 Task: Look for space in Gummidipundi, India from 1st June, 2023 to 4th June, 2023 for 1 adult in price range Rs.6000 to Rs.16000. Place can be private room with 1  bedroom having 1 bed and 1 bathroom. Property type can be house, flat, guest house. Amenities needed are: wifi, washing machine. Booking option can be shelf check-in. Required host language is English.
Action: Mouse moved to (556, 134)
Screenshot: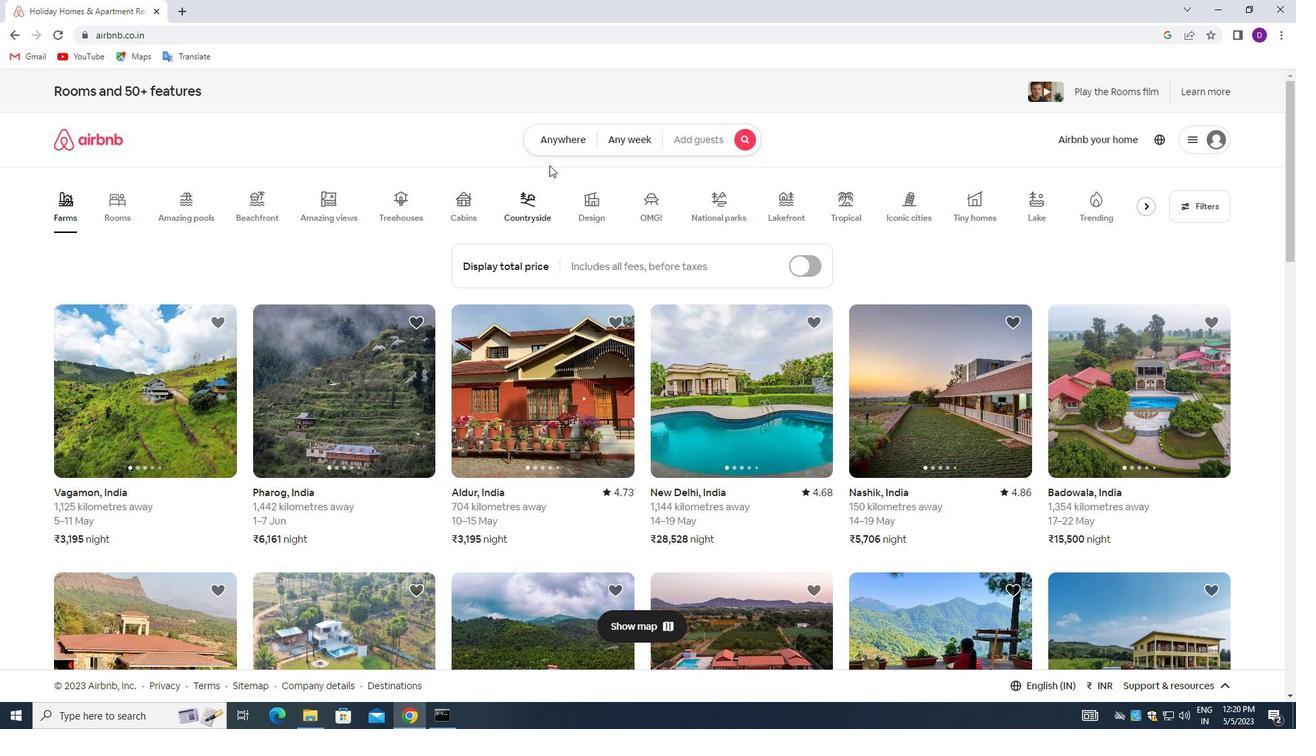 
Action: Mouse pressed left at (556, 134)
Screenshot: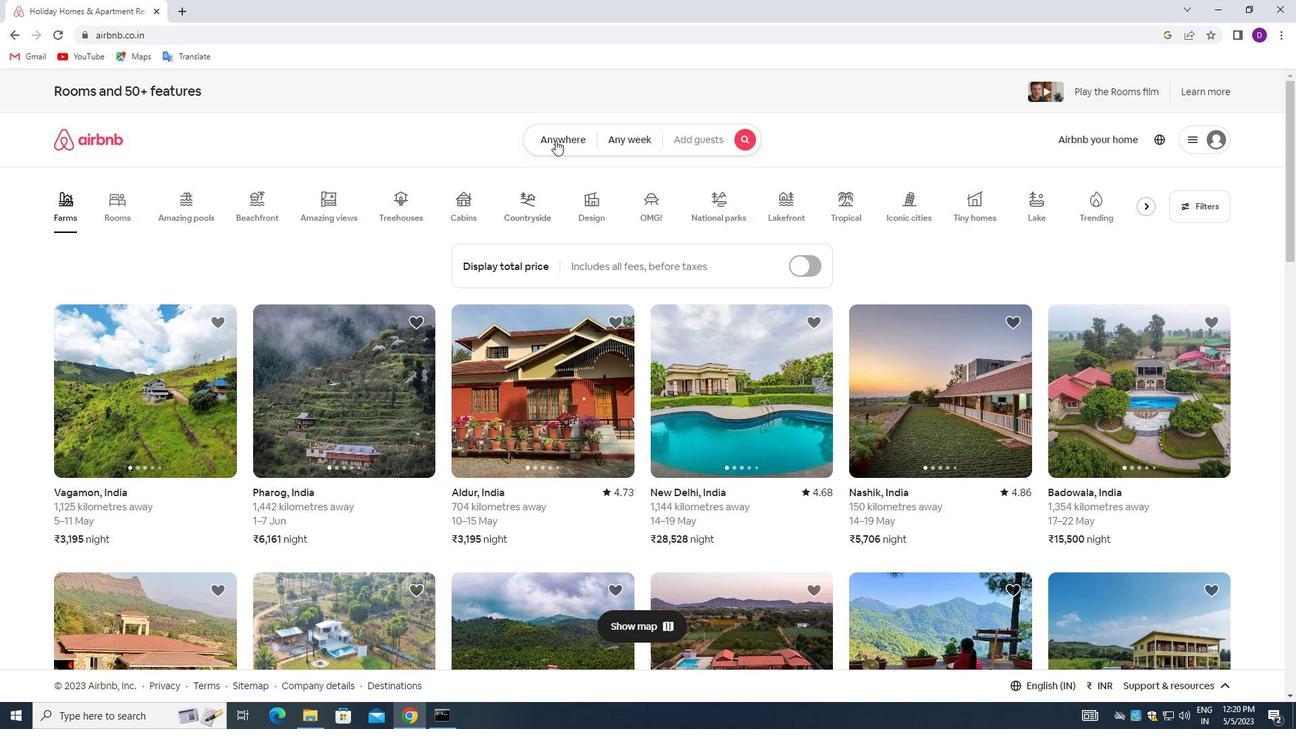
Action: Mouse moved to (539, 199)
Screenshot: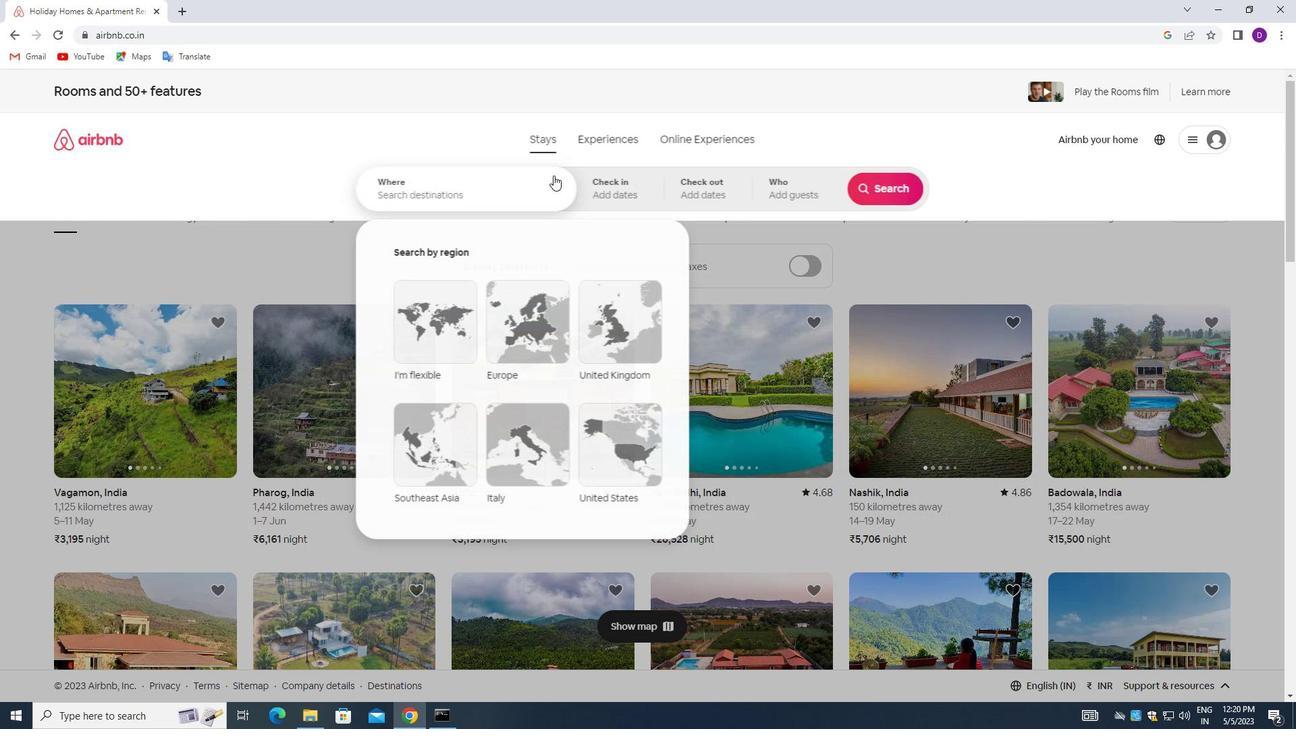 
Action: Mouse pressed left at (539, 199)
Screenshot: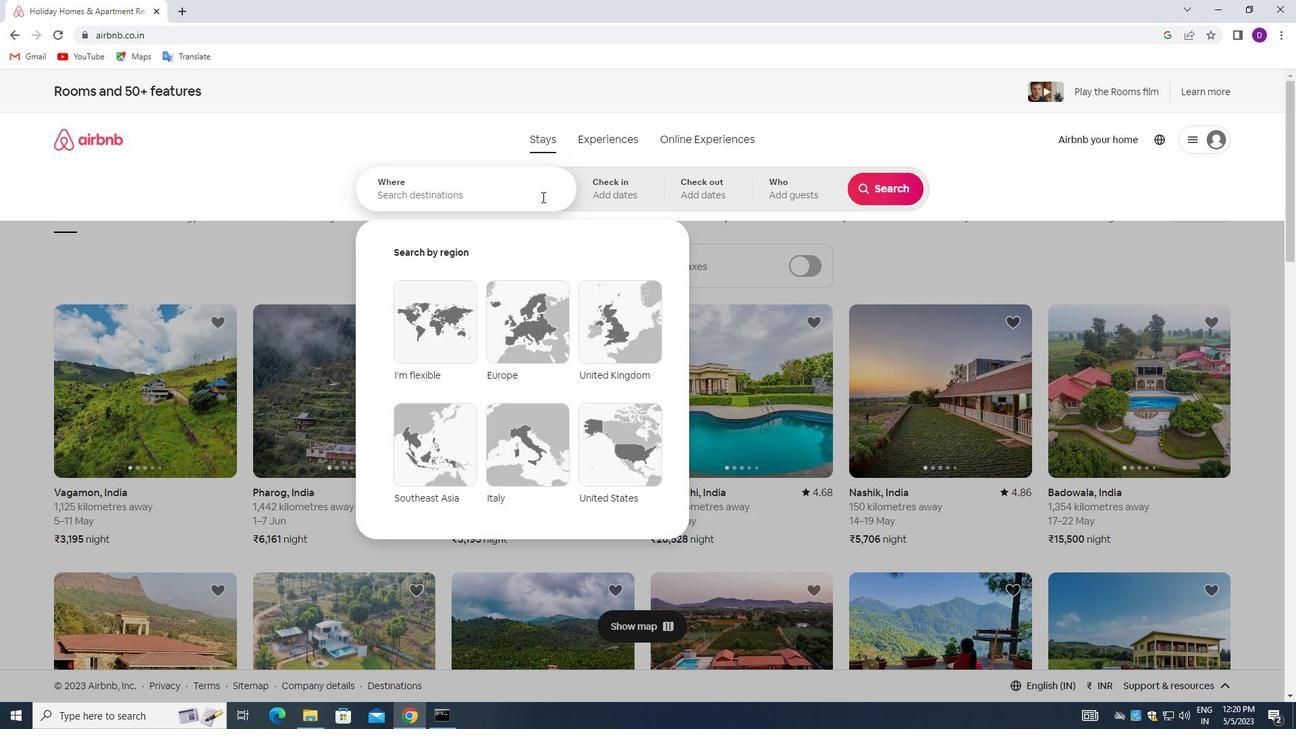 
Action: Mouse moved to (264, 153)
Screenshot: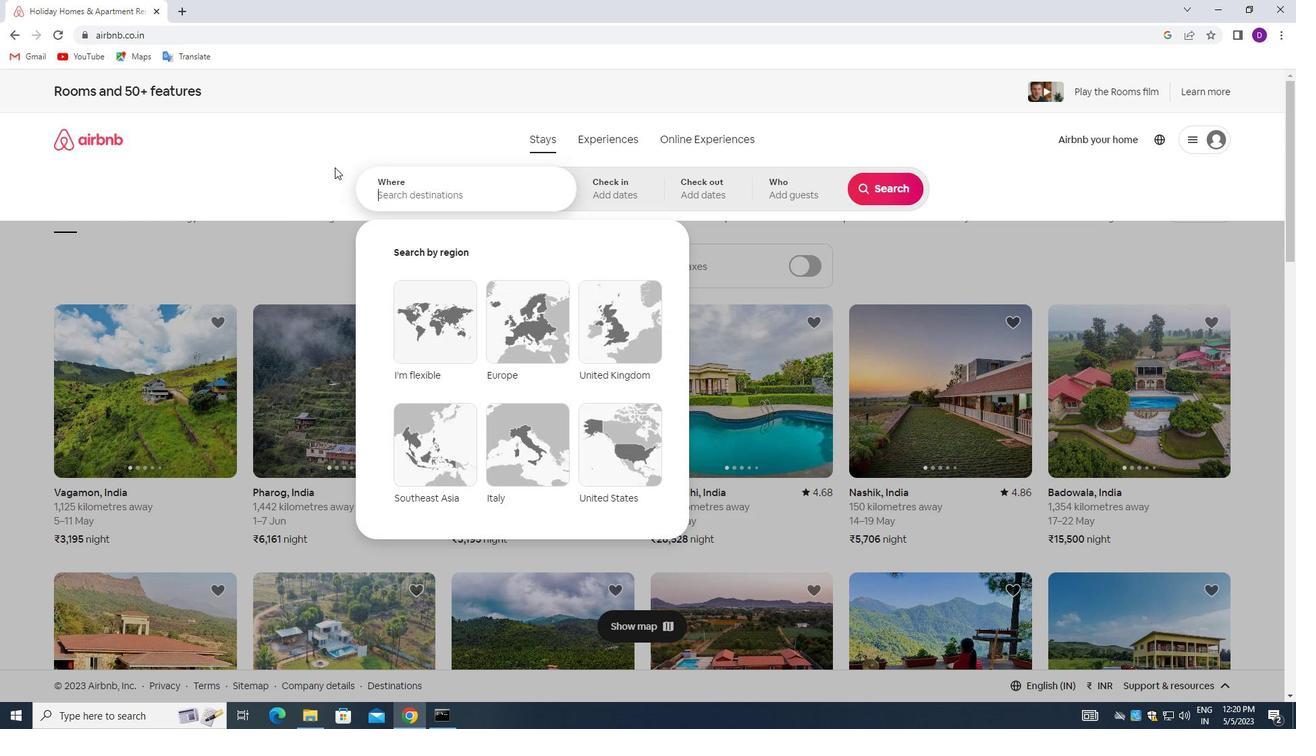 
Action: Key pressed <Key.shift_r>Gummidipundi,<Key.space><Key.shift>INDIA<Key.enter>
Screenshot: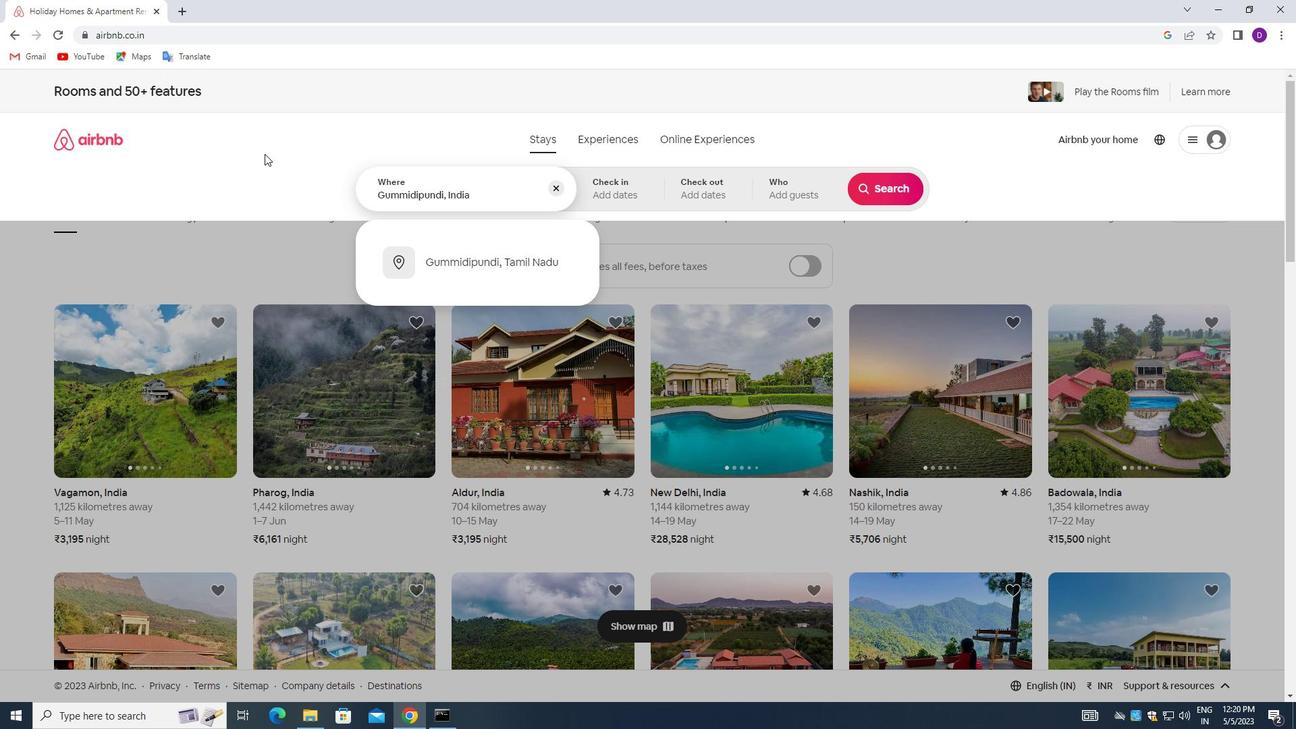 
Action: Mouse moved to (802, 359)
Screenshot: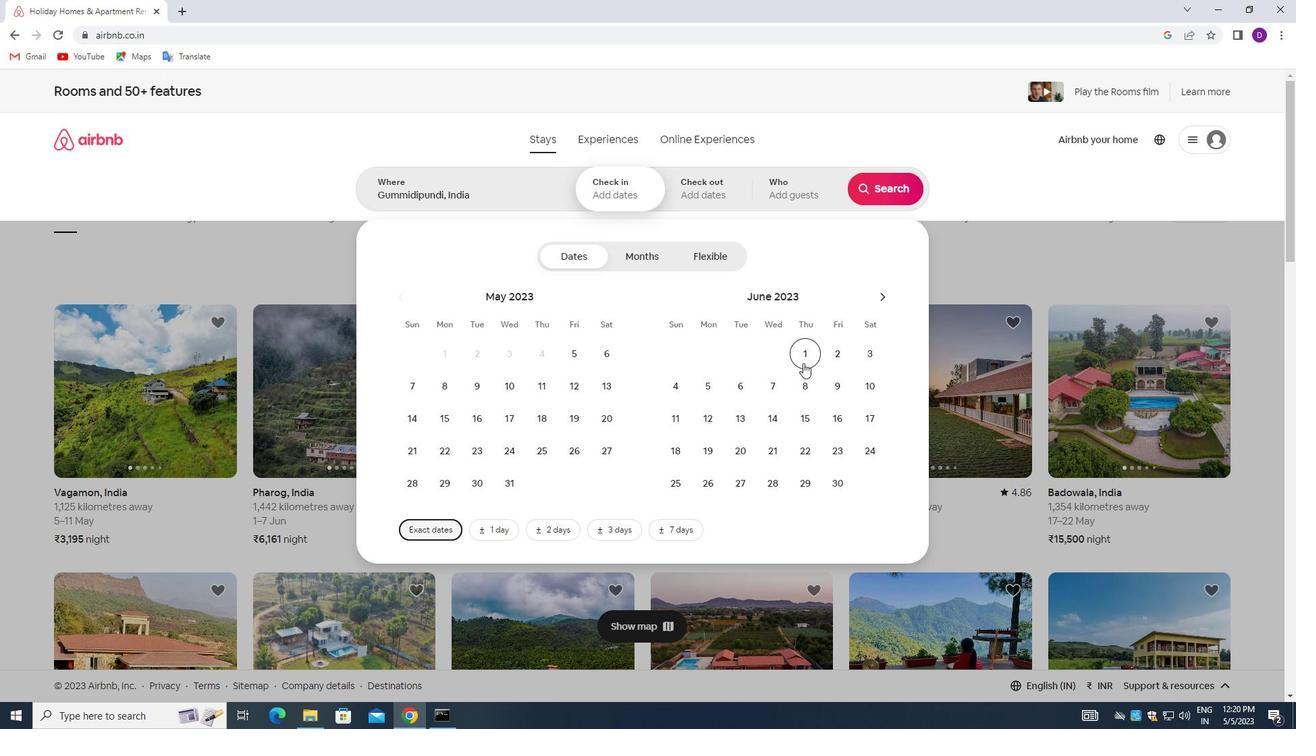 
Action: Mouse pressed left at (802, 359)
Screenshot: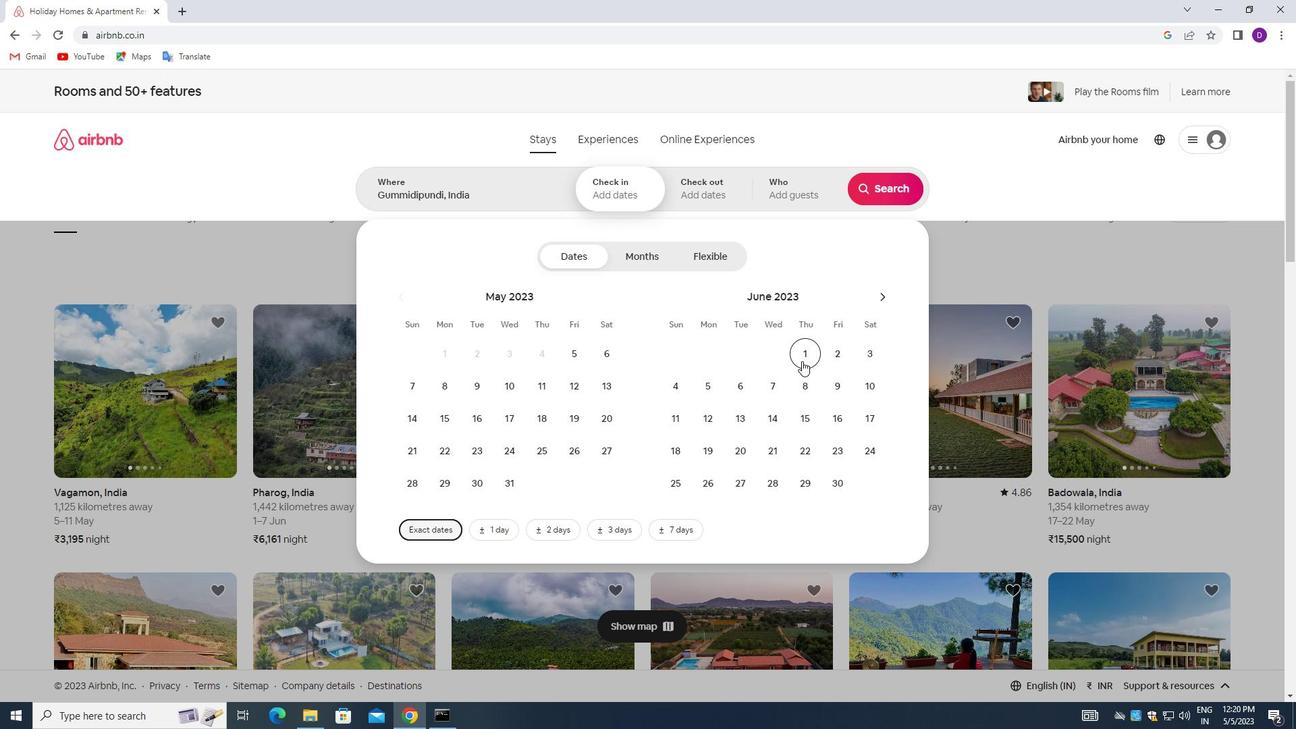 
Action: Mouse moved to (664, 392)
Screenshot: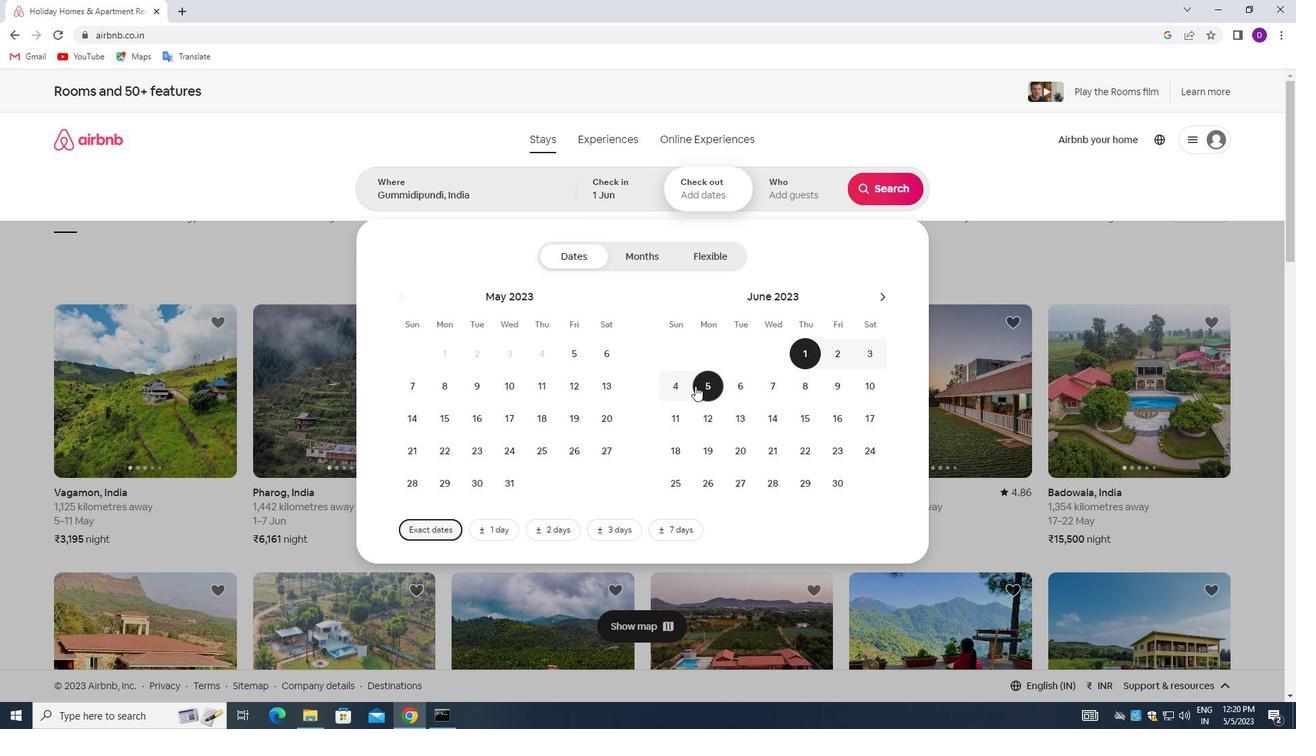
Action: Mouse pressed left at (664, 392)
Screenshot: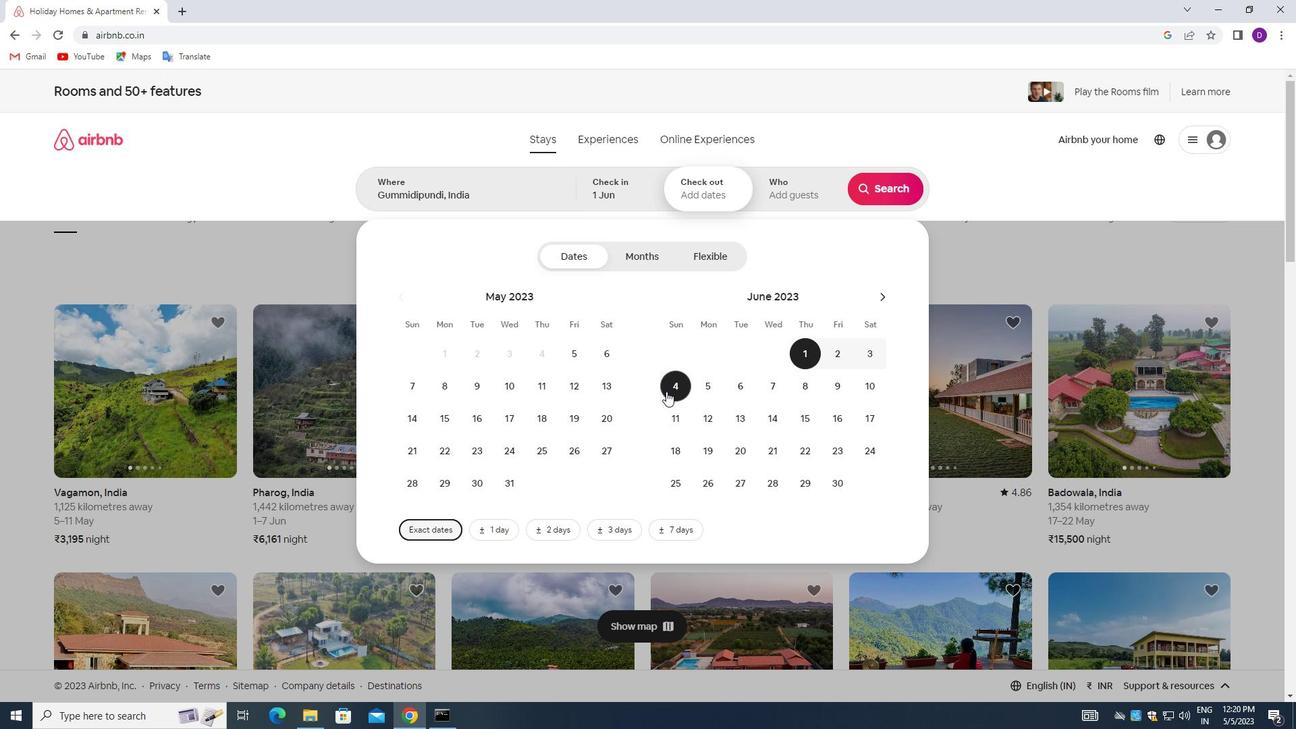
Action: Mouse moved to (777, 190)
Screenshot: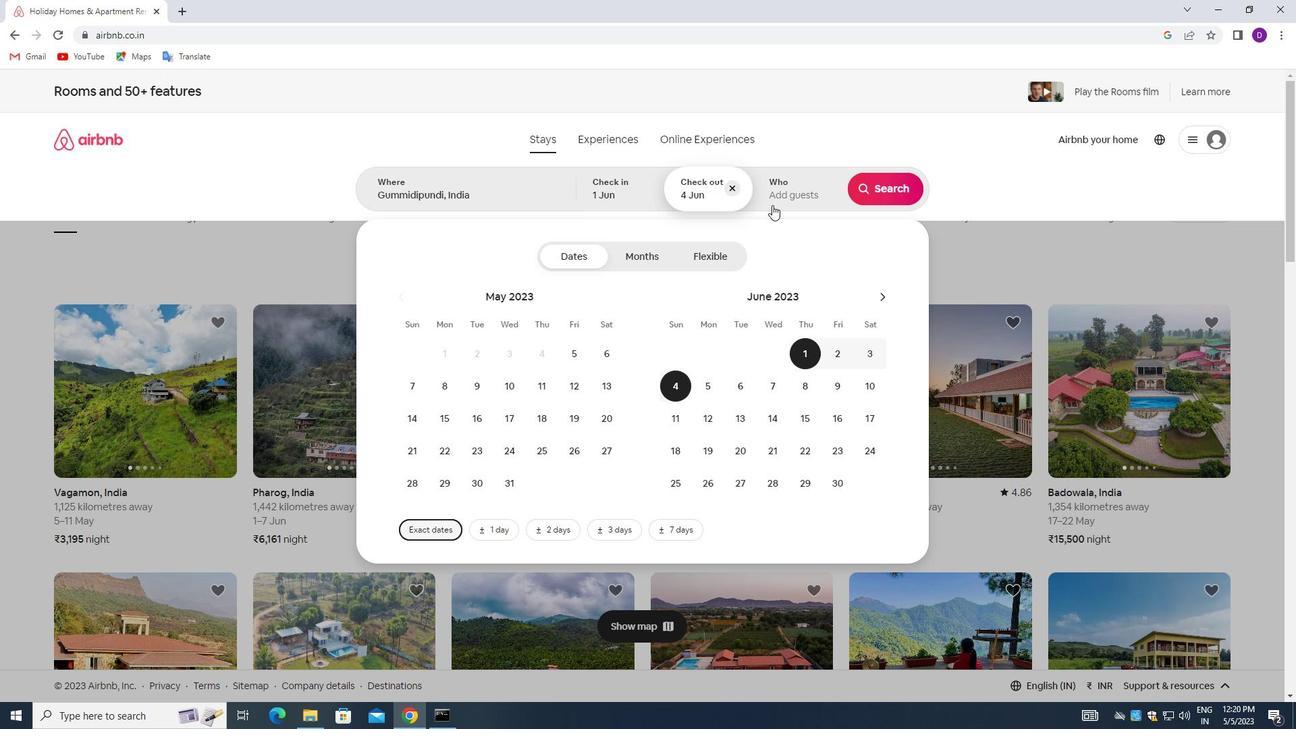 
Action: Mouse pressed left at (777, 190)
Screenshot: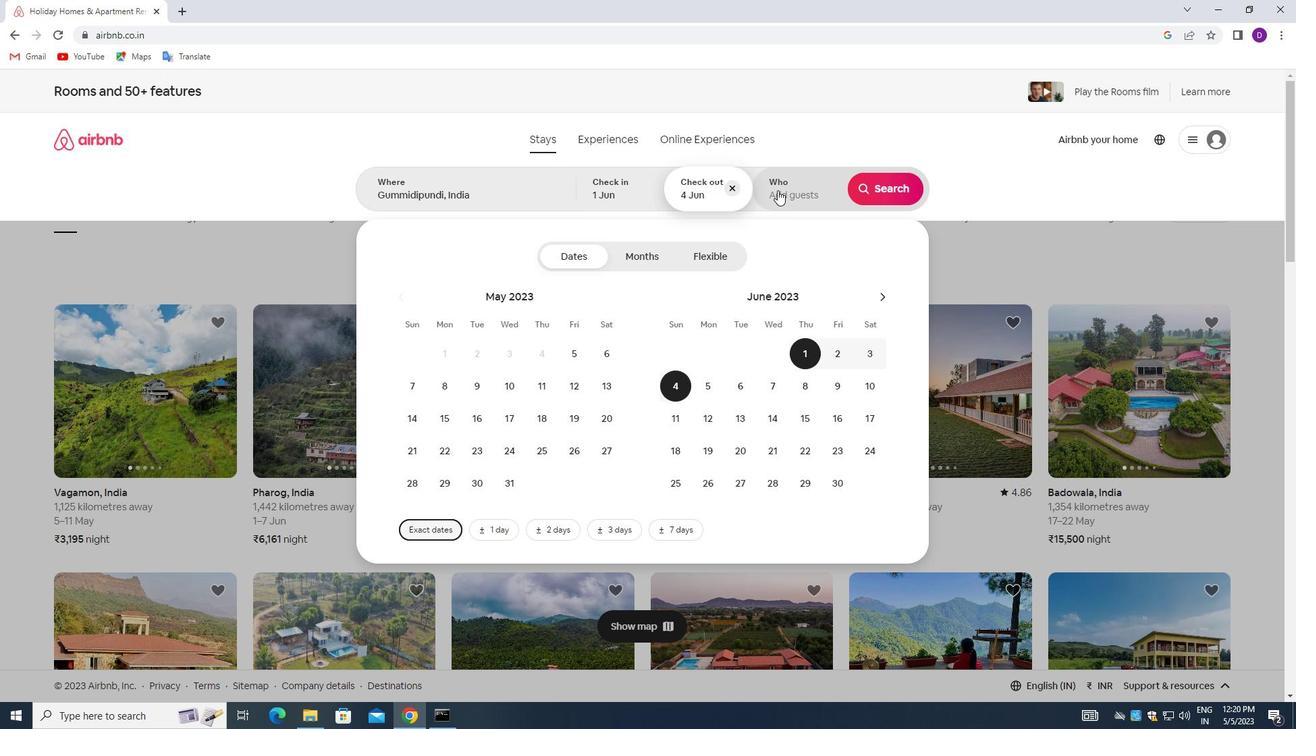 
Action: Mouse moved to (890, 264)
Screenshot: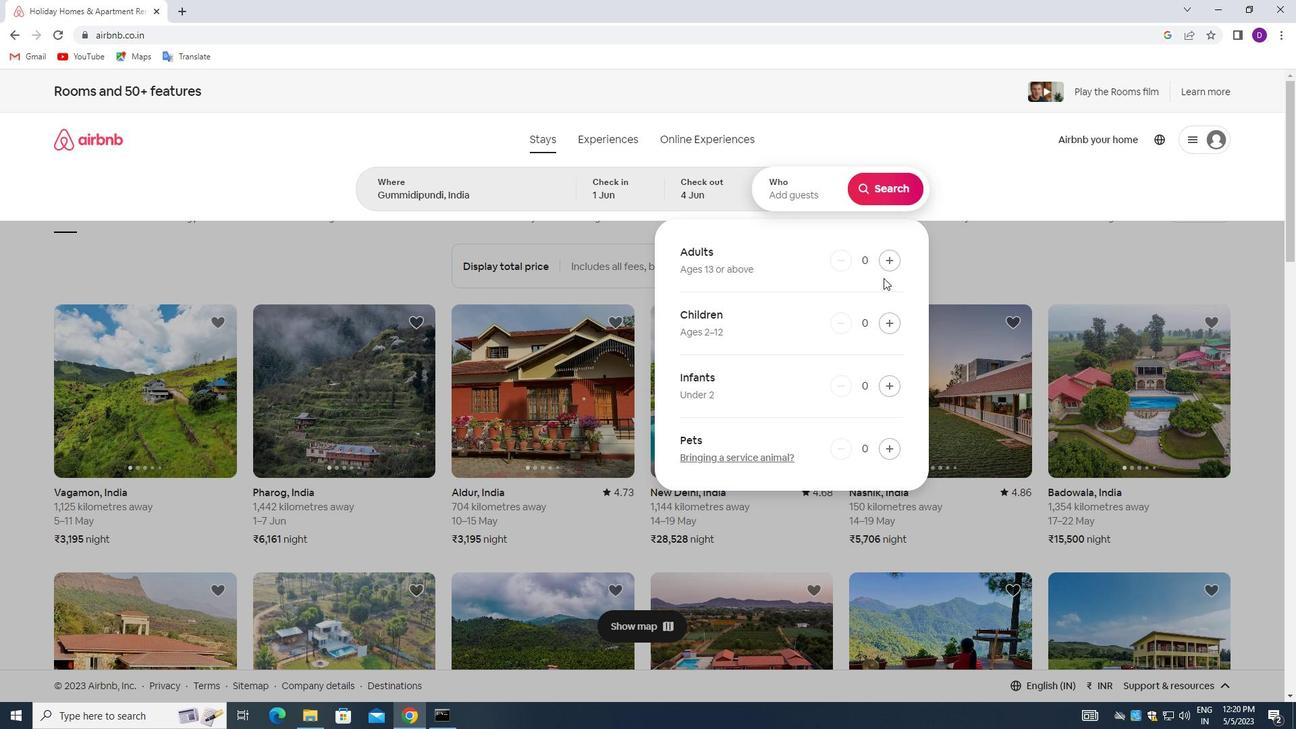 
Action: Mouse pressed left at (890, 264)
Screenshot: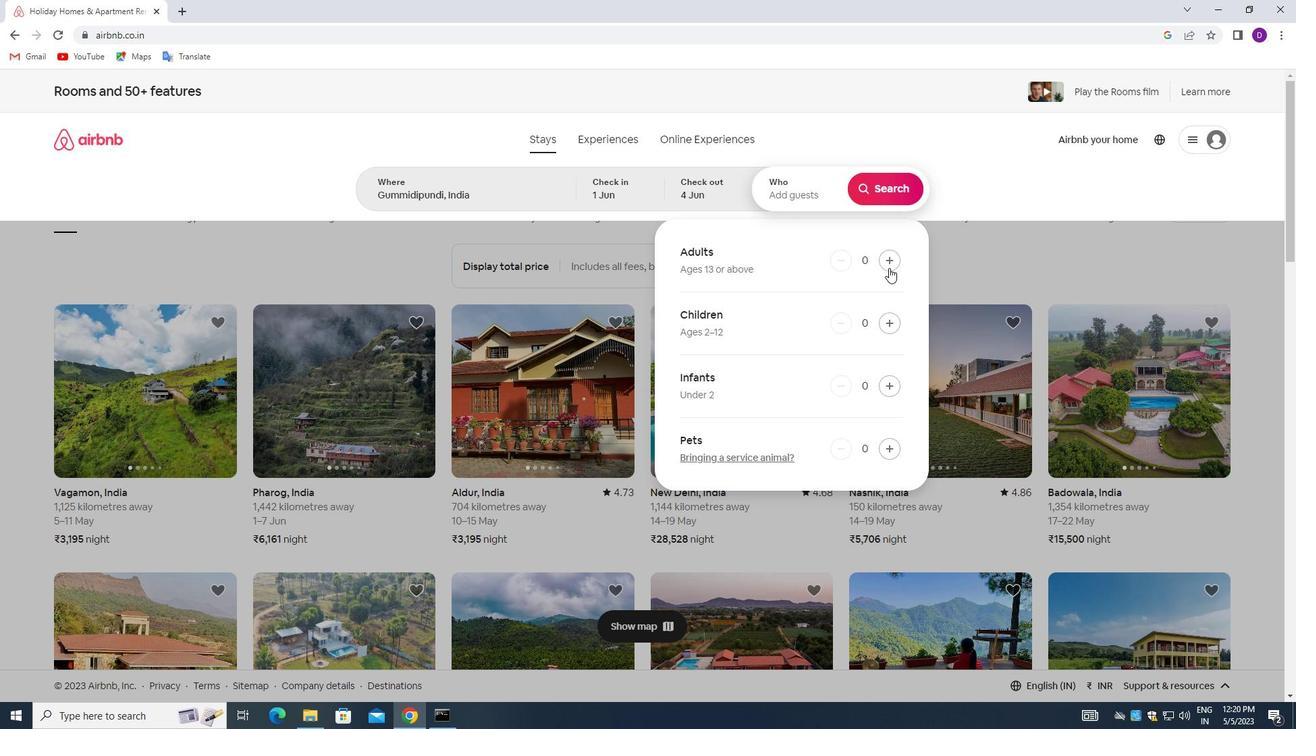 
Action: Mouse moved to (889, 186)
Screenshot: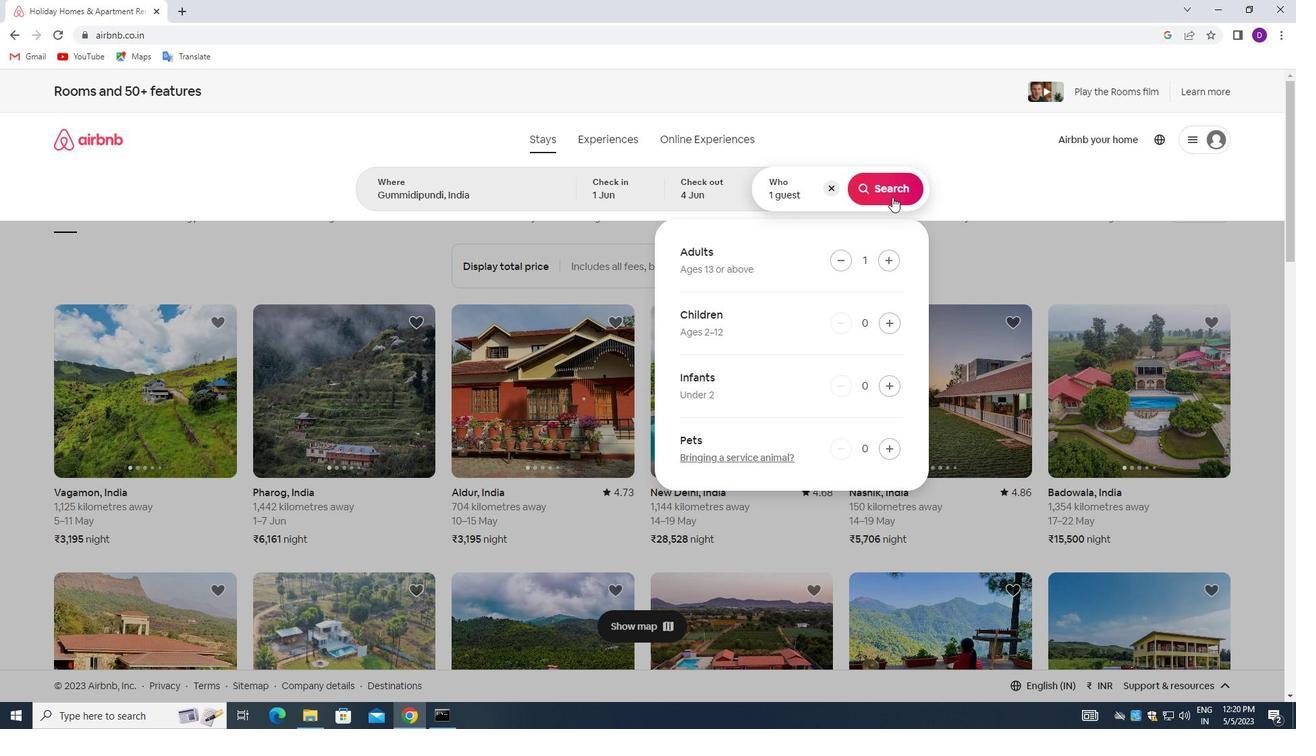 
Action: Mouse pressed left at (889, 186)
Screenshot: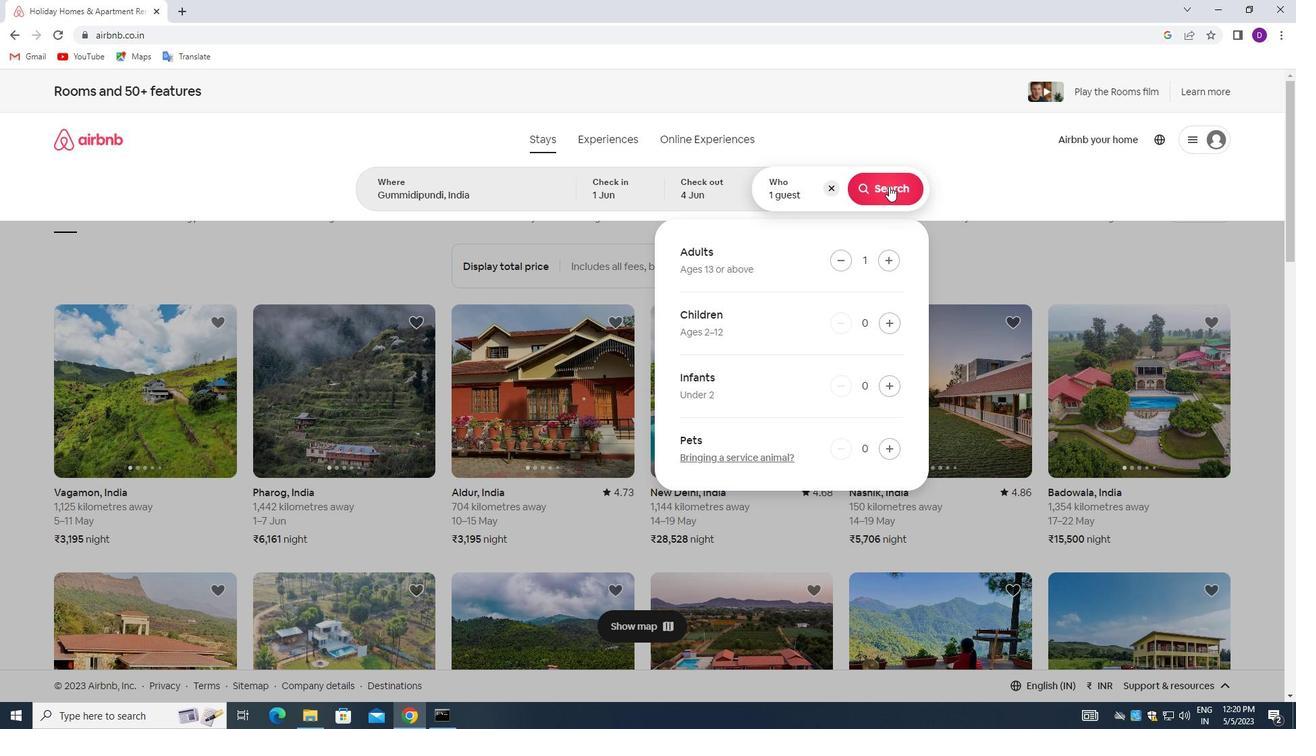 
Action: Mouse moved to (1222, 149)
Screenshot: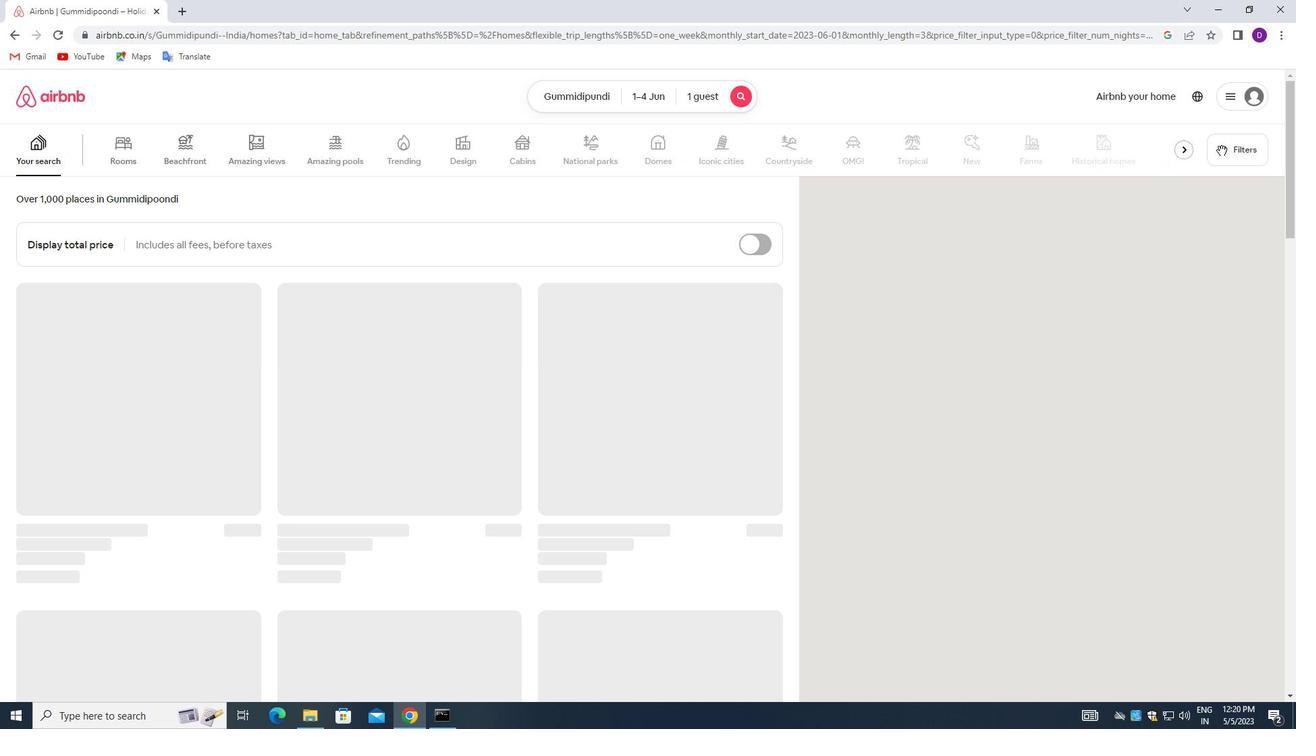 
Action: Mouse pressed left at (1222, 149)
Screenshot: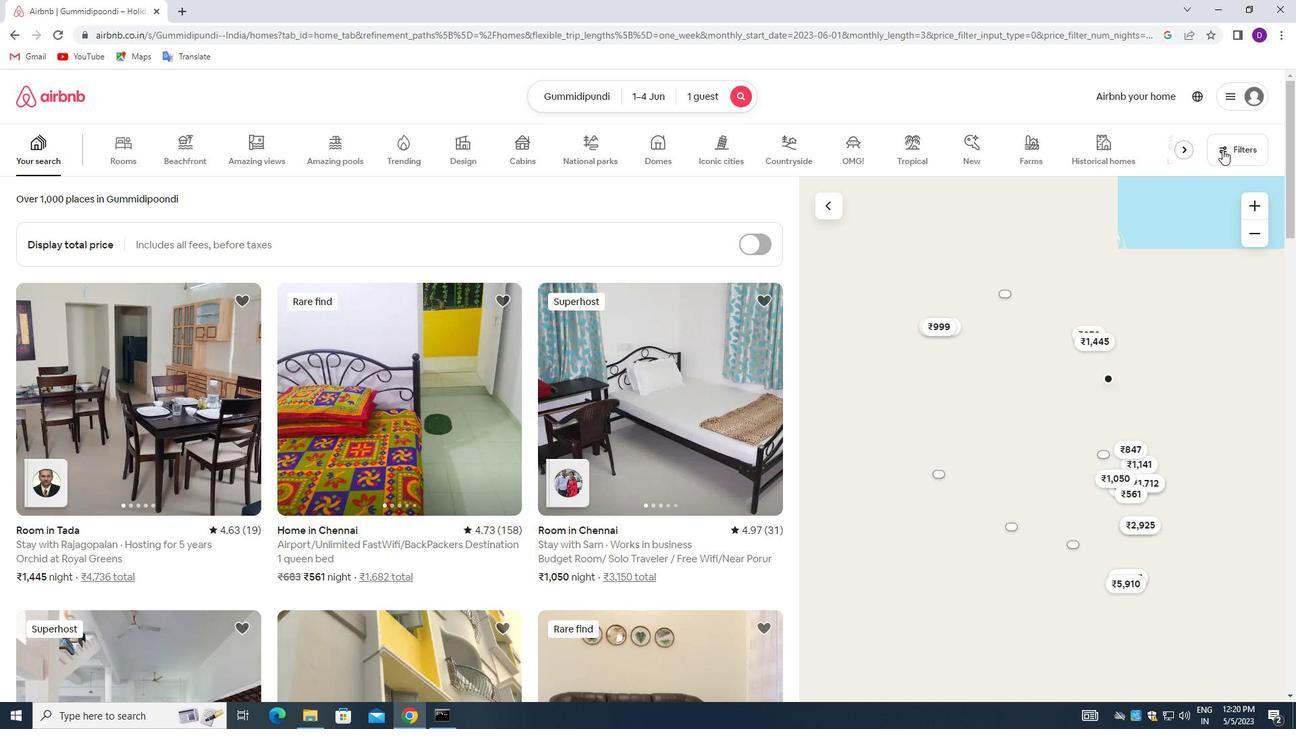 
Action: Mouse moved to (615, 392)
Screenshot: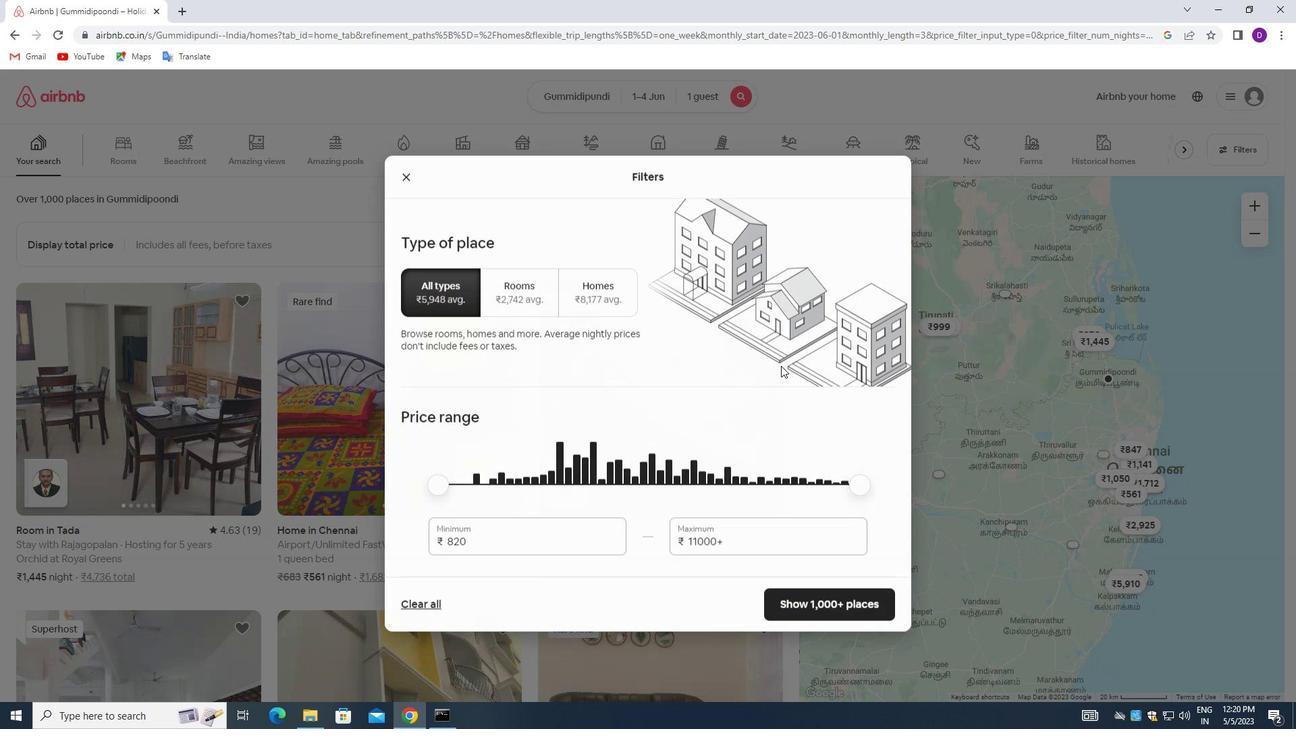 
Action: Mouse scrolled (615, 392) with delta (0, 0)
Screenshot: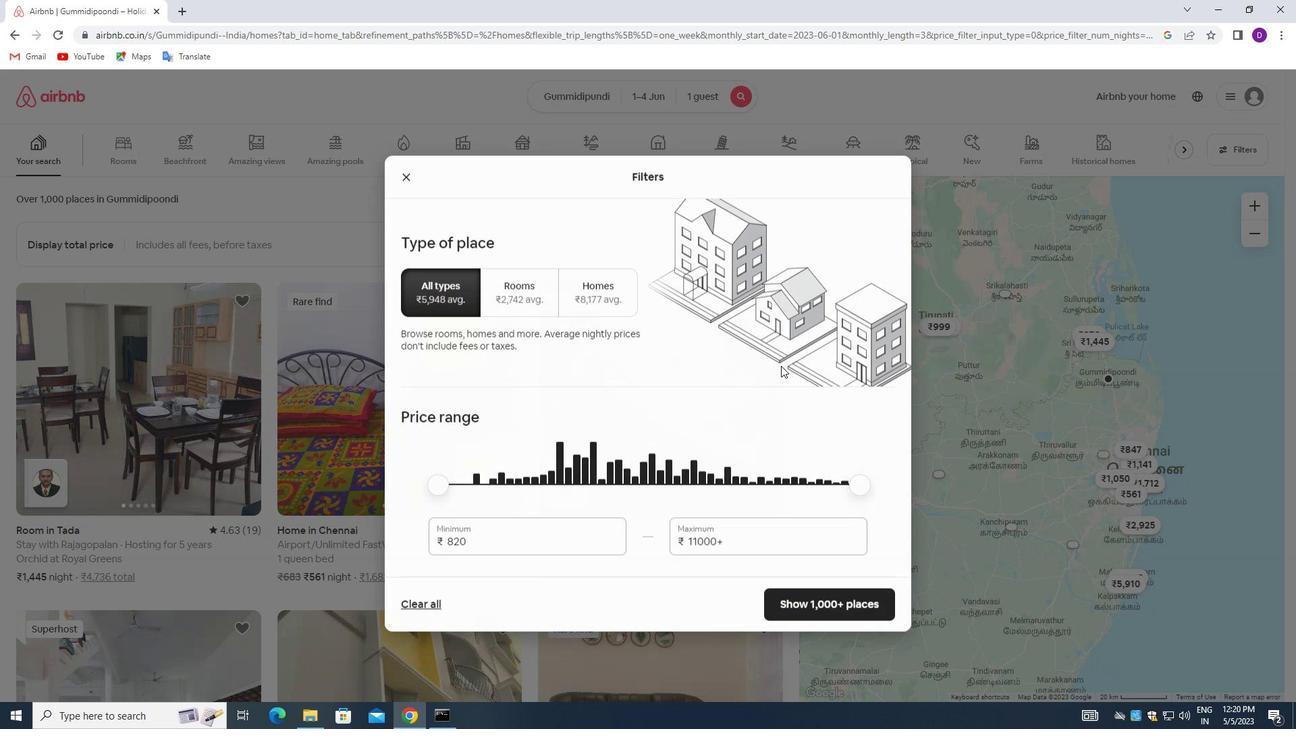 
Action: Mouse moved to (586, 404)
Screenshot: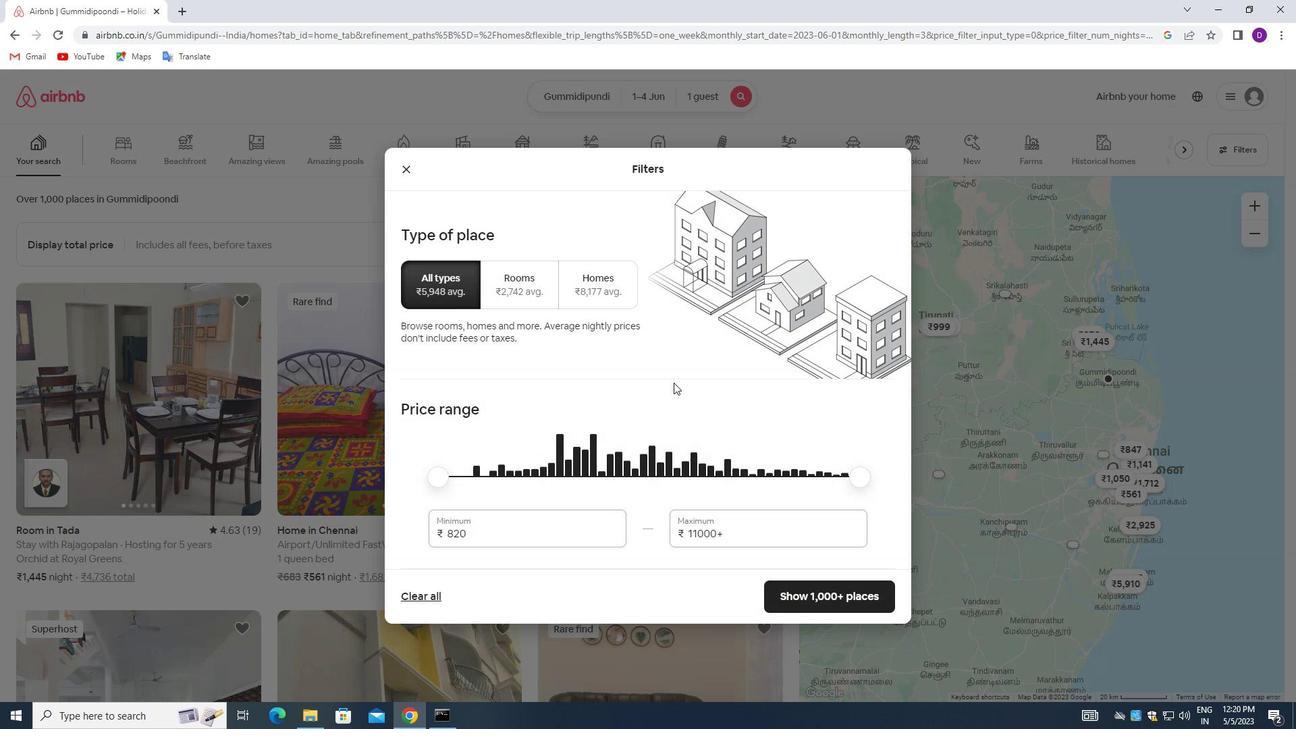 
Action: Mouse scrolled (586, 403) with delta (0, 0)
Screenshot: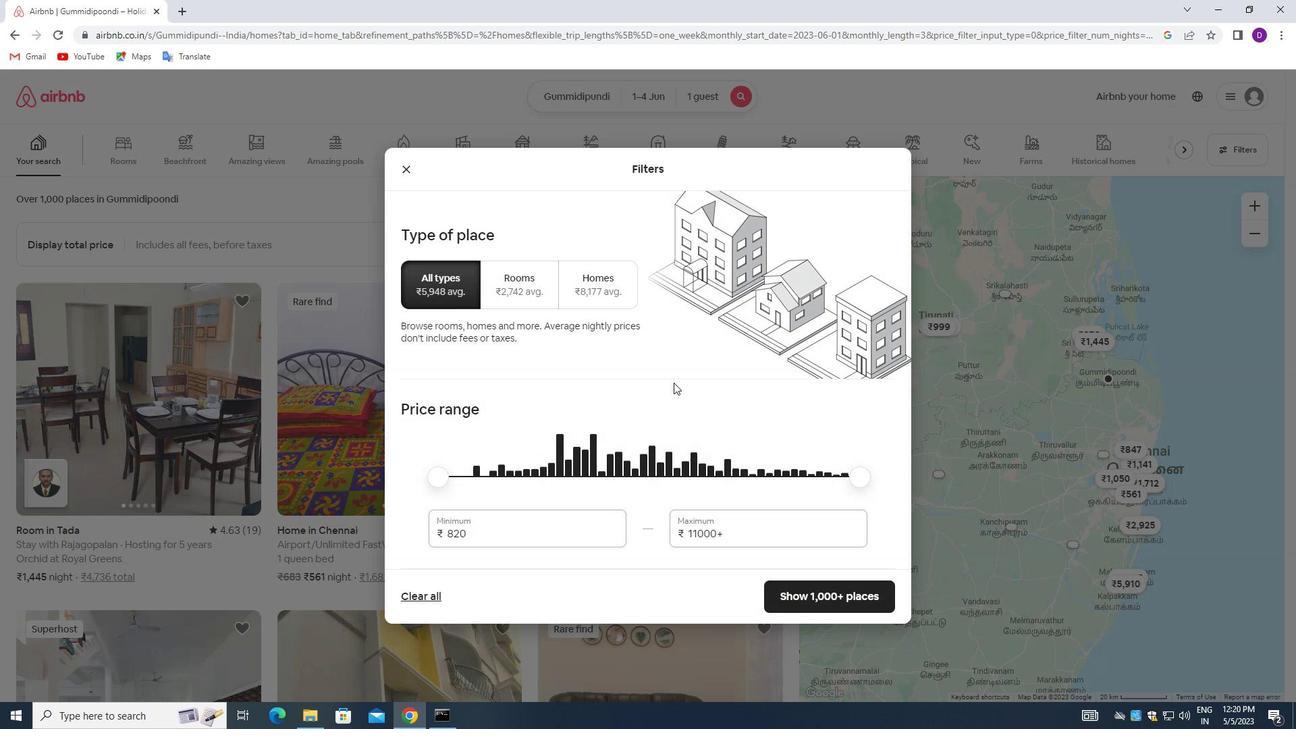
Action: Mouse moved to (579, 409)
Screenshot: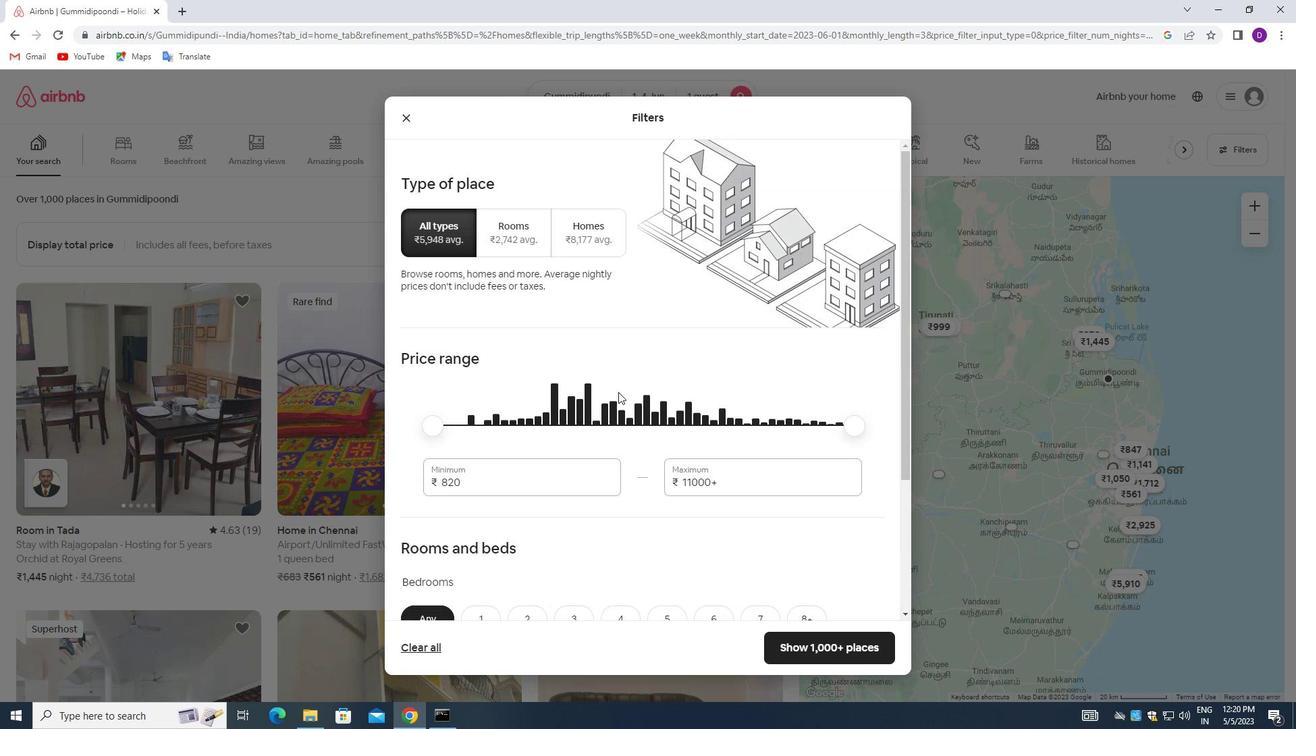 
Action: Mouse scrolled (579, 408) with delta (0, 0)
Screenshot: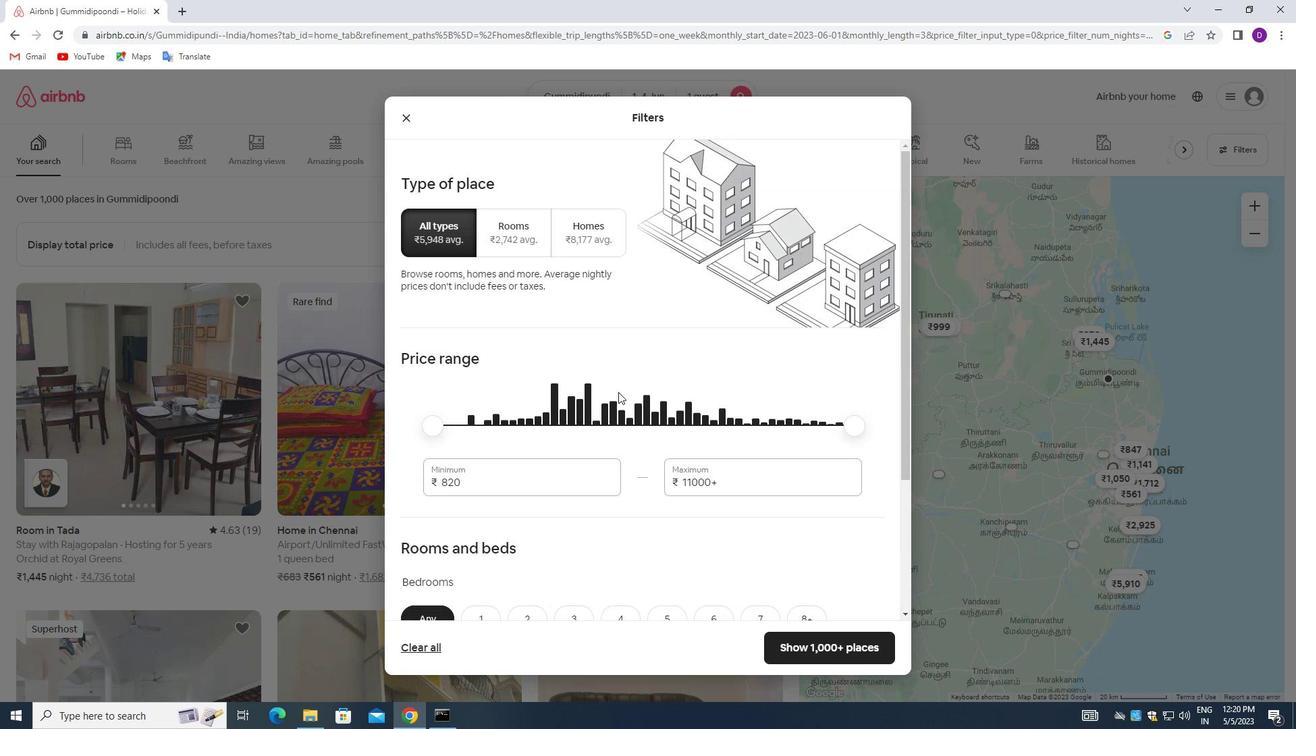 
Action: Mouse moved to (480, 273)
Screenshot: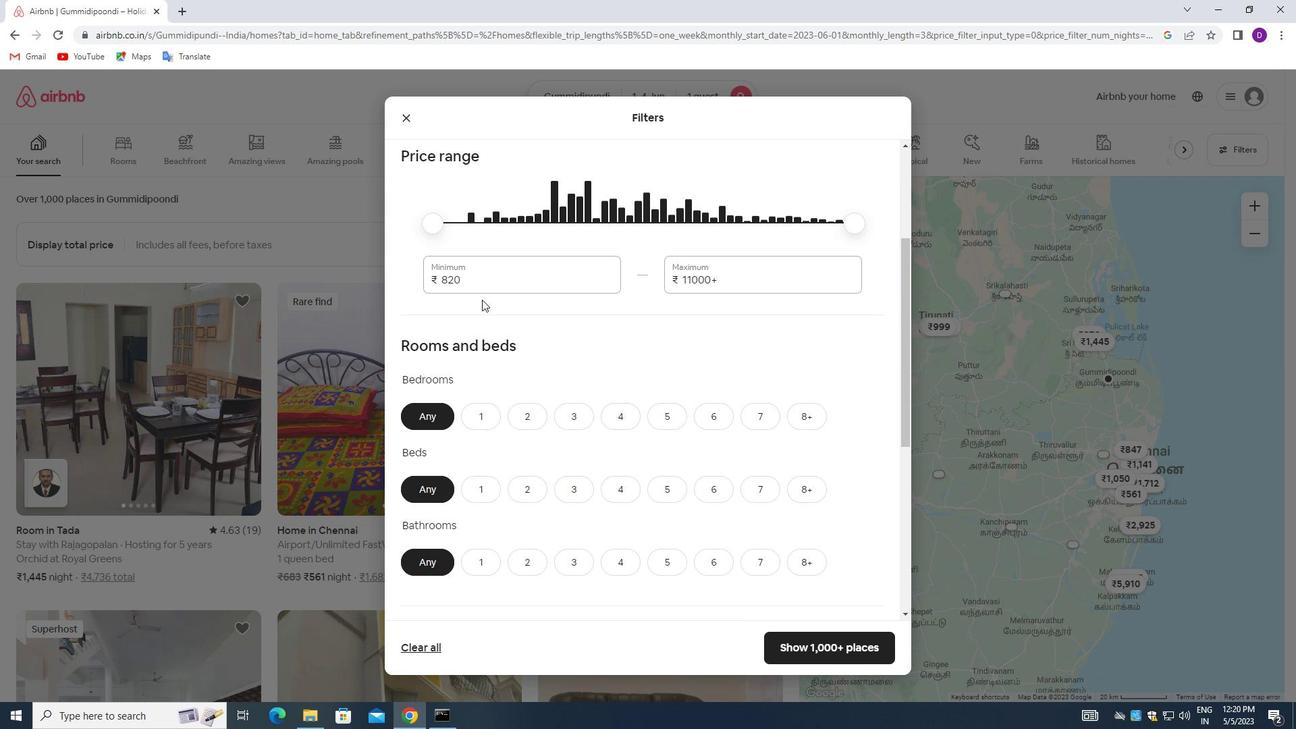 
Action: Mouse pressed left at (480, 273)
Screenshot: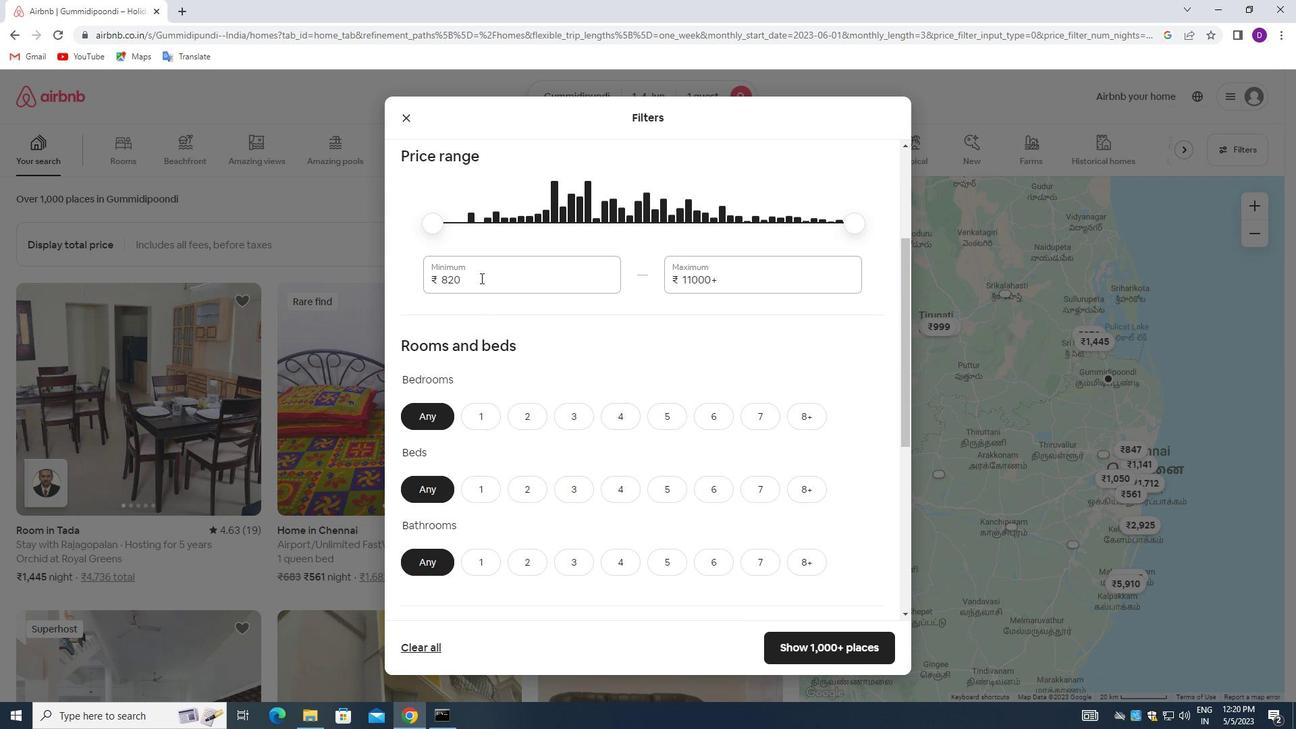 
Action: Mouse pressed left at (480, 273)
Screenshot: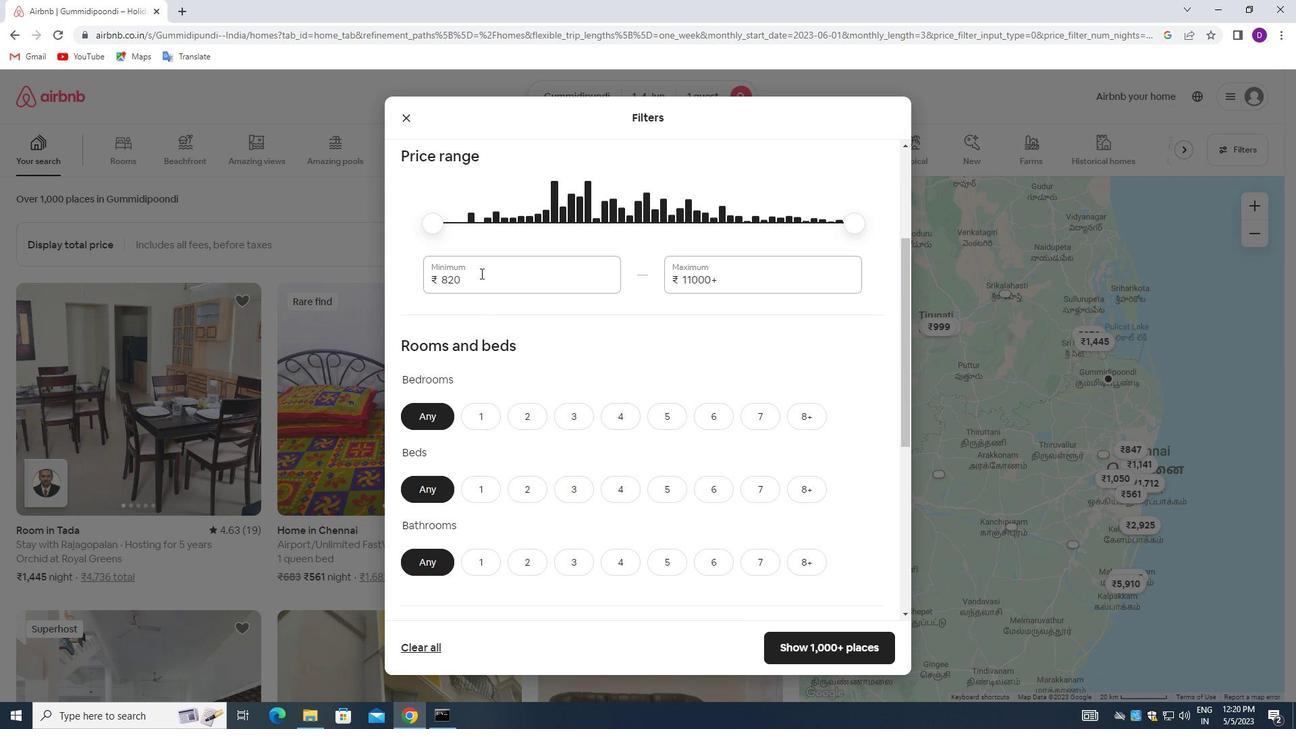 
Action: Key pressed 6000<Key.tab>16000
Screenshot: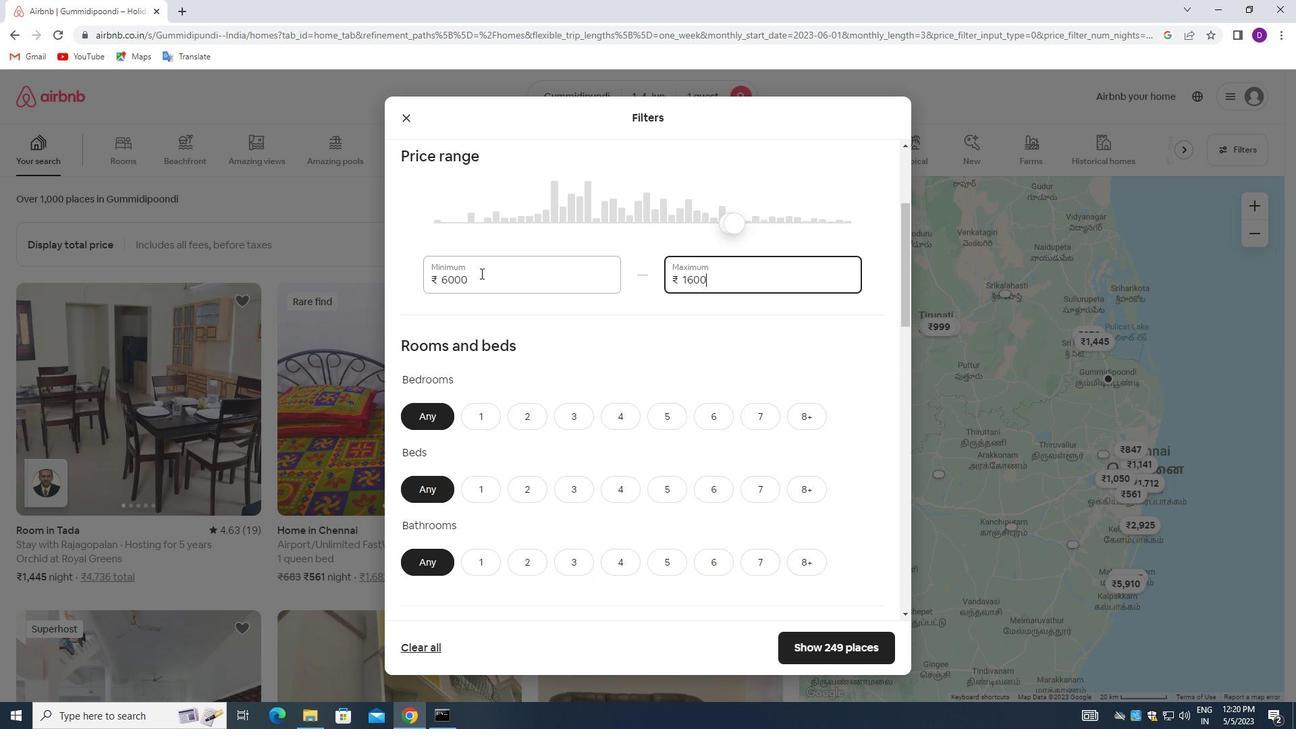 
Action: Mouse moved to (558, 353)
Screenshot: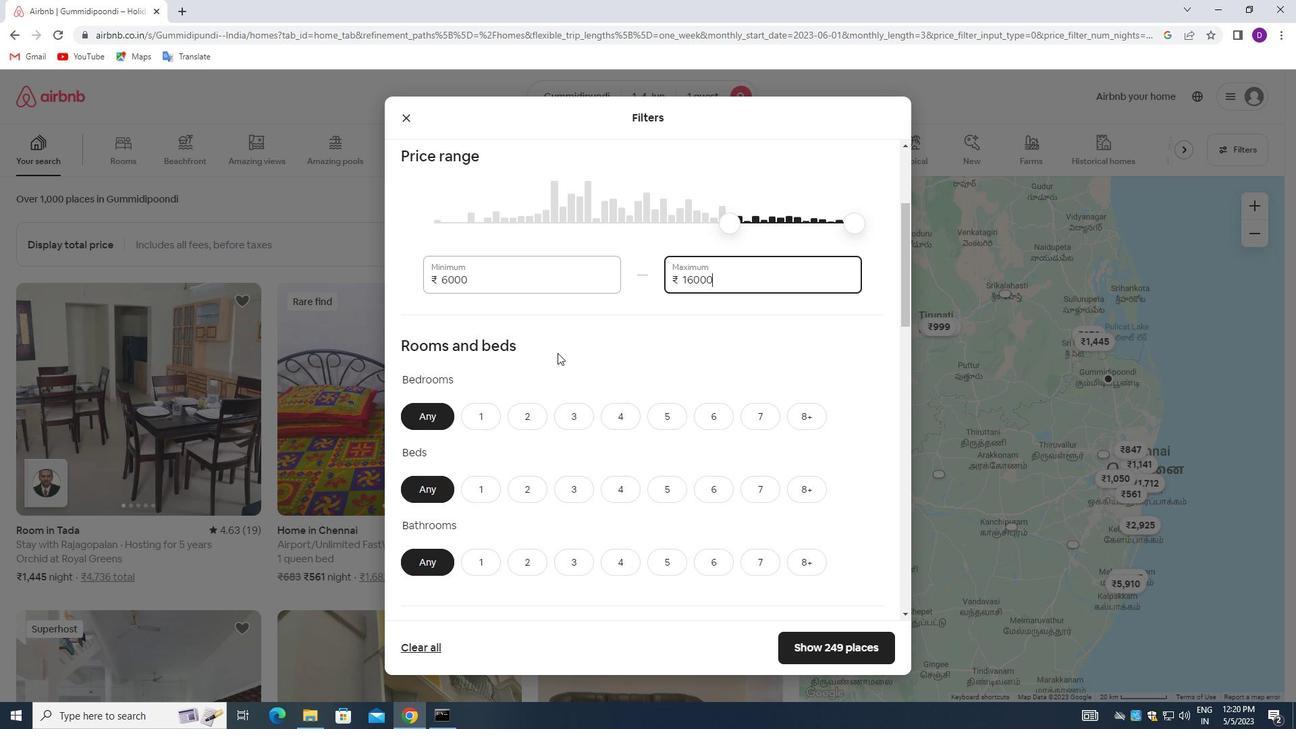 
Action: Mouse scrolled (558, 353) with delta (0, 0)
Screenshot: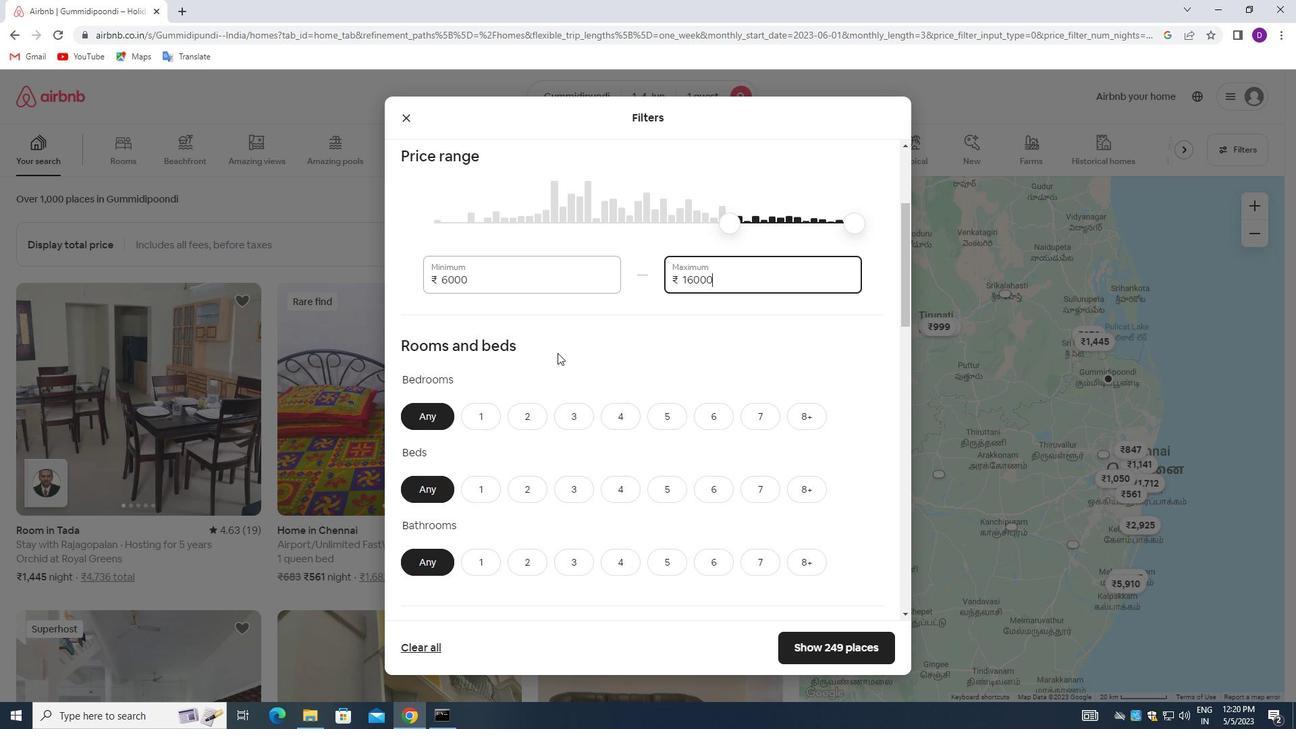 
Action: Mouse moved to (558, 354)
Screenshot: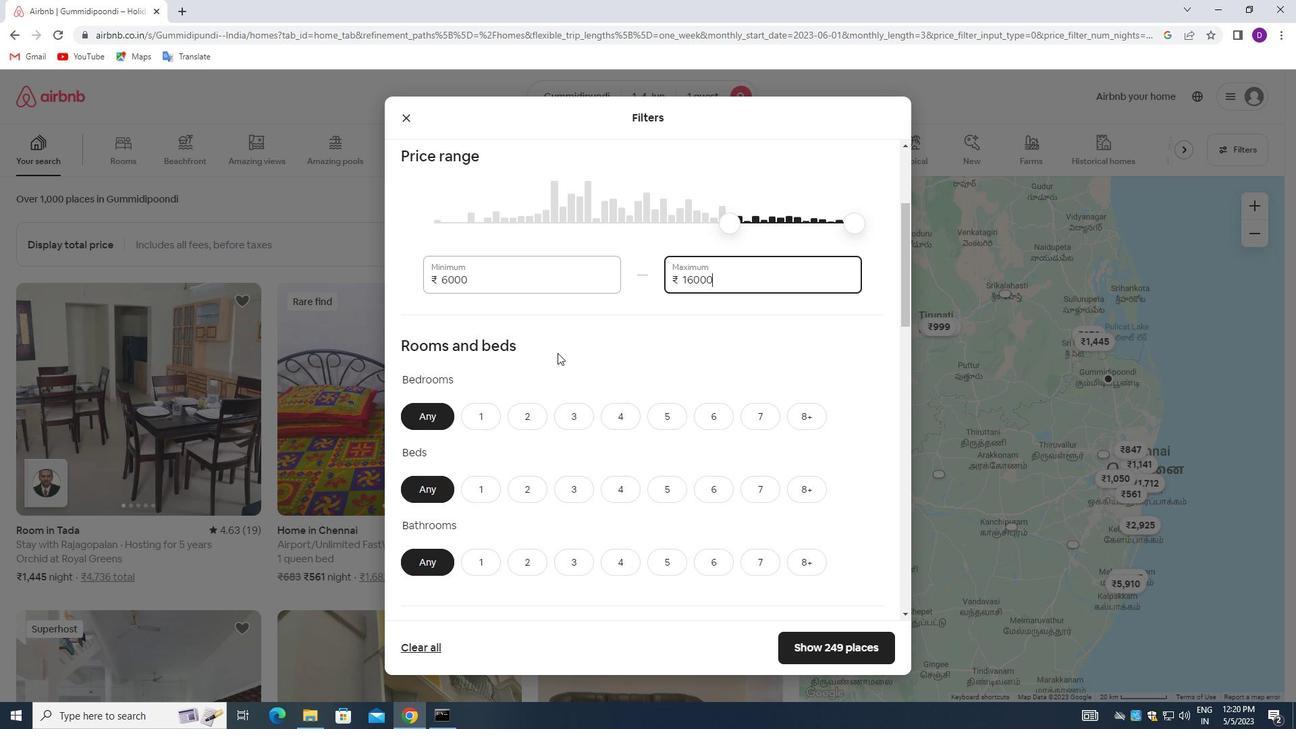 
Action: Mouse scrolled (558, 353) with delta (0, 0)
Screenshot: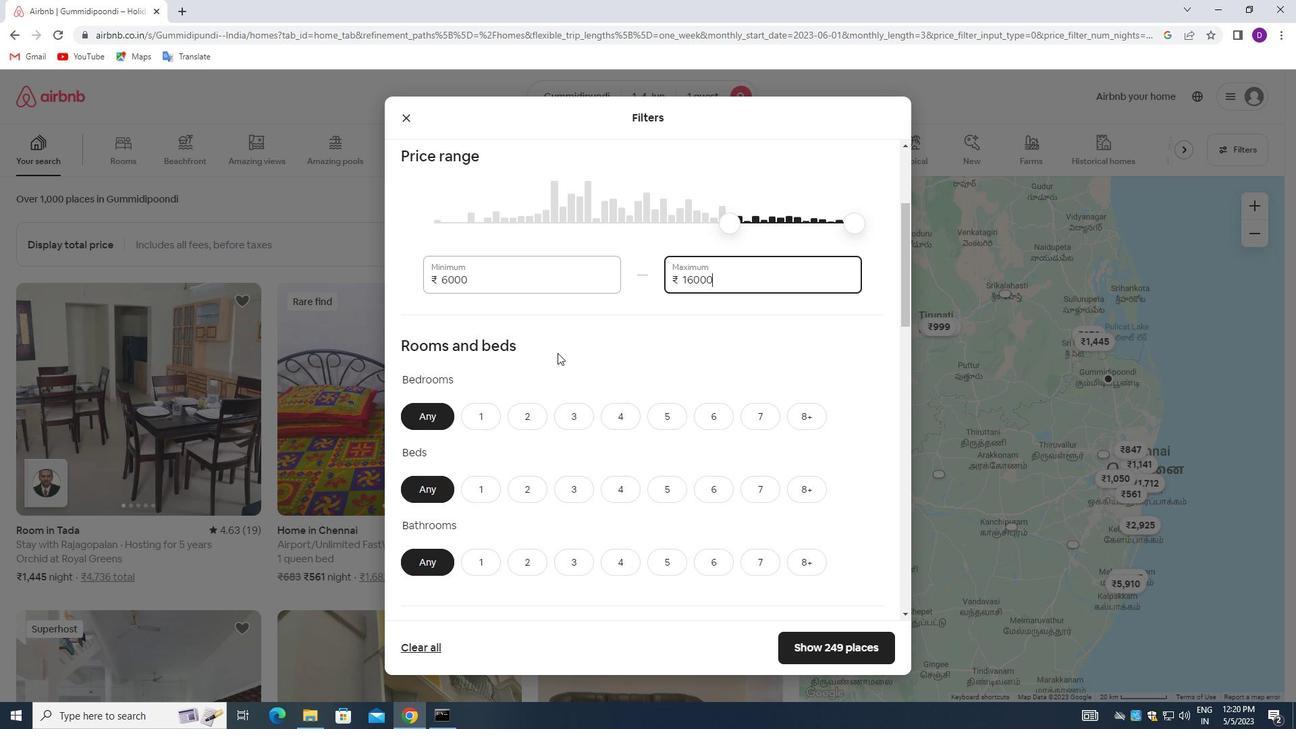 
Action: Mouse moved to (490, 294)
Screenshot: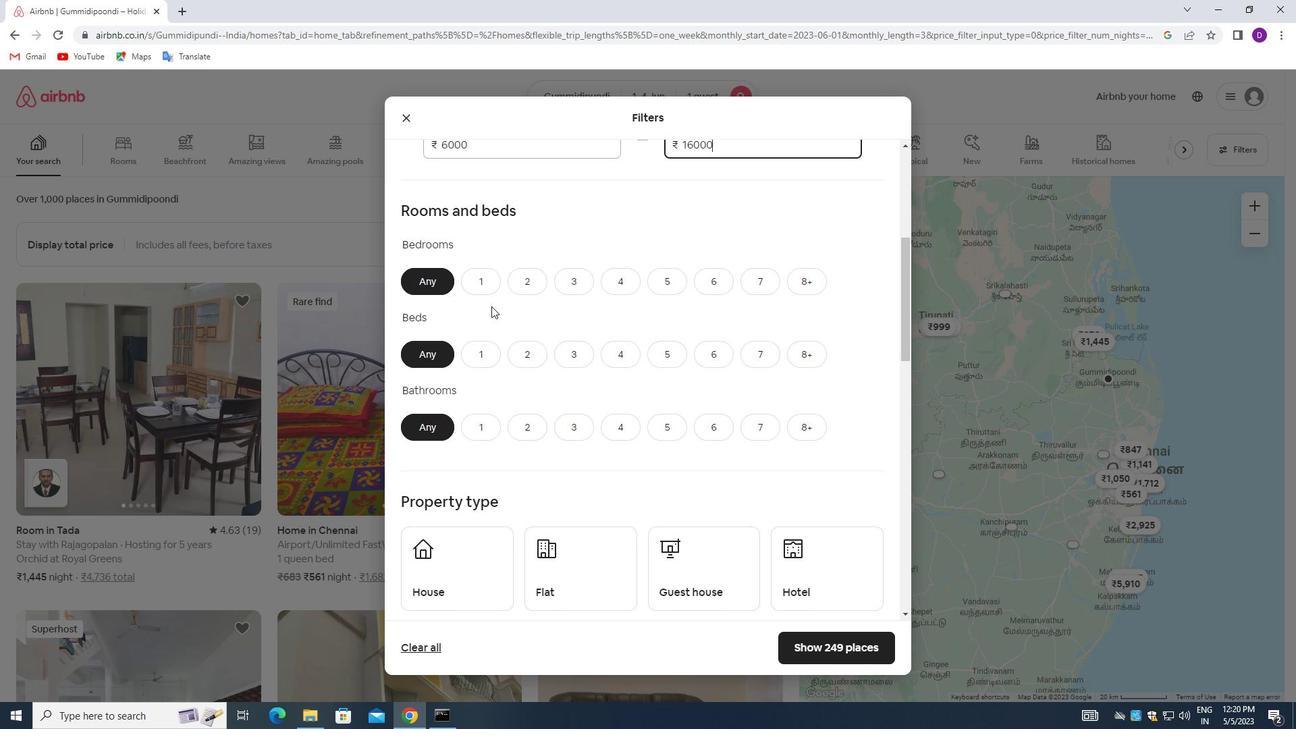 
Action: Mouse pressed left at (490, 294)
Screenshot: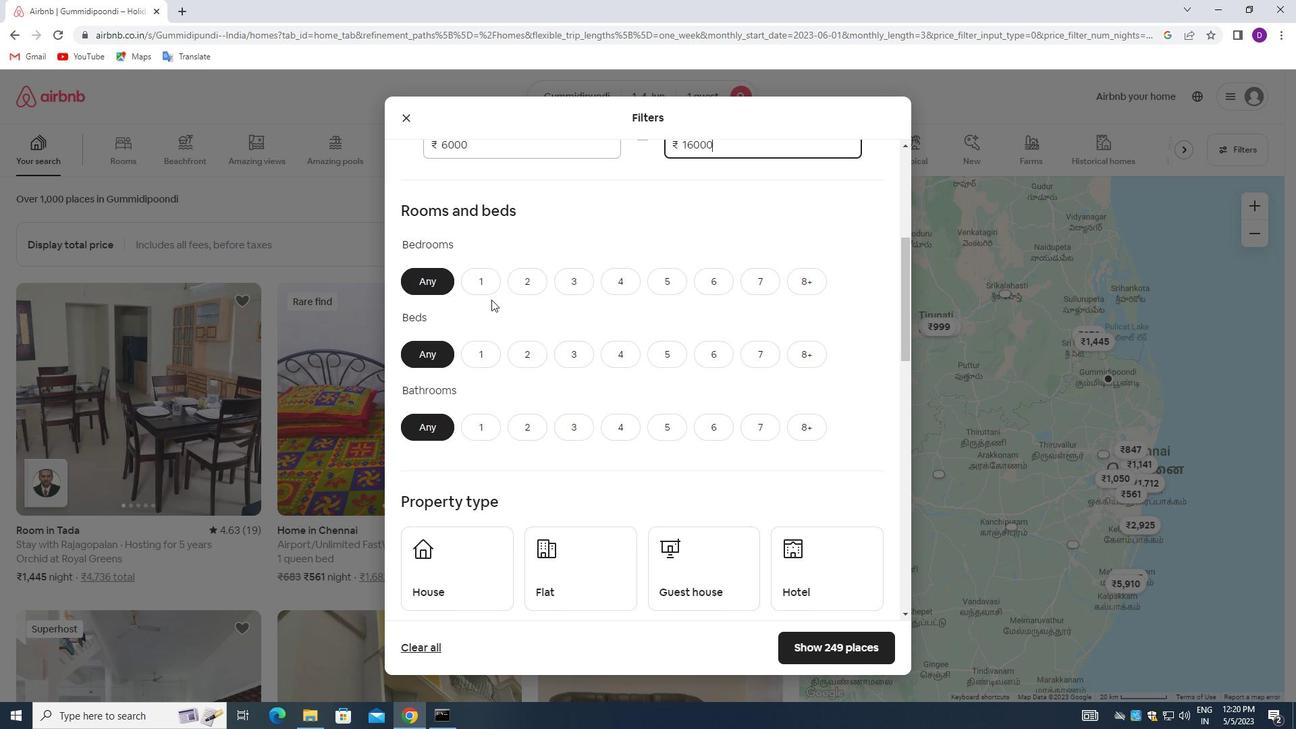 
Action: Mouse moved to (493, 354)
Screenshot: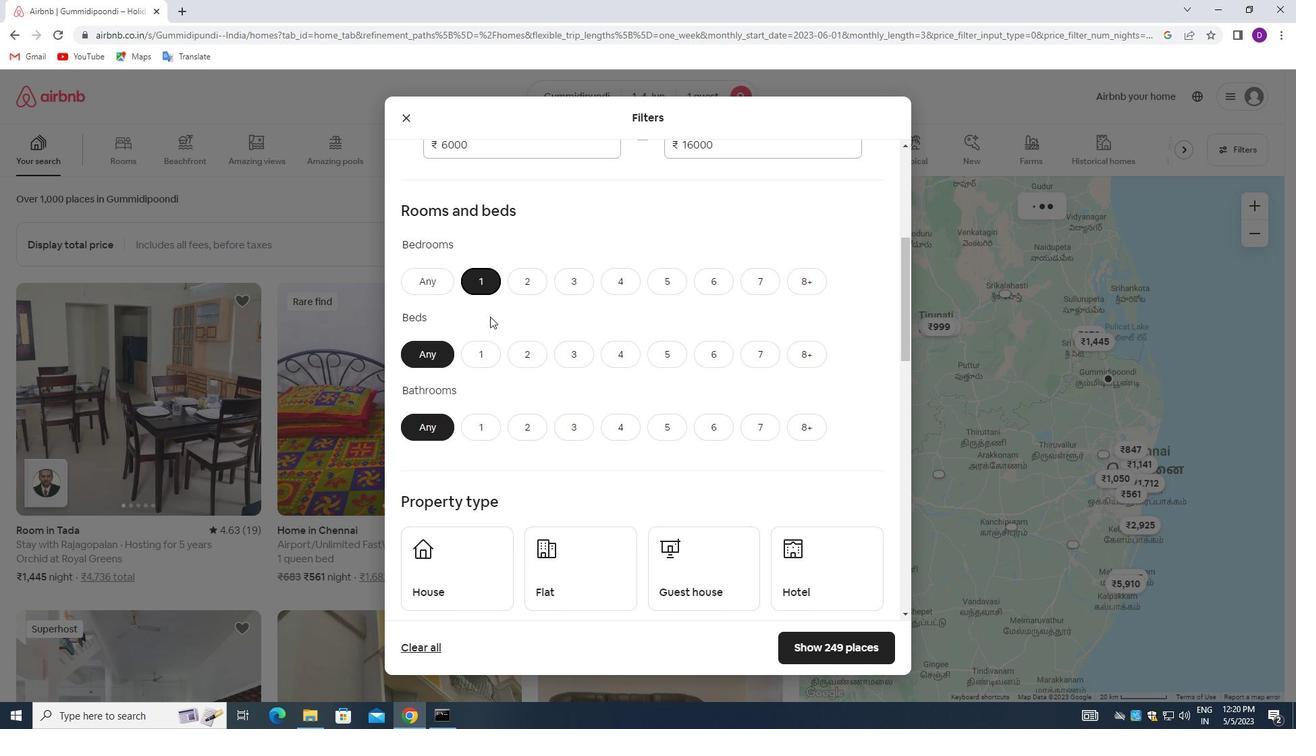 
Action: Mouse pressed left at (493, 354)
Screenshot: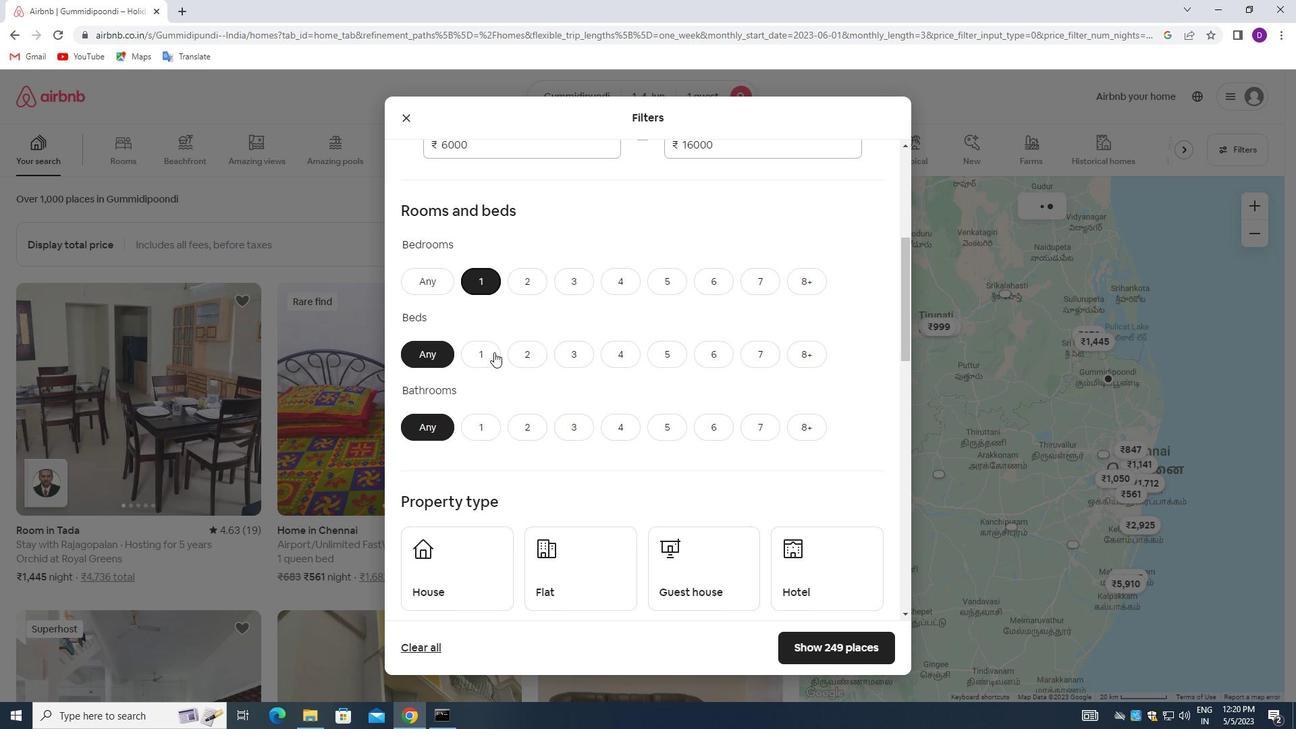 
Action: Mouse moved to (487, 428)
Screenshot: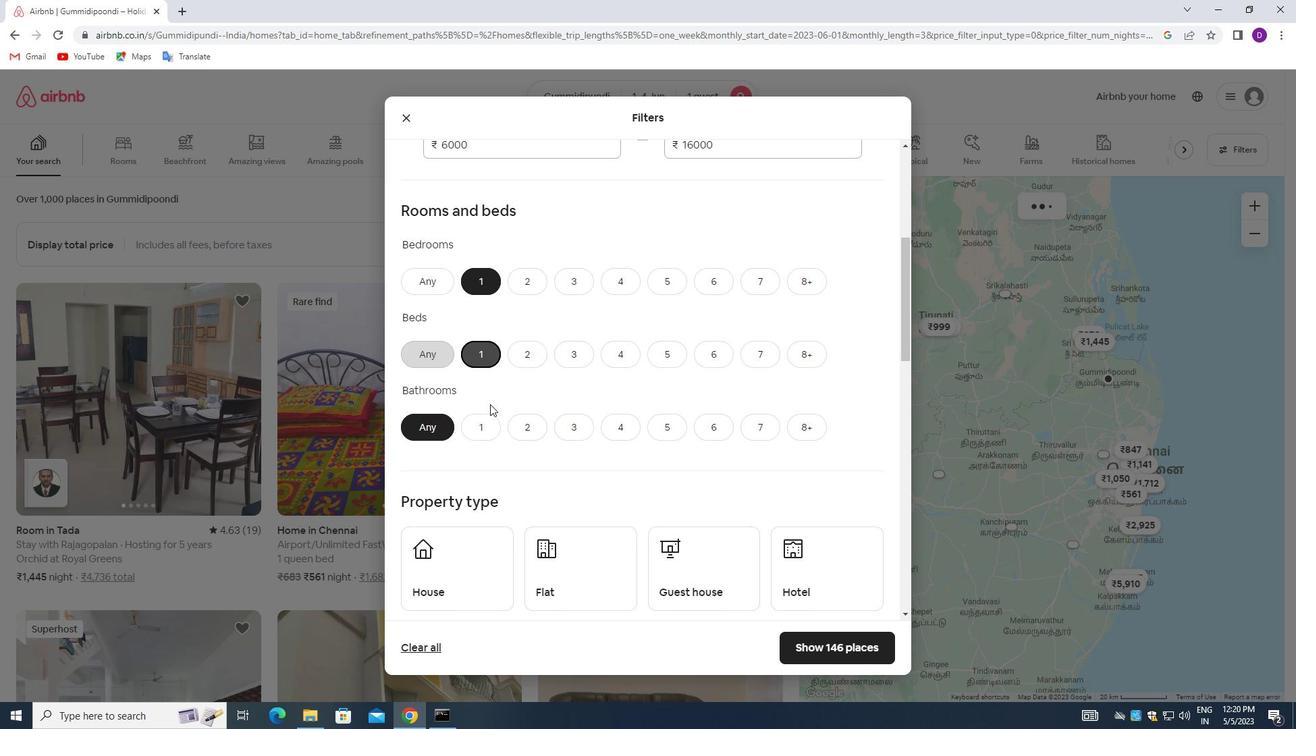 
Action: Mouse pressed left at (487, 428)
Screenshot: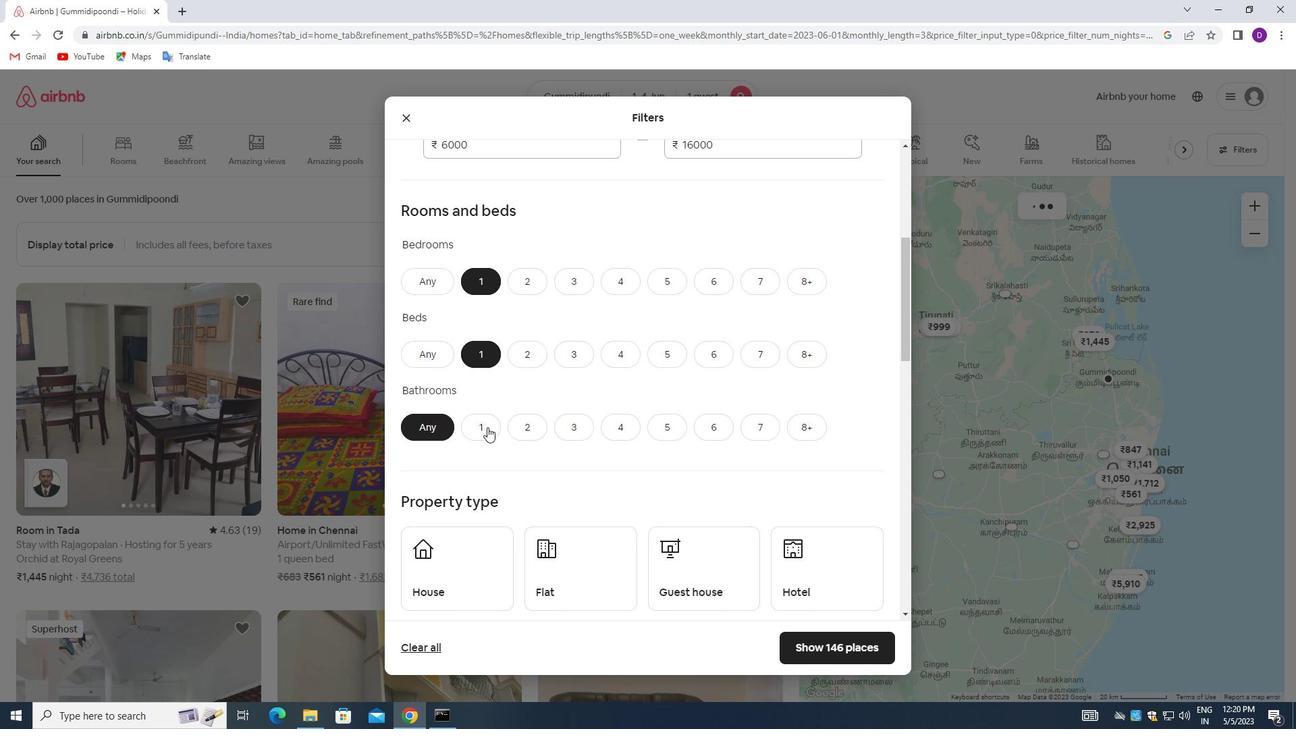 
Action: Mouse moved to (586, 349)
Screenshot: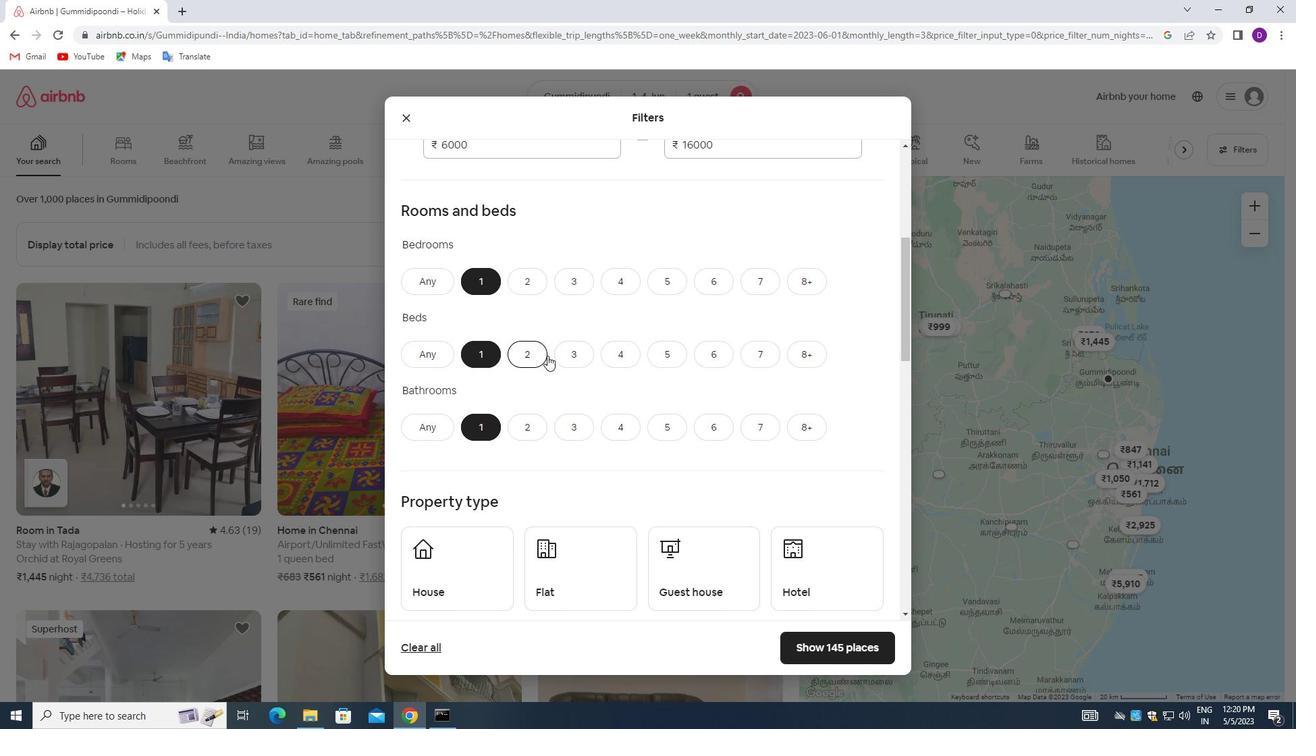 
Action: Mouse scrolled (586, 349) with delta (0, 0)
Screenshot: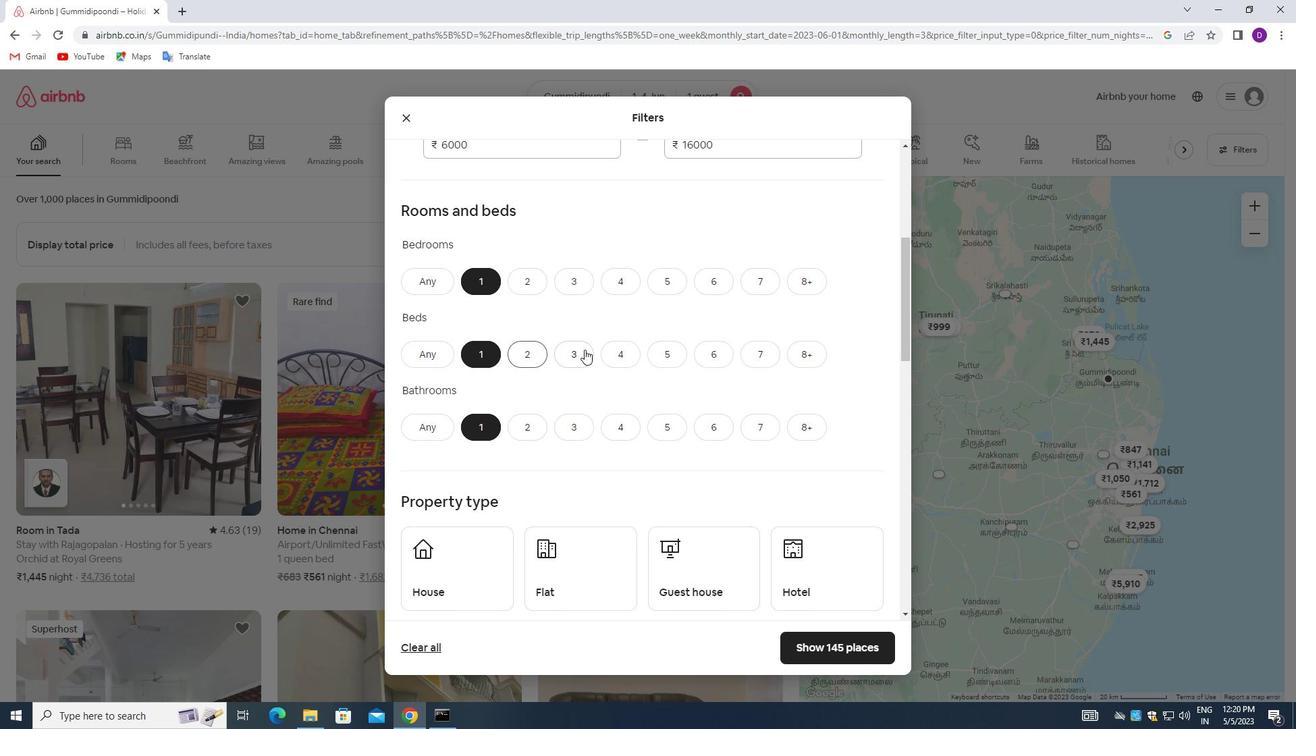 
Action: Mouse scrolled (586, 349) with delta (0, 0)
Screenshot: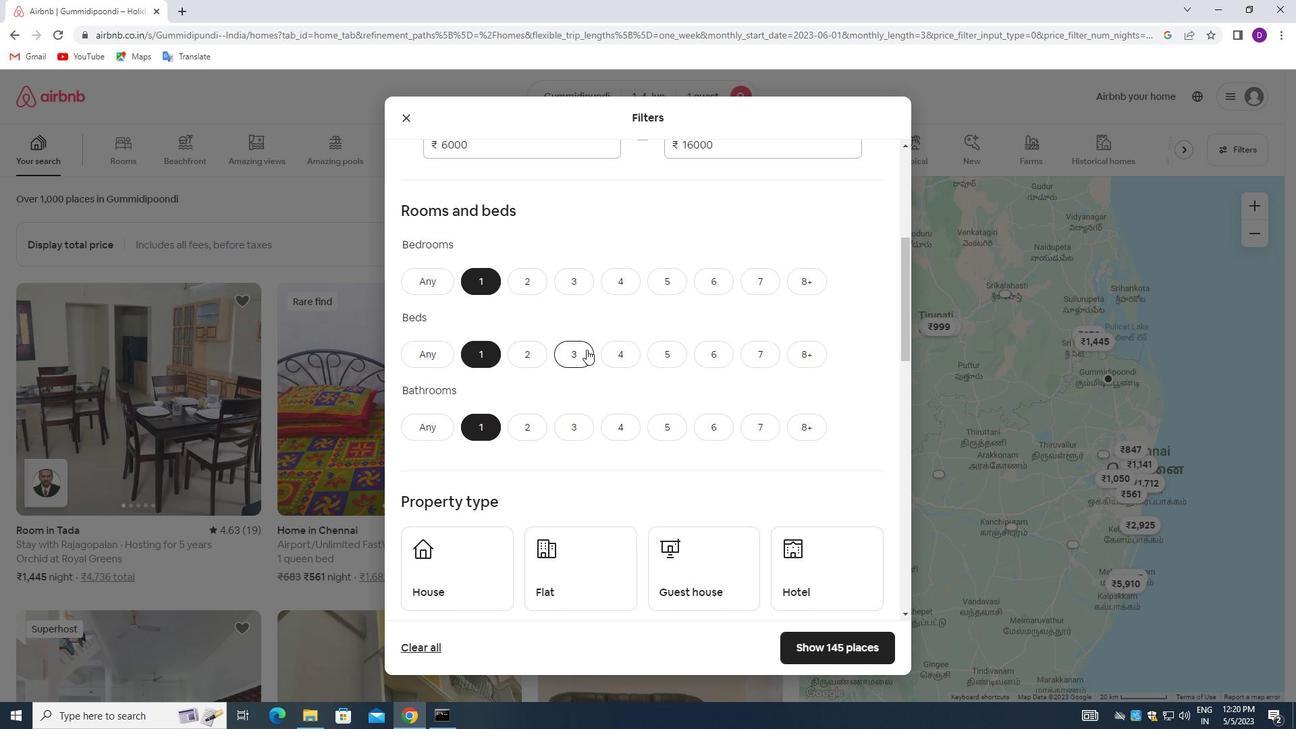 
Action: Mouse scrolled (586, 349) with delta (0, 0)
Screenshot: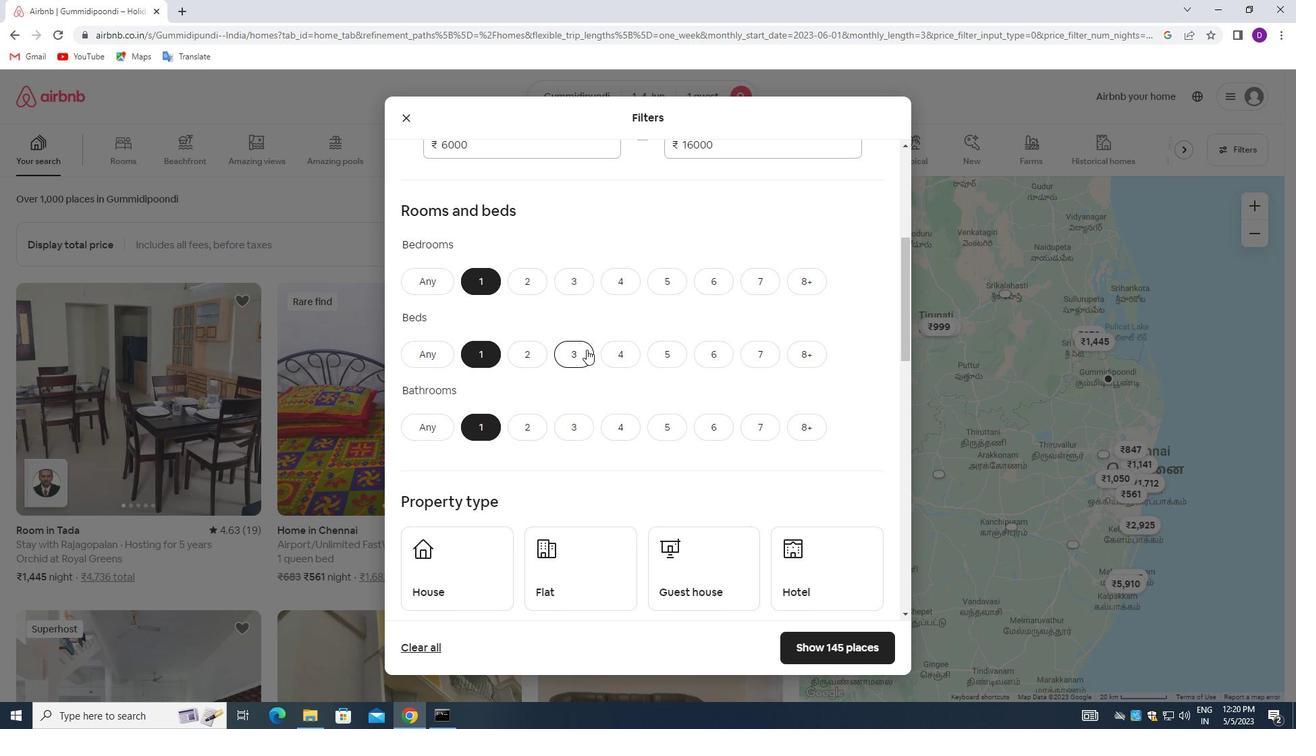 
Action: Mouse moved to (492, 363)
Screenshot: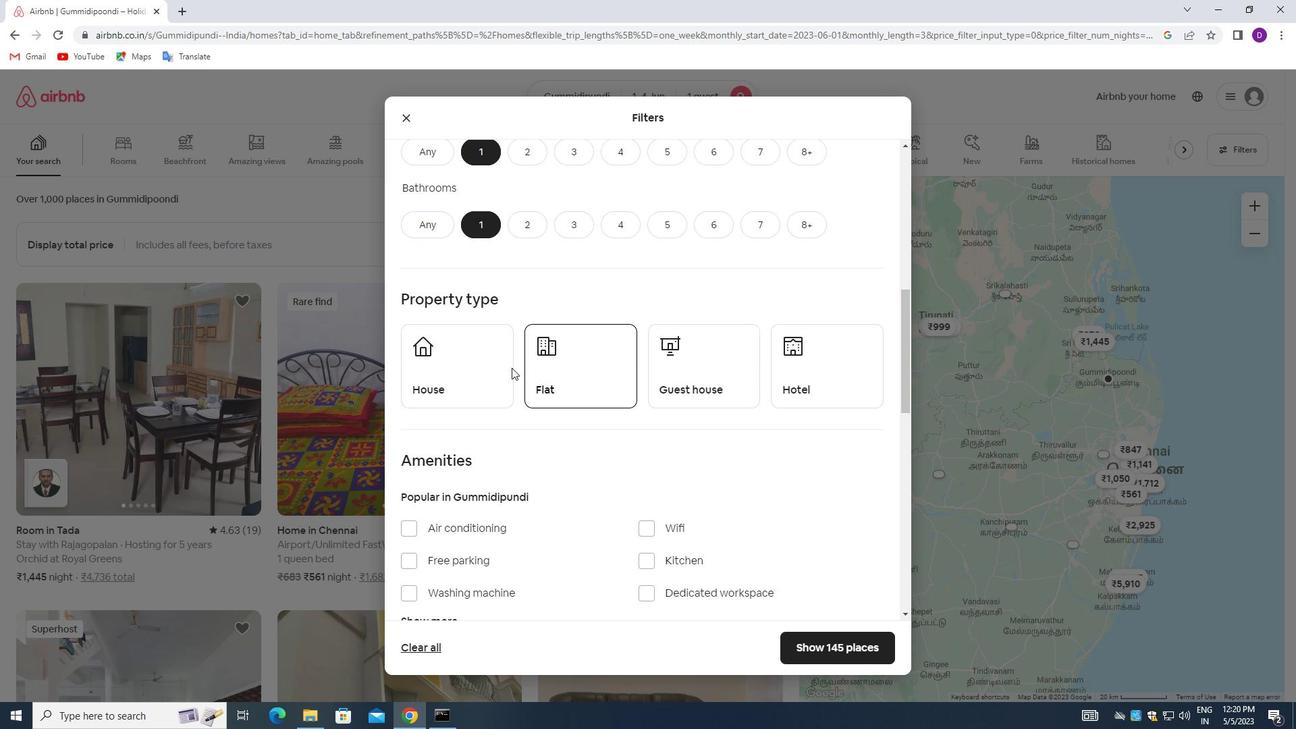 
Action: Mouse pressed left at (492, 363)
Screenshot: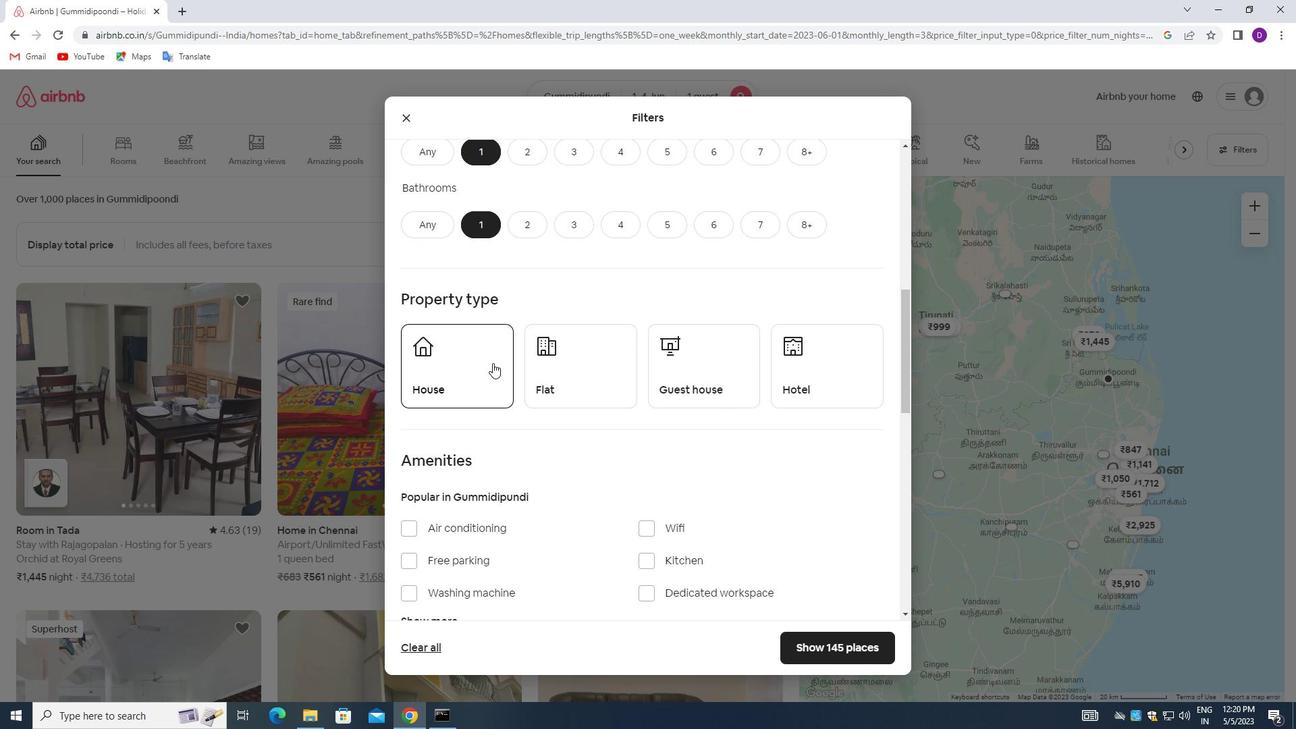 
Action: Mouse moved to (598, 360)
Screenshot: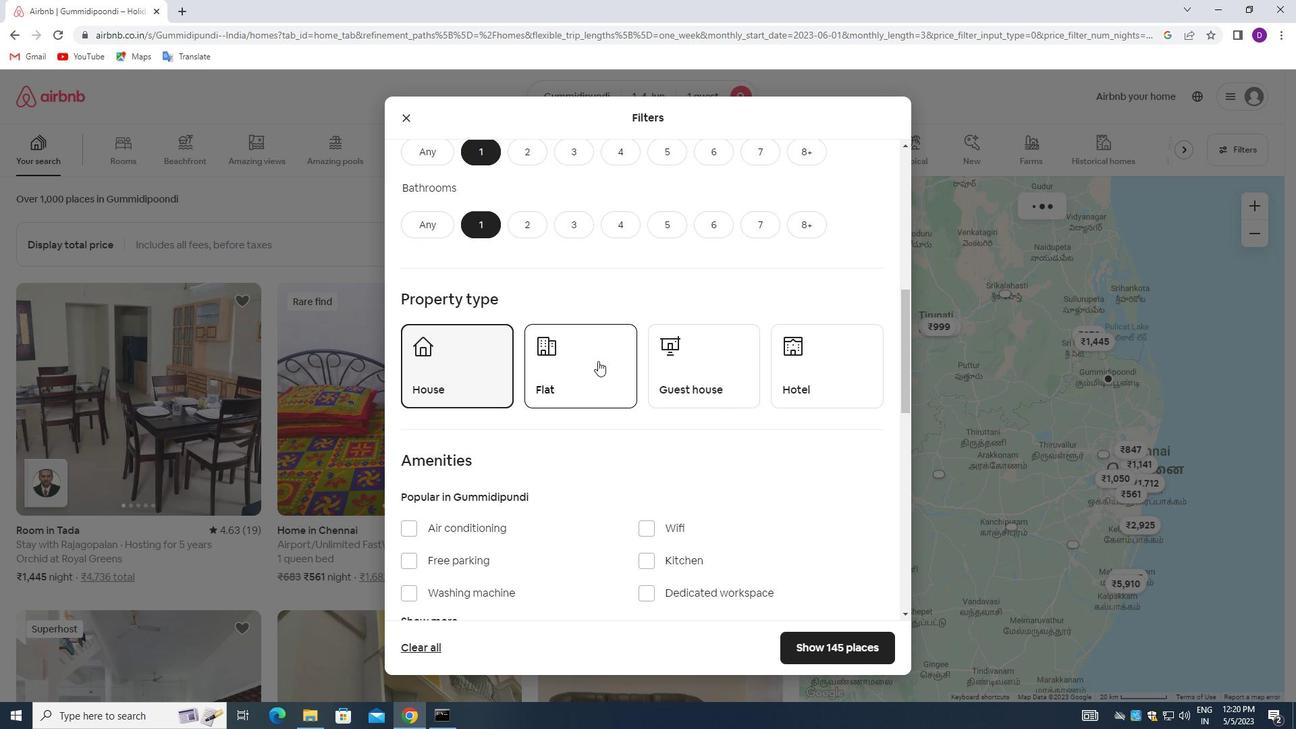 
Action: Mouse pressed left at (598, 360)
Screenshot: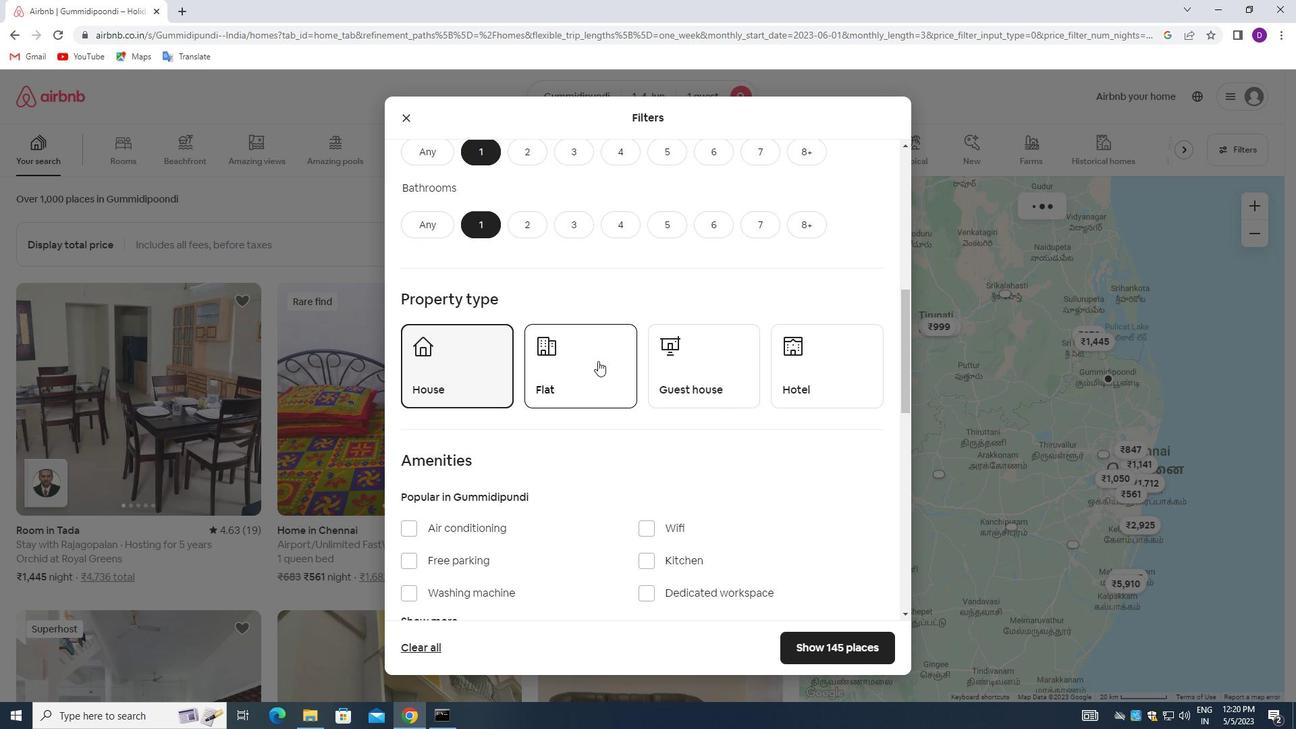 
Action: Mouse moved to (723, 355)
Screenshot: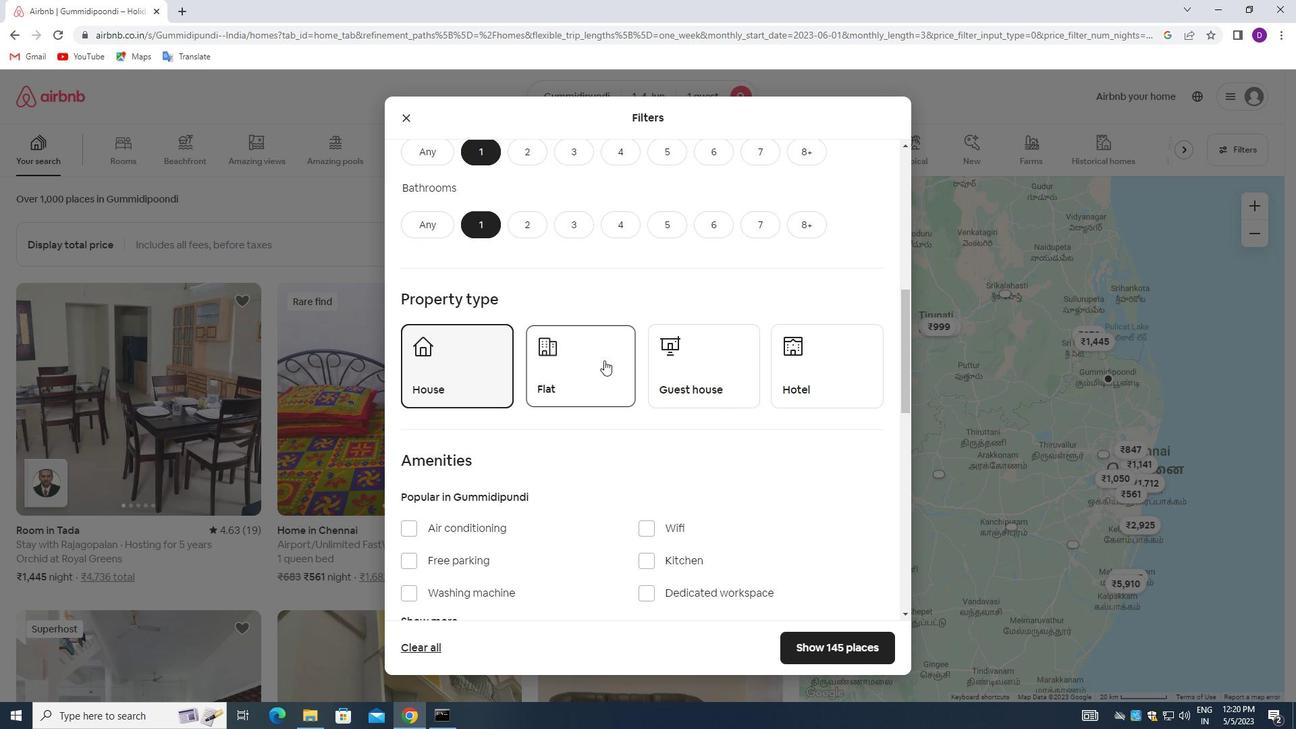 
Action: Mouse pressed left at (723, 355)
Screenshot: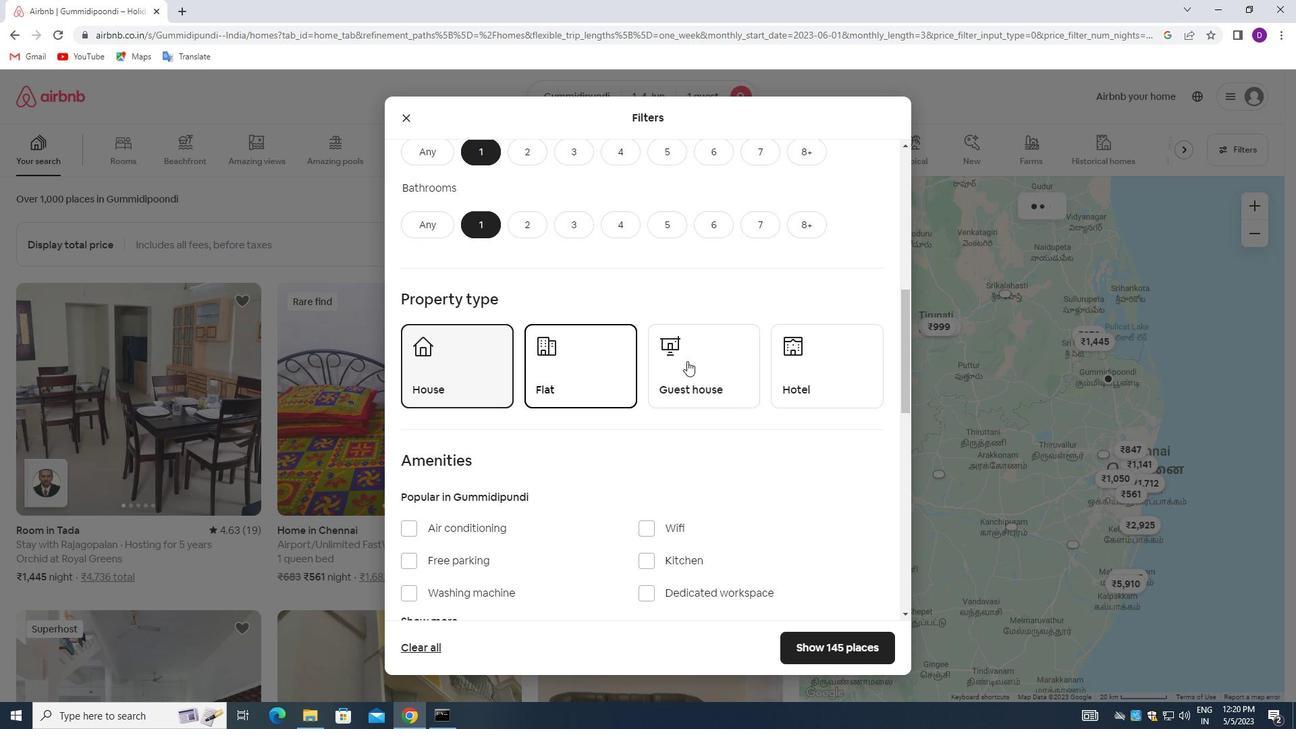 
Action: Mouse moved to (723, 355)
Screenshot: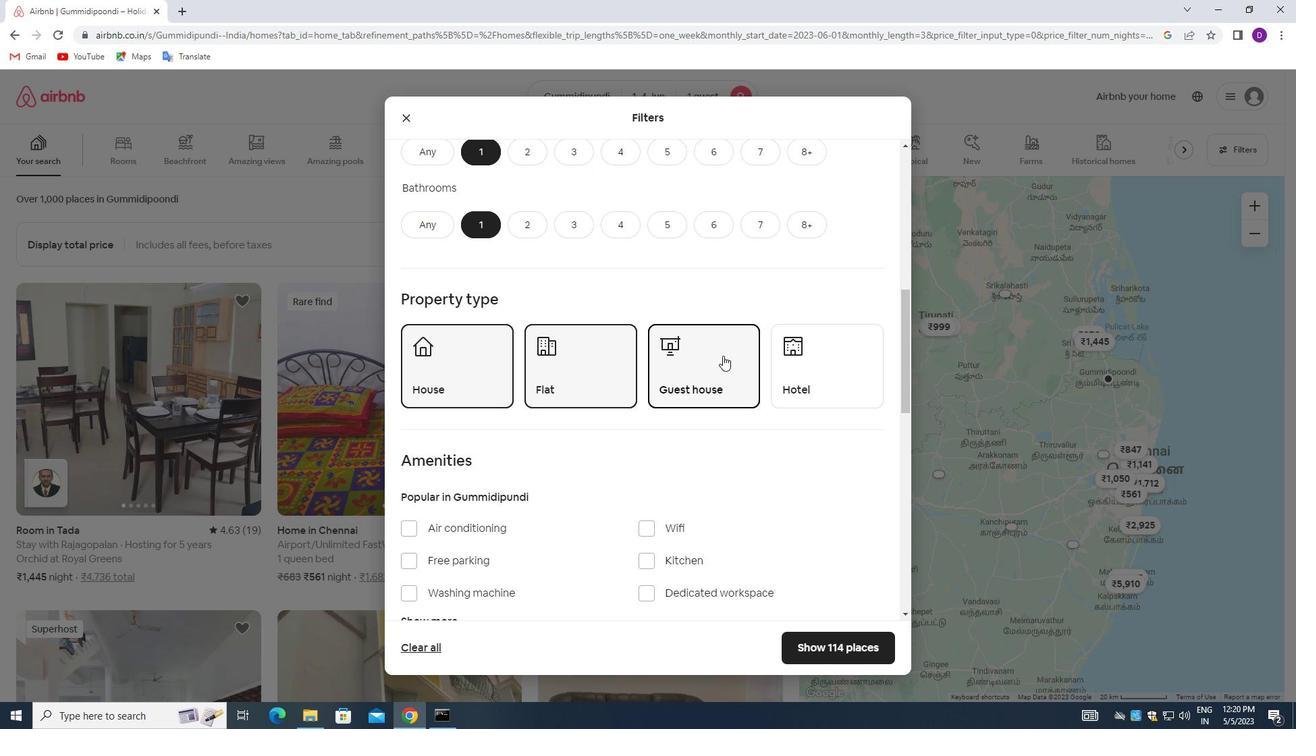 
Action: Mouse scrolled (723, 355) with delta (0, 0)
Screenshot: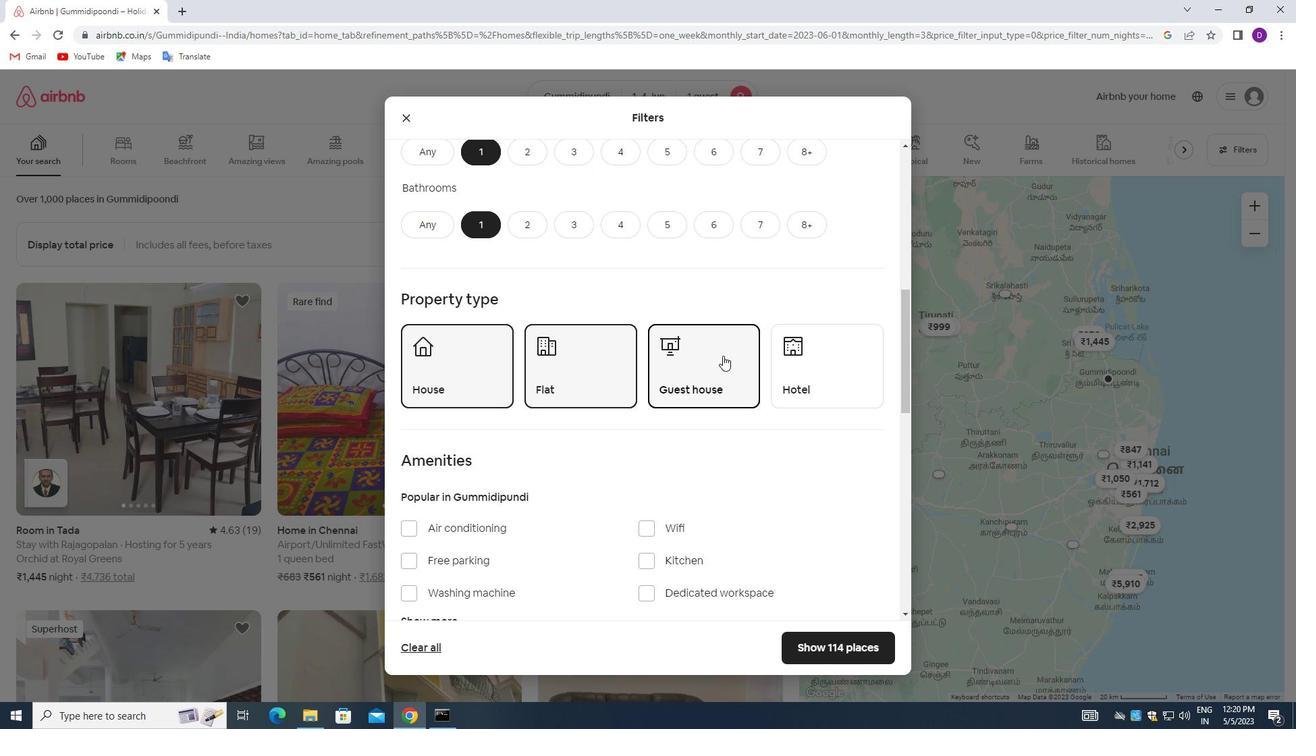 
Action: Mouse scrolled (723, 355) with delta (0, 0)
Screenshot: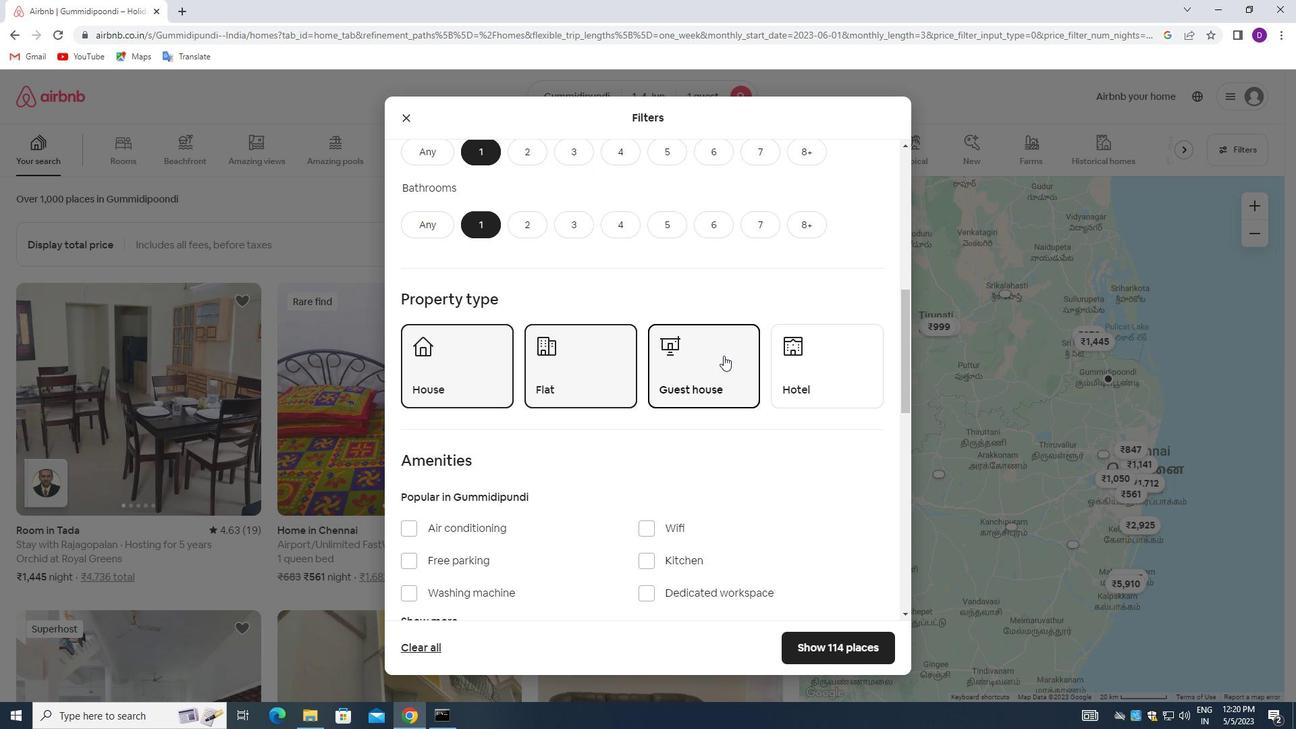 
Action: Mouse moved to (644, 390)
Screenshot: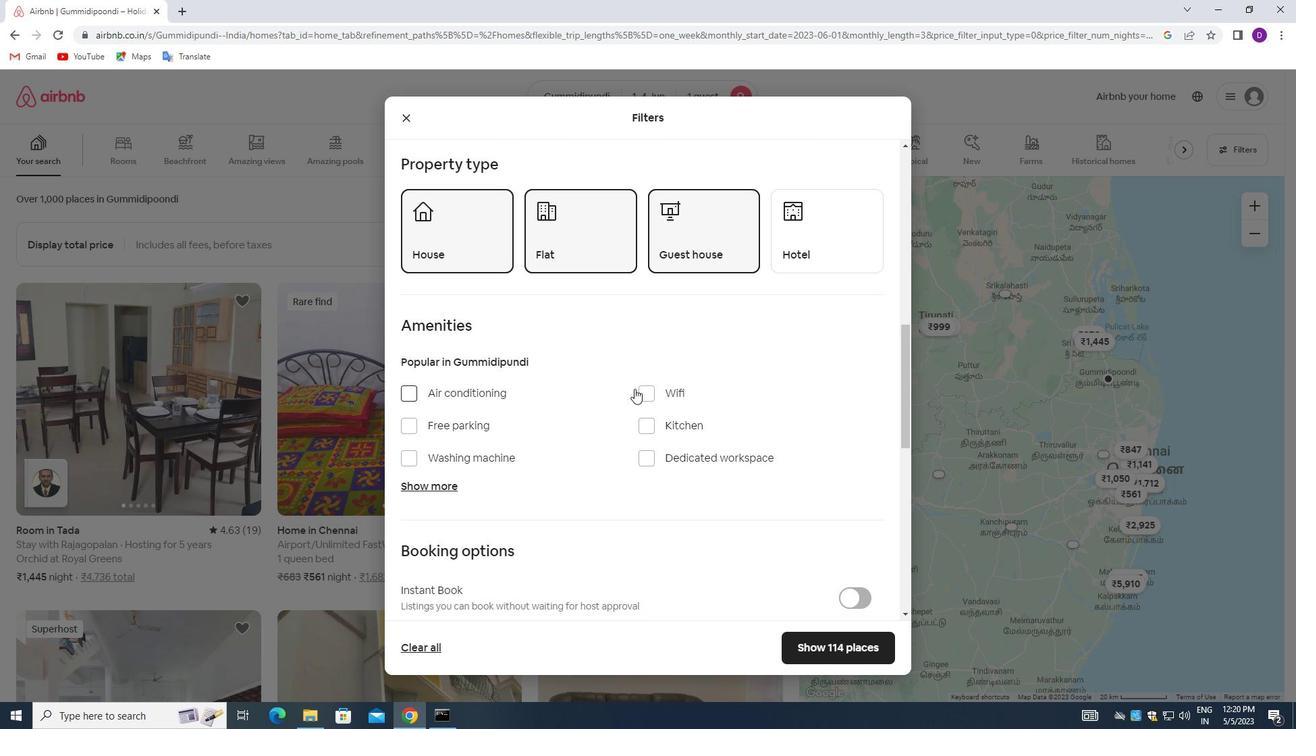 
Action: Mouse pressed left at (644, 390)
Screenshot: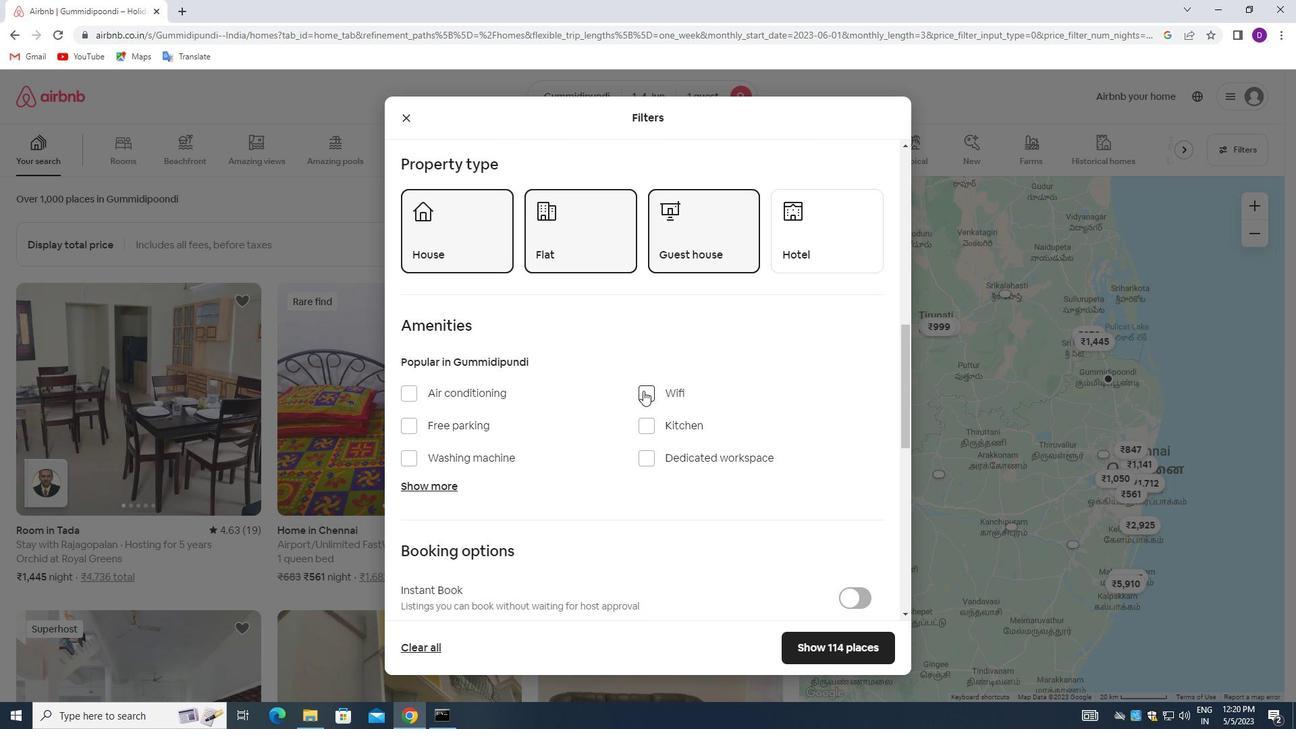 
Action: Mouse moved to (411, 459)
Screenshot: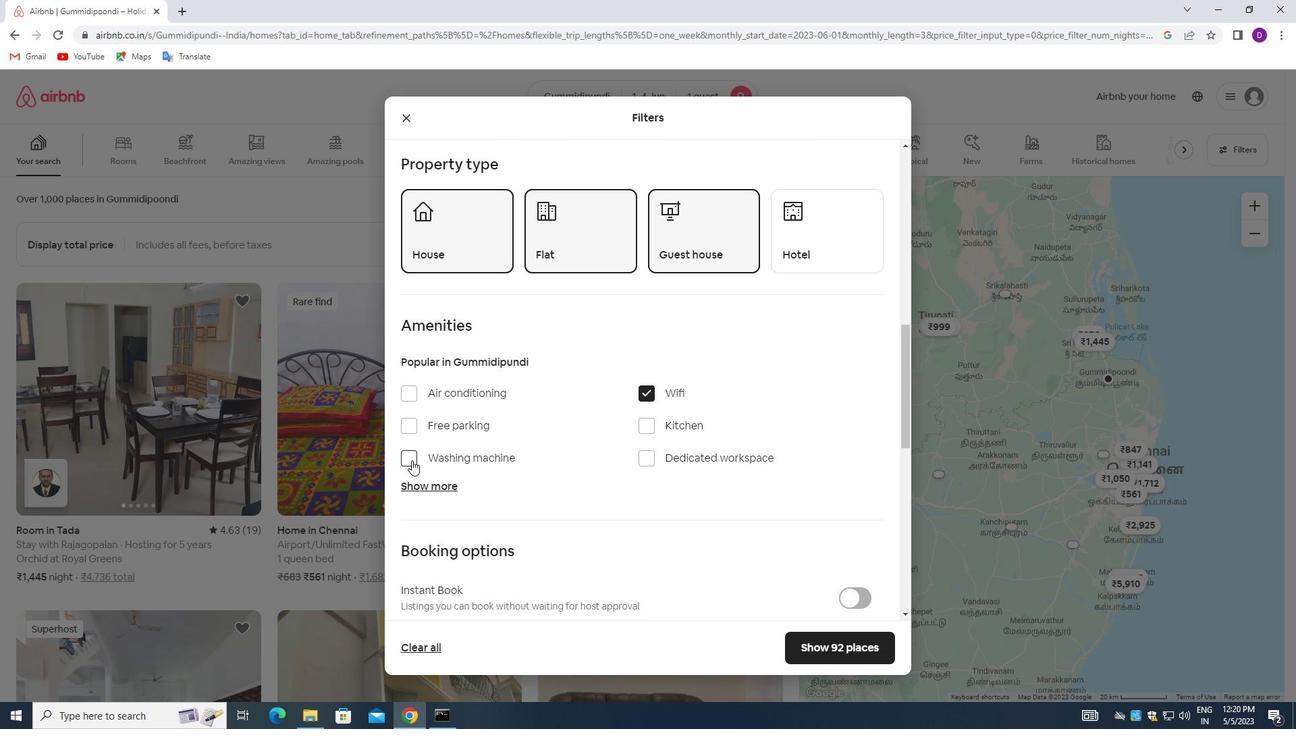 
Action: Mouse pressed left at (411, 459)
Screenshot: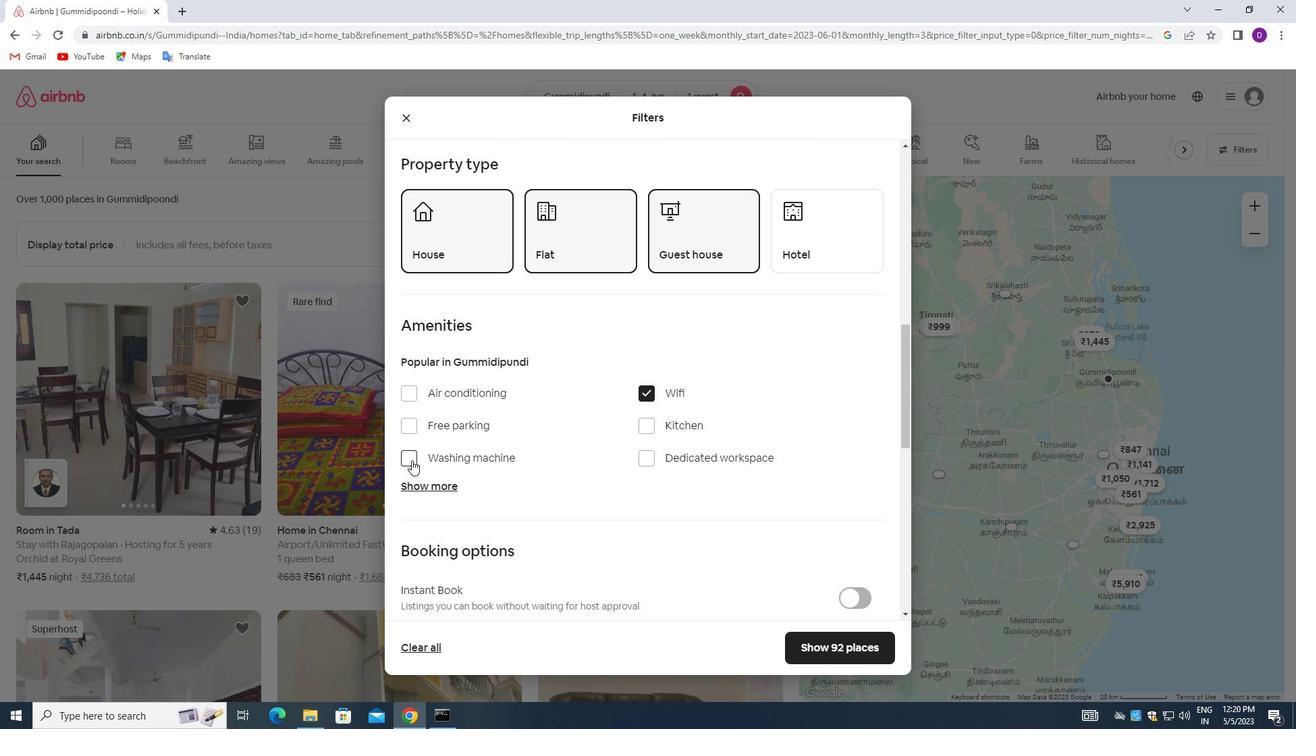 
Action: Mouse moved to (574, 428)
Screenshot: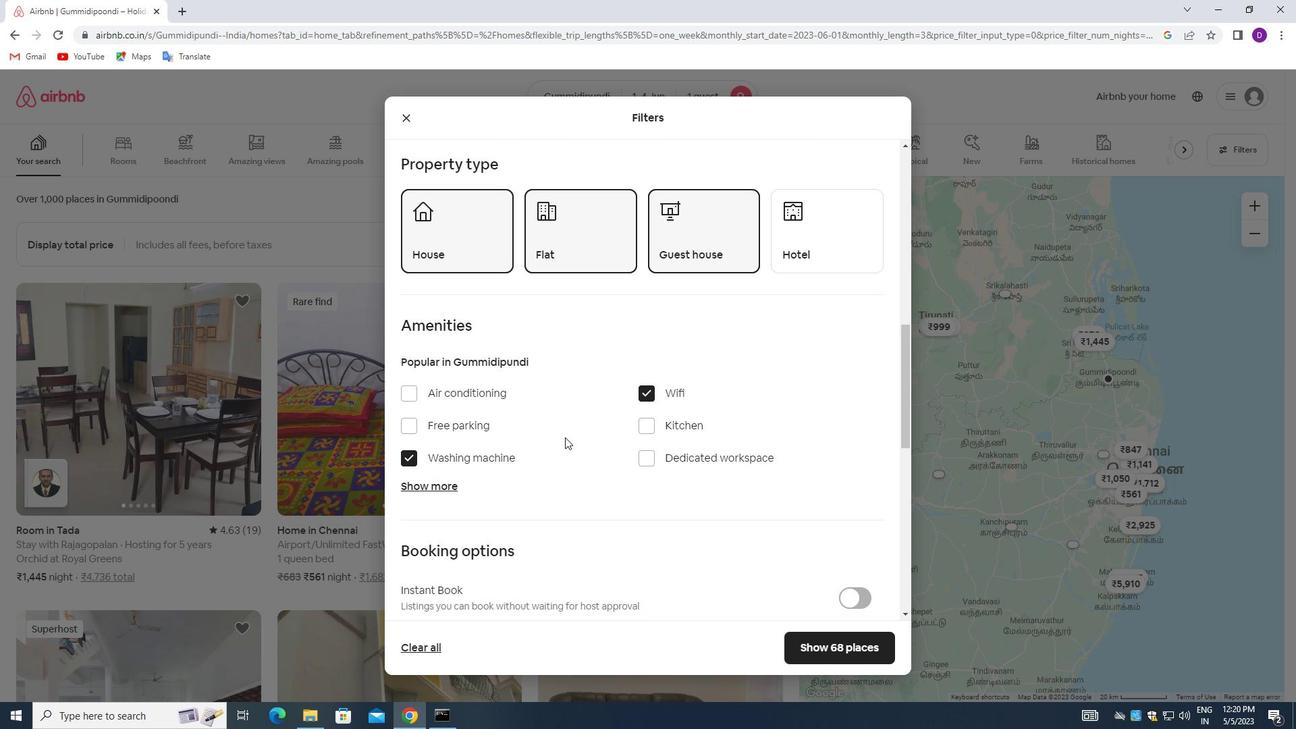 
Action: Mouse scrolled (574, 428) with delta (0, 0)
Screenshot: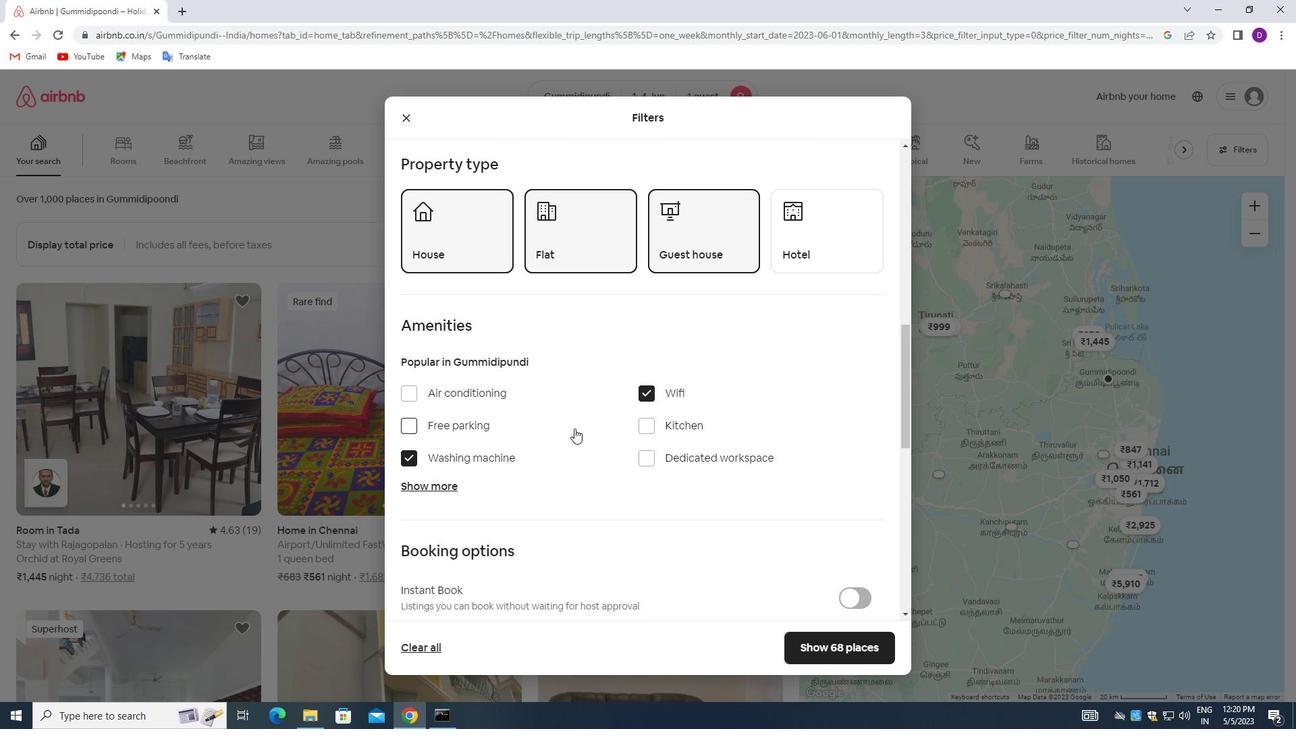 
Action: Mouse scrolled (574, 428) with delta (0, 0)
Screenshot: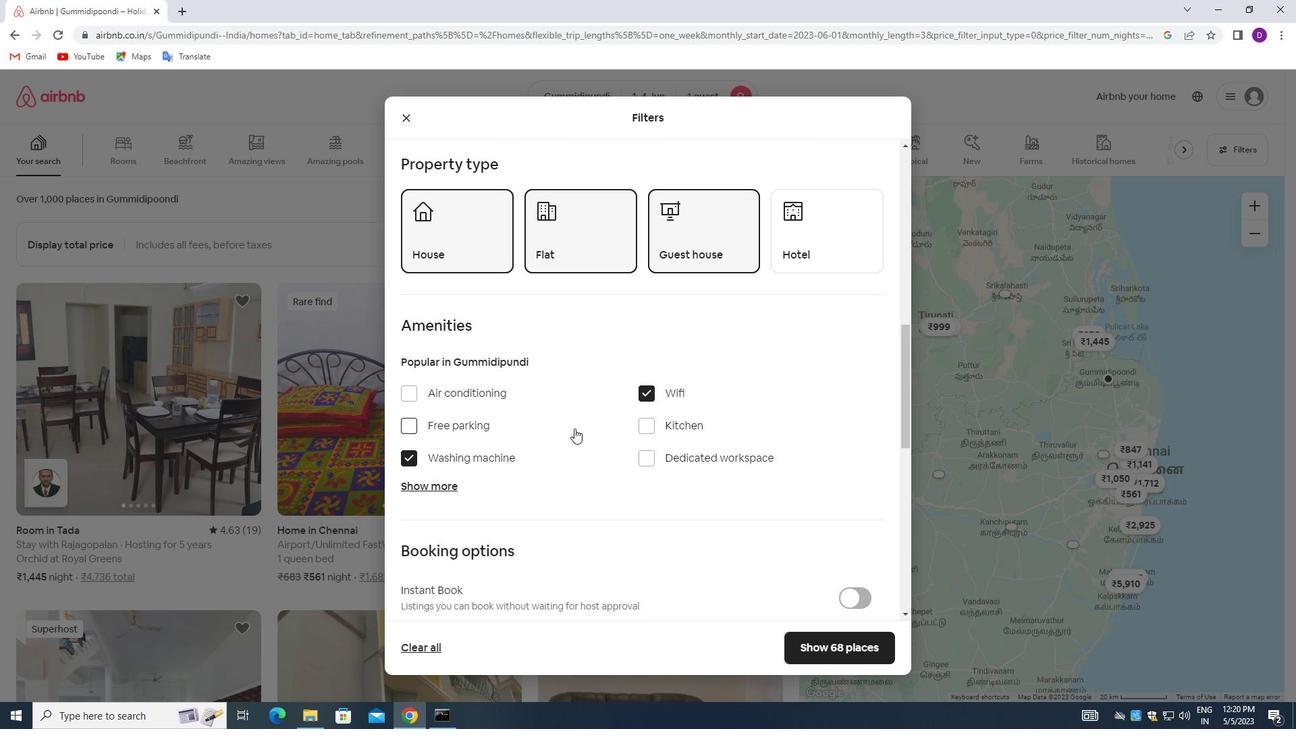 
Action: Mouse scrolled (574, 428) with delta (0, 0)
Screenshot: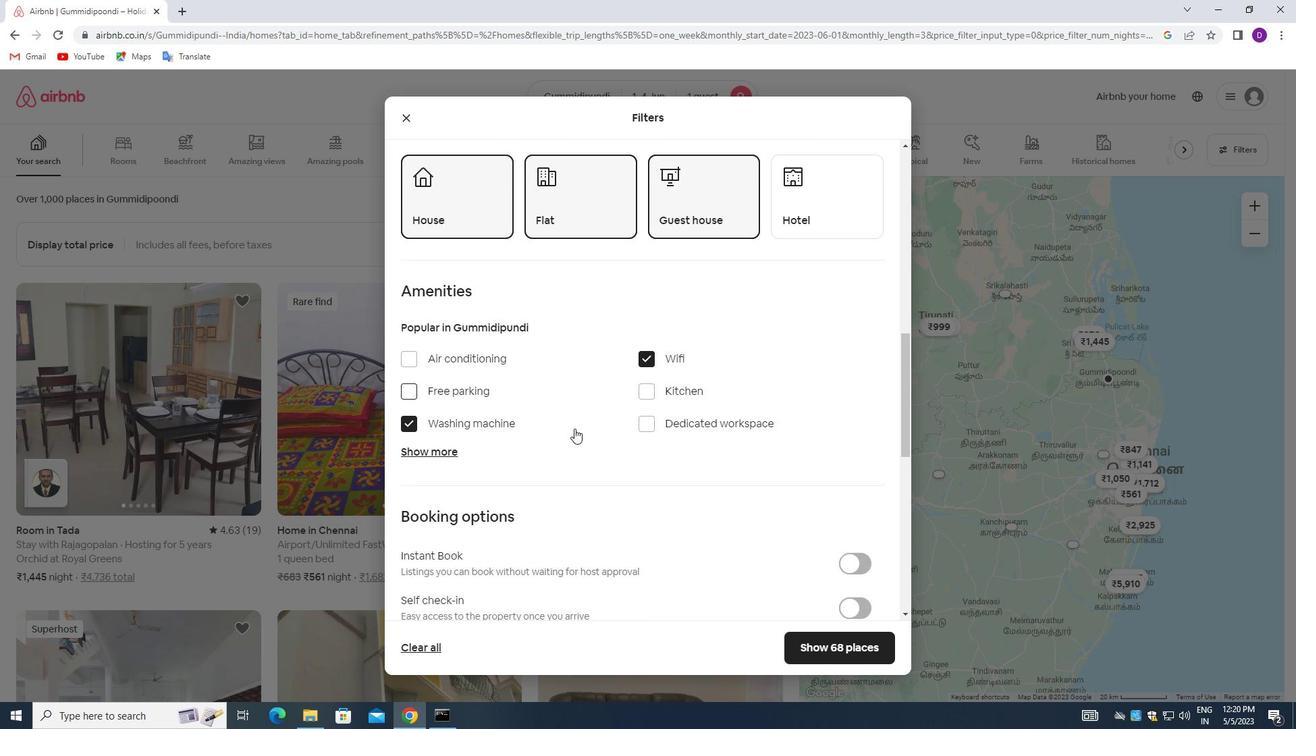 
Action: Mouse moved to (844, 443)
Screenshot: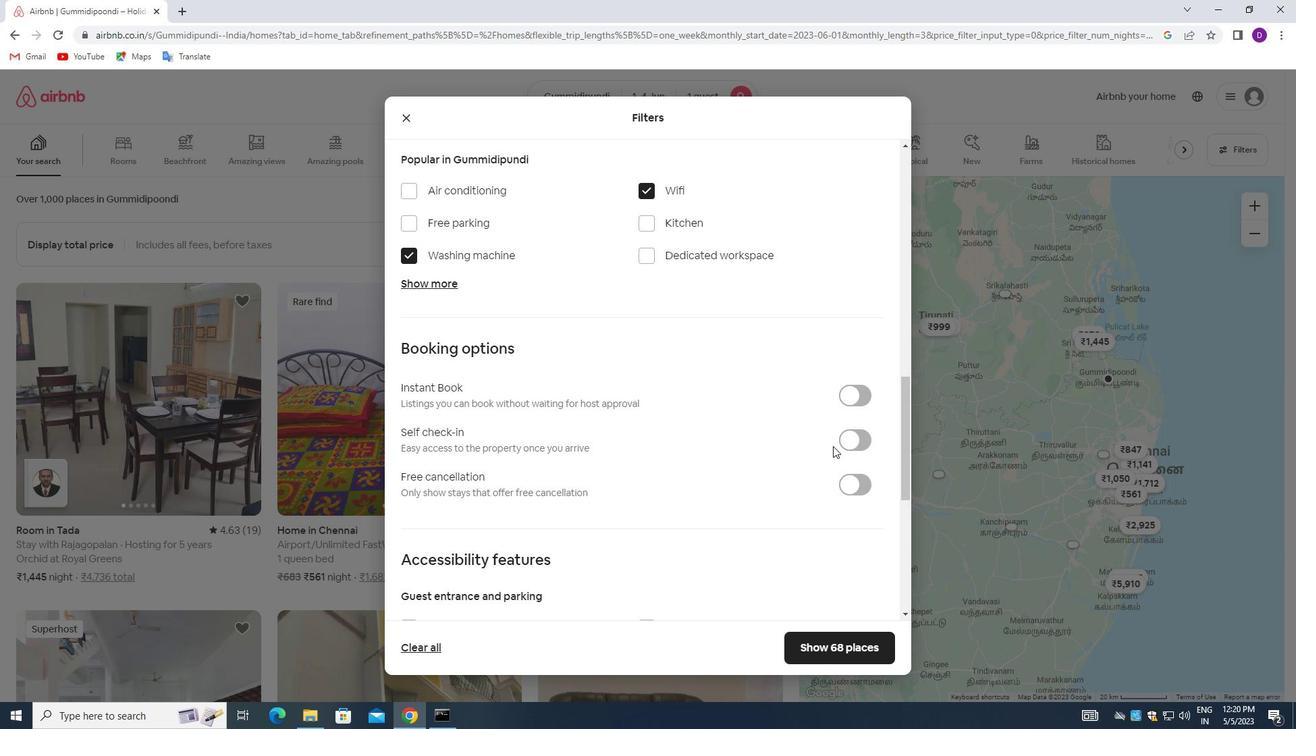 
Action: Mouse pressed left at (844, 443)
Screenshot: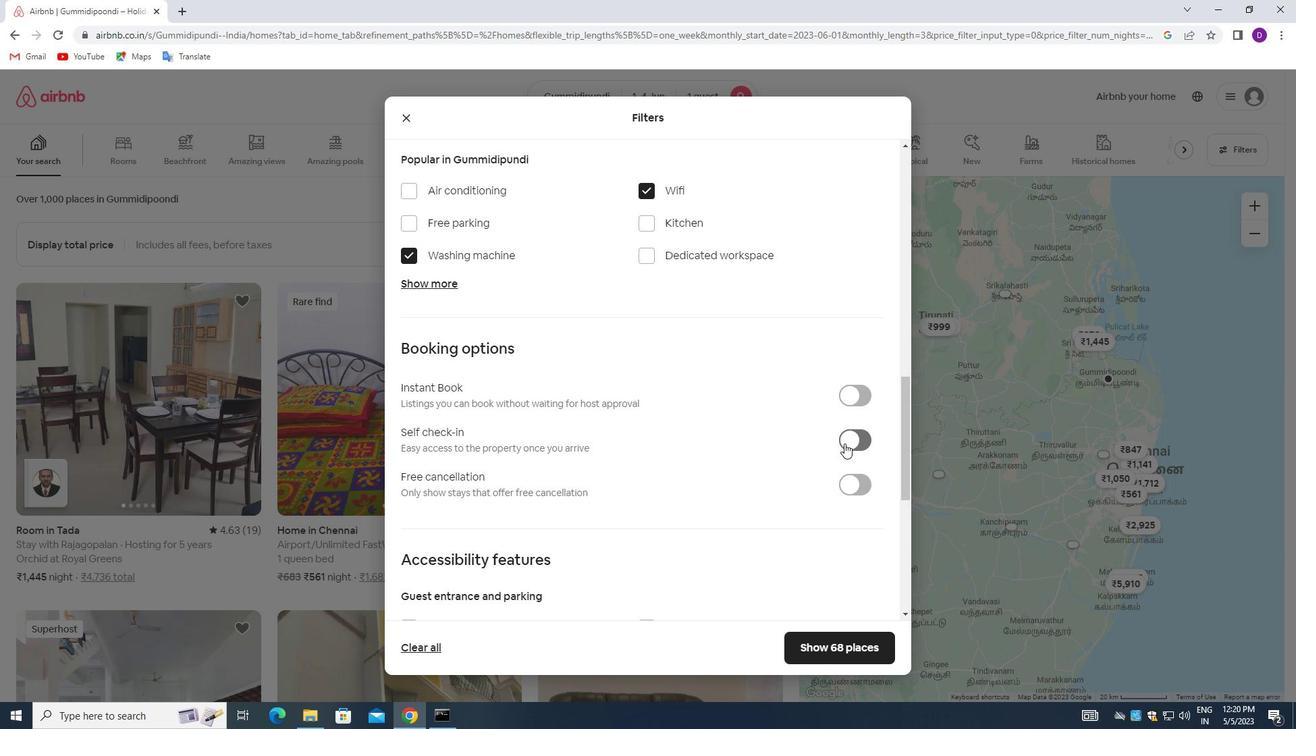 
Action: Mouse moved to (591, 457)
Screenshot: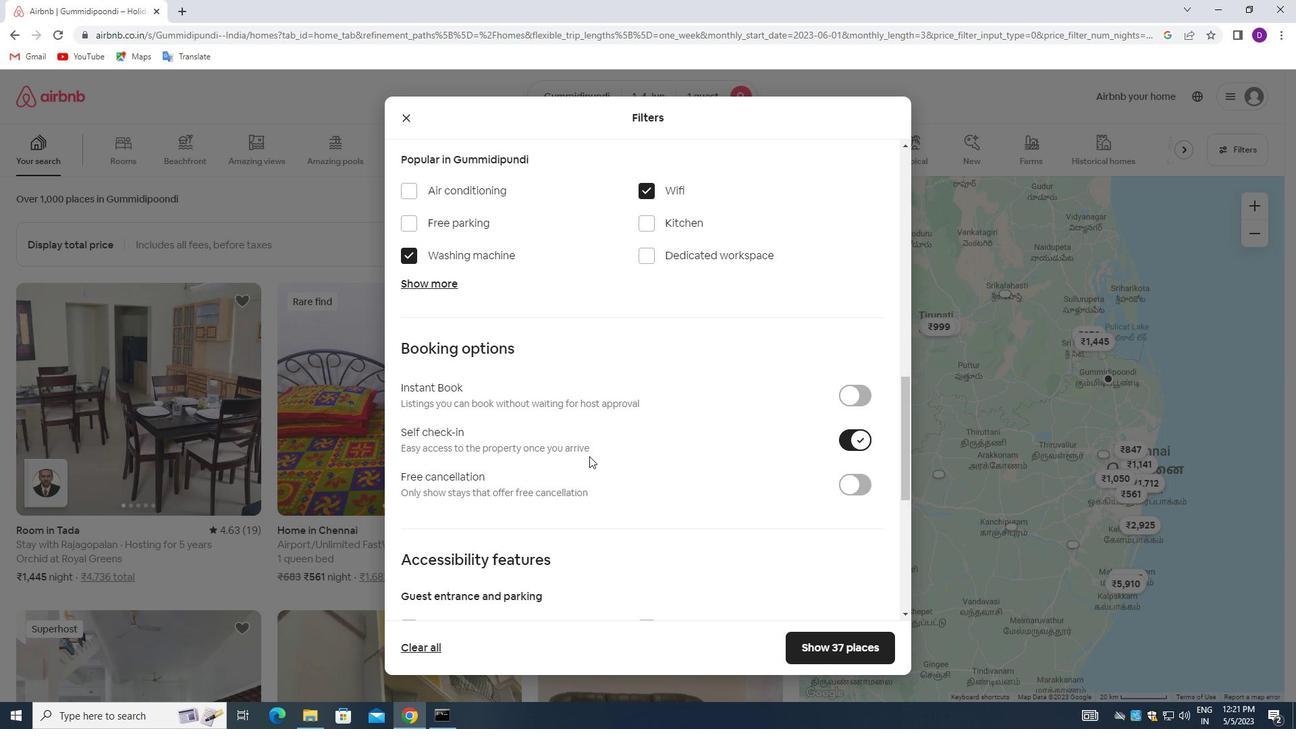 
Action: Mouse scrolled (591, 457) with delta (0, 0)
Screenshot: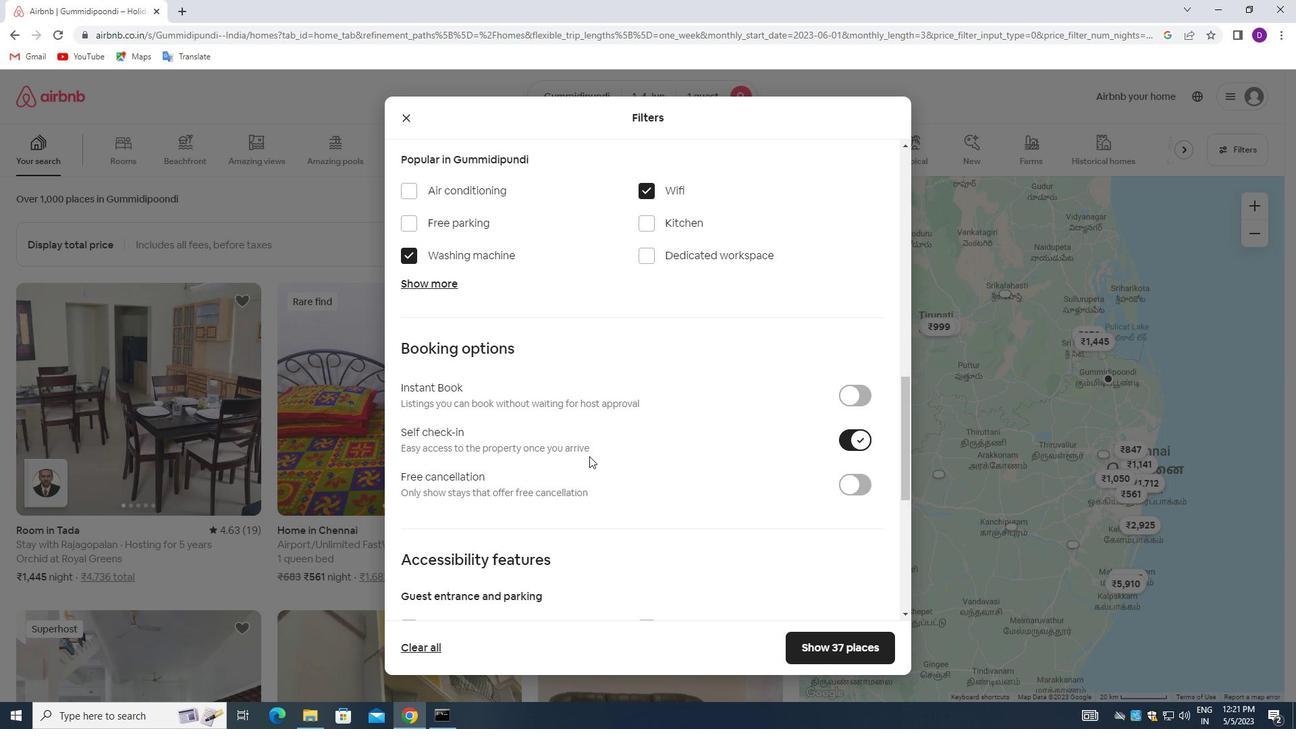
Action: Mouse scrolled (591, 457) with delta (0, 0)
Screenshot: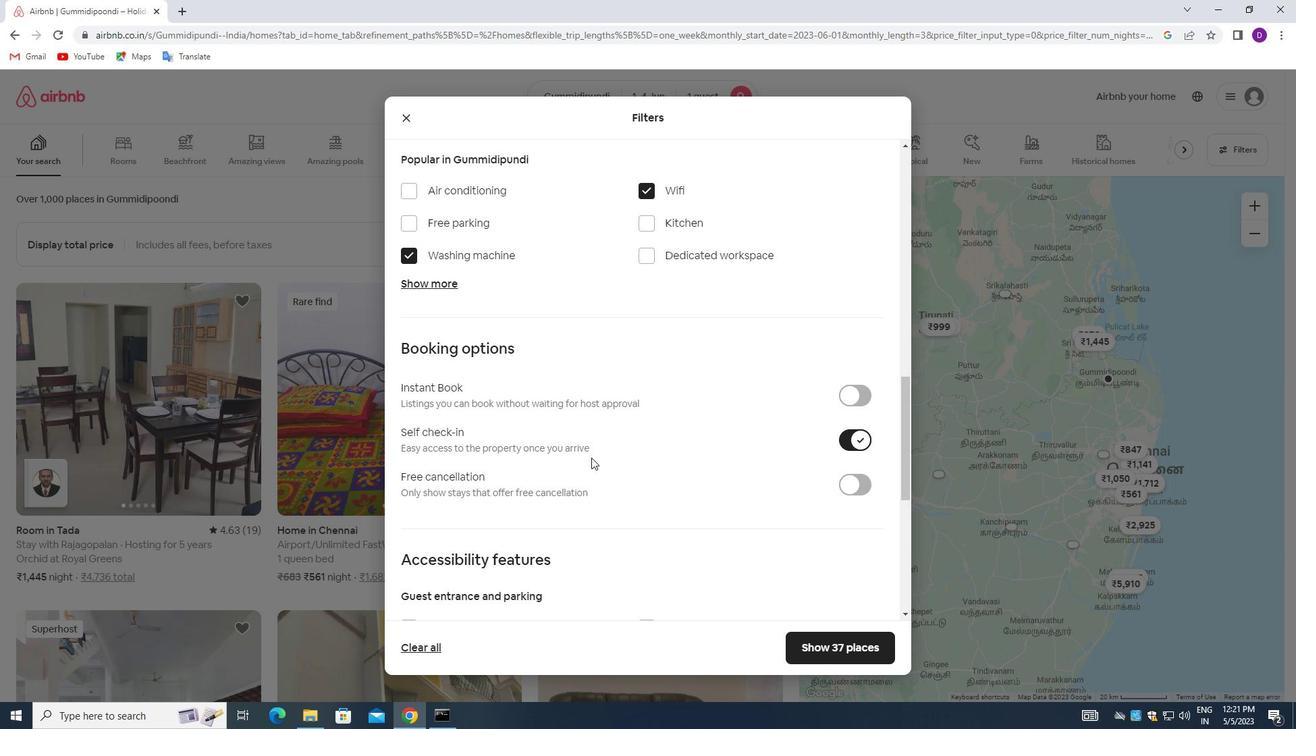 
Action: Mouse moved to (591, 457)
Screenshot: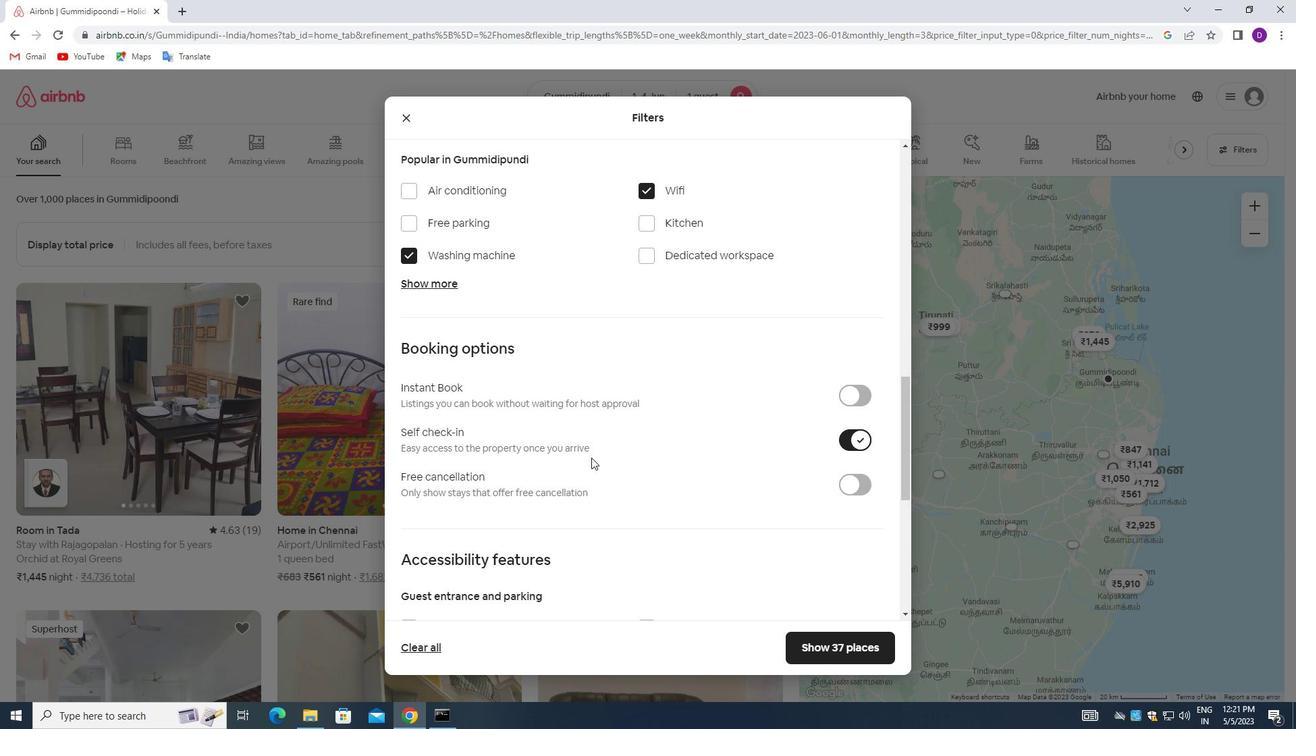 
Action: Mouse scrolled (591, 457) with delta (0, 0)
Screenshot: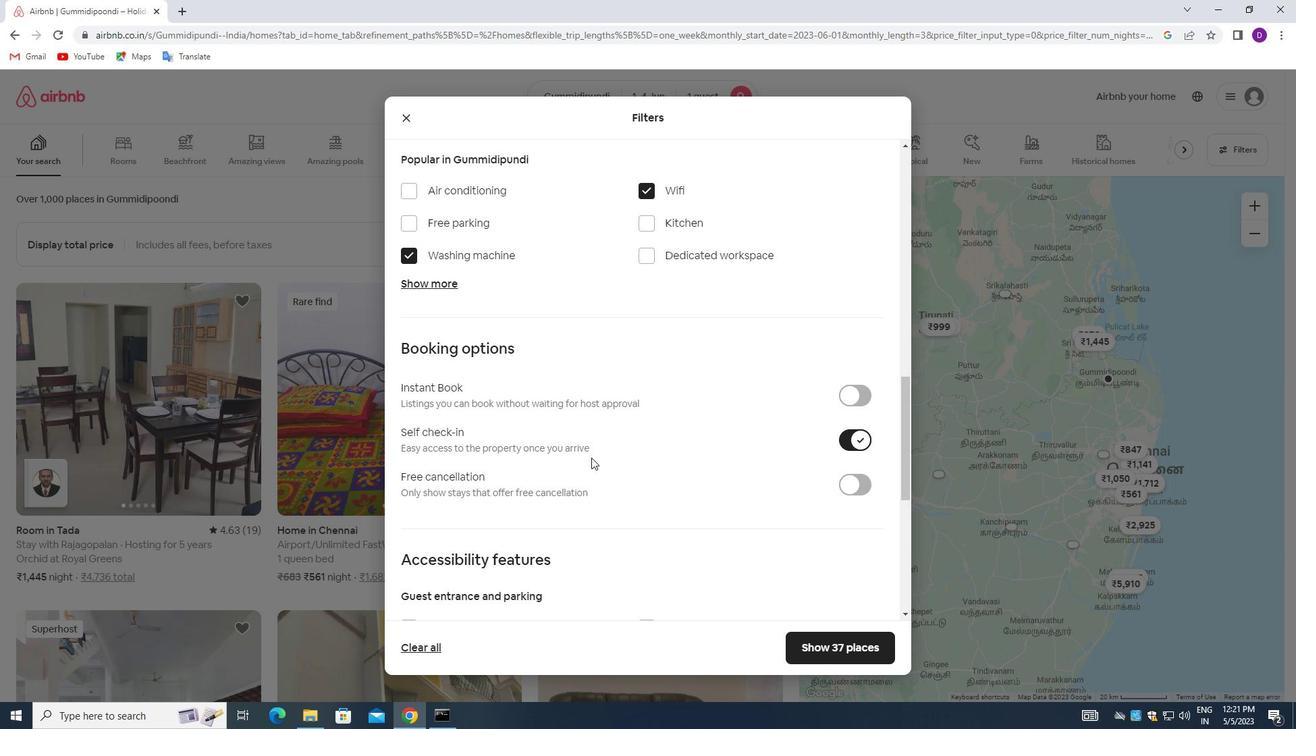 
Action: Mouse scrolled (591, 457) with delta (0, 0)
Screenshot: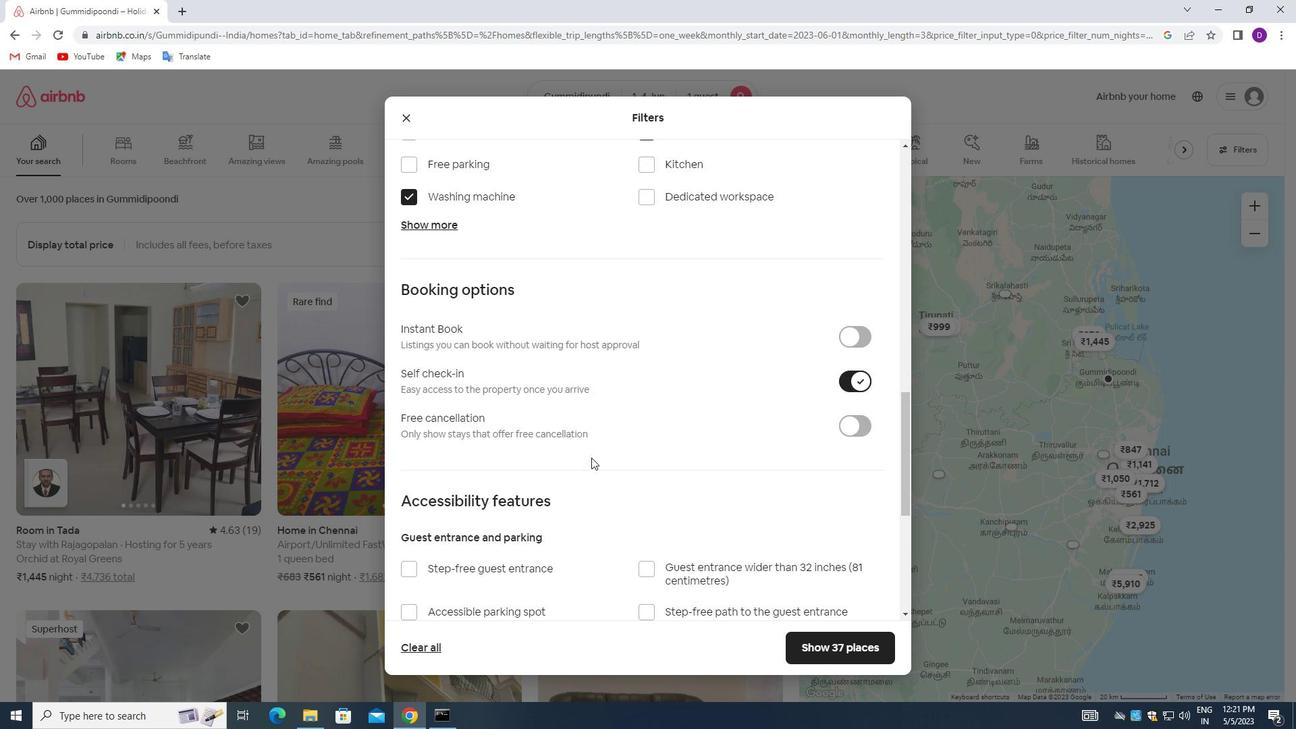
Action: Mouse moved to (589, 464)
Screenshot: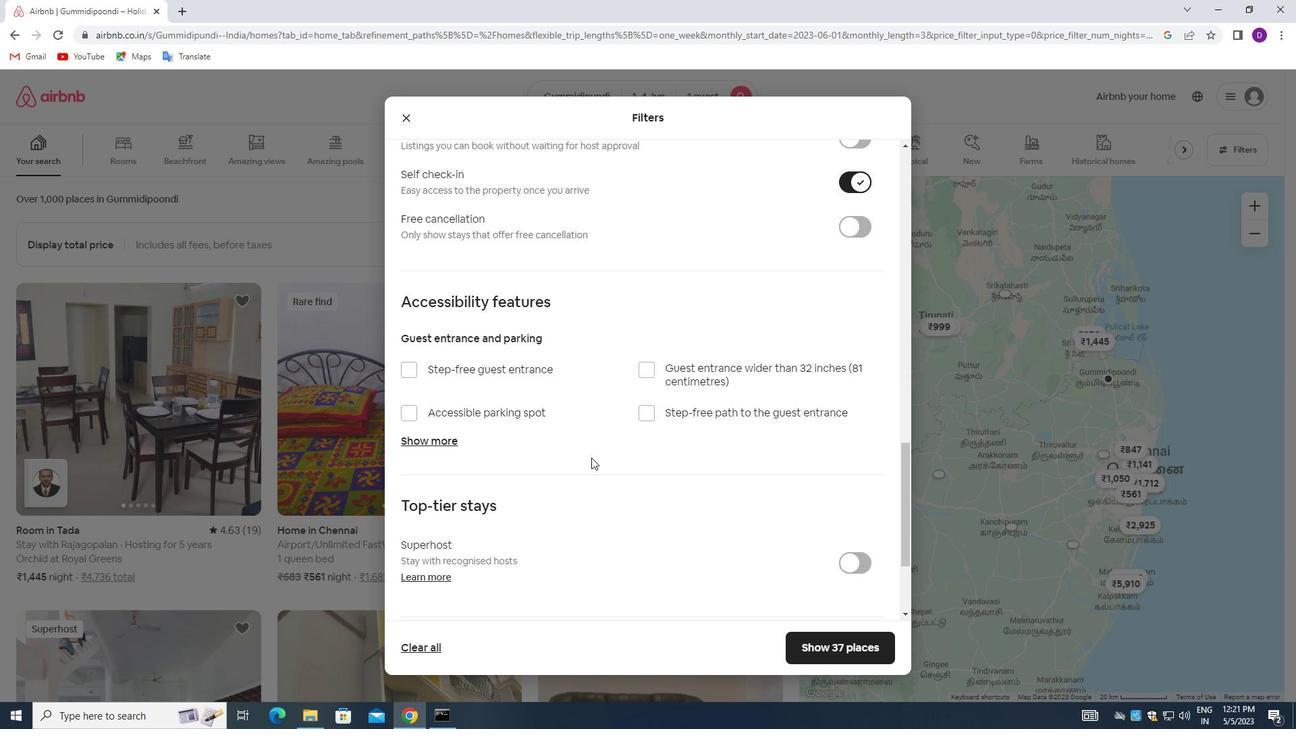 
Action: Mouse scrolled (589, 463) with delta (0, 0)
Screenshot: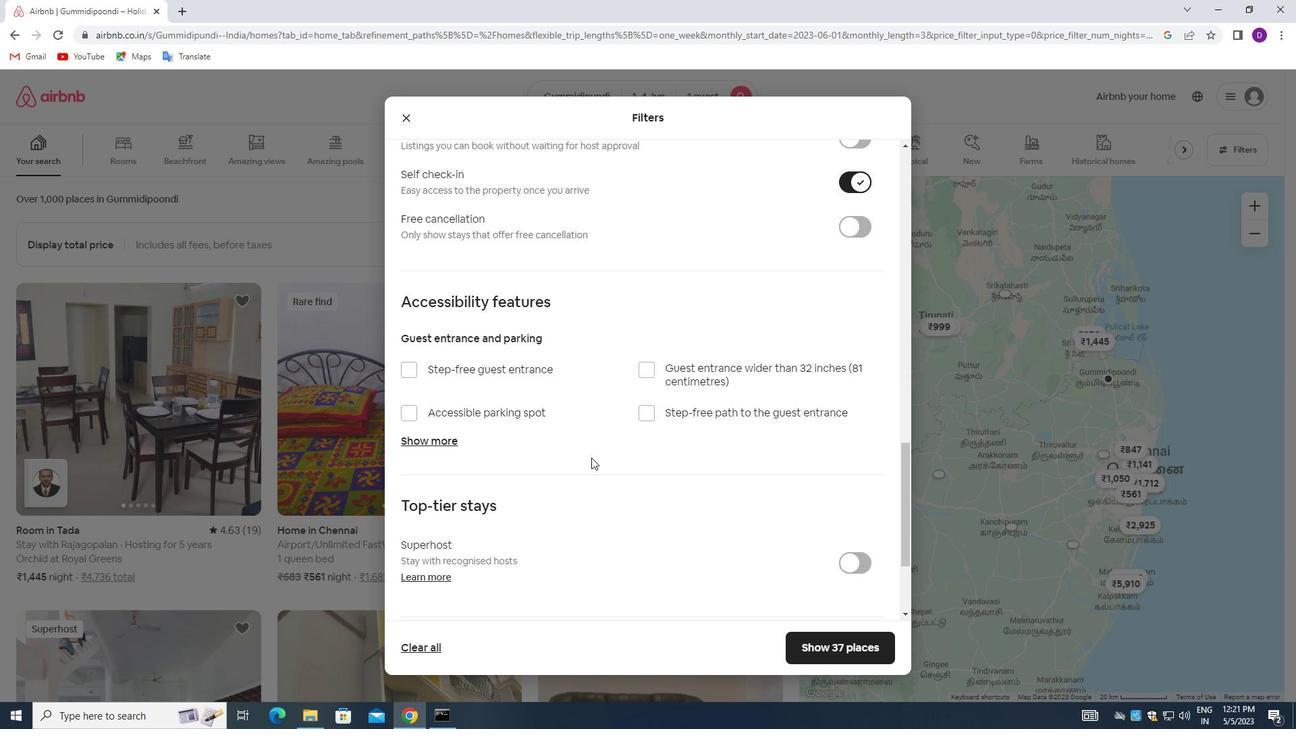 
Action: Mouse moved to (585, 469)
Screenshot: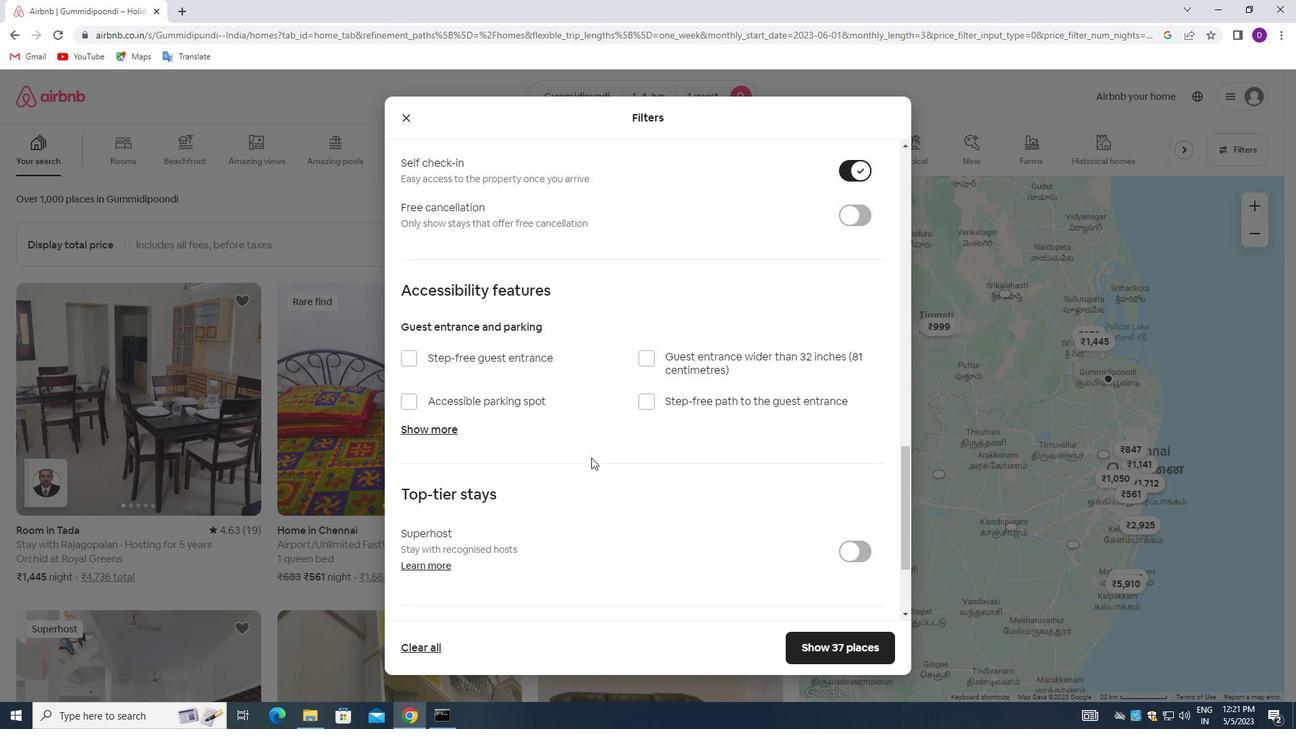 
Action: Mouse scrolled (585, 469) with delta (0, 0)
Screenshot: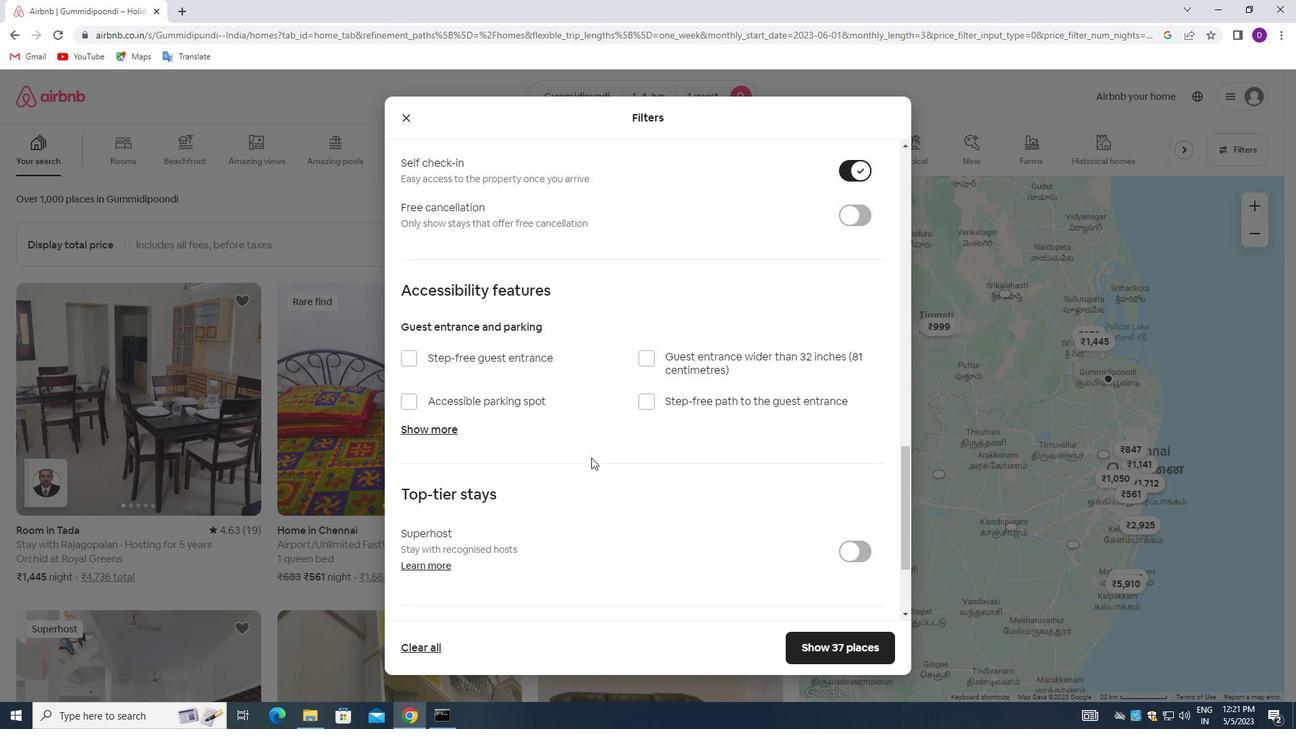 
Action: Mouse moved to (583, 471)
Screenshot: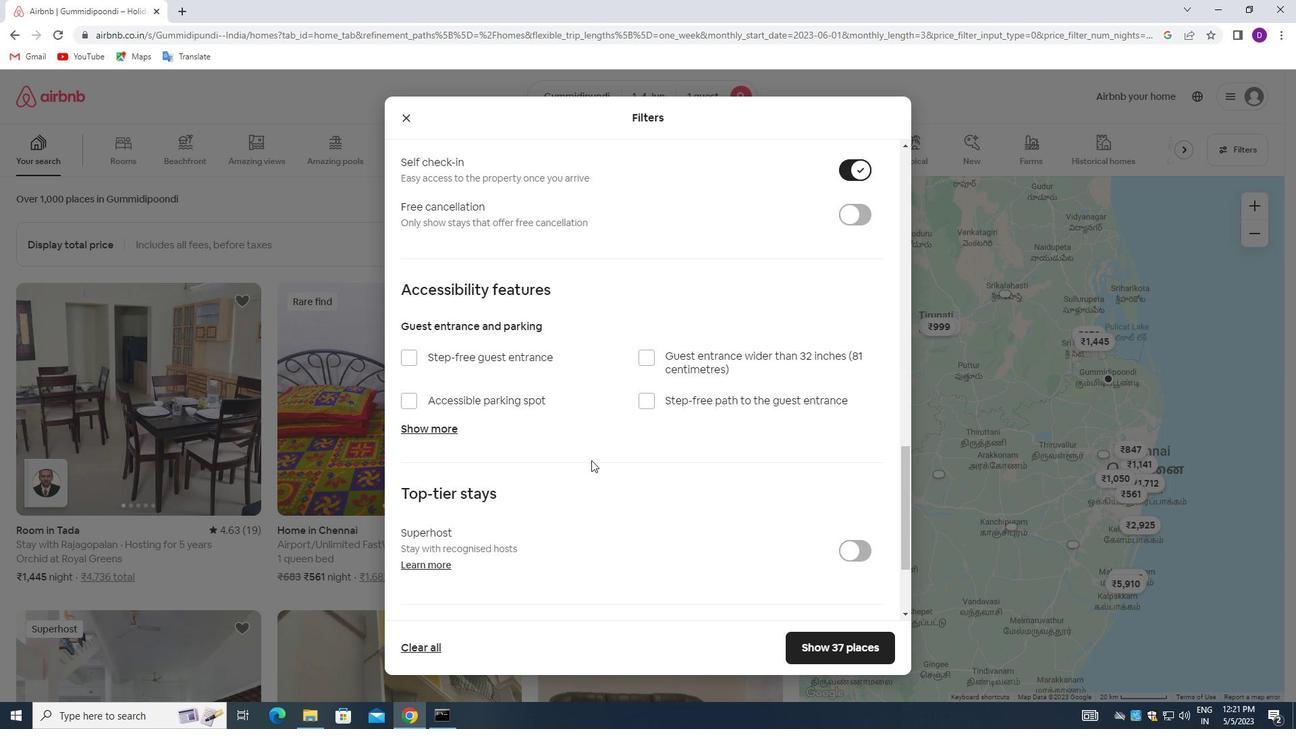 
Action: Mouse scrolled (583, 470) with delta (0, 0)
Screenshot: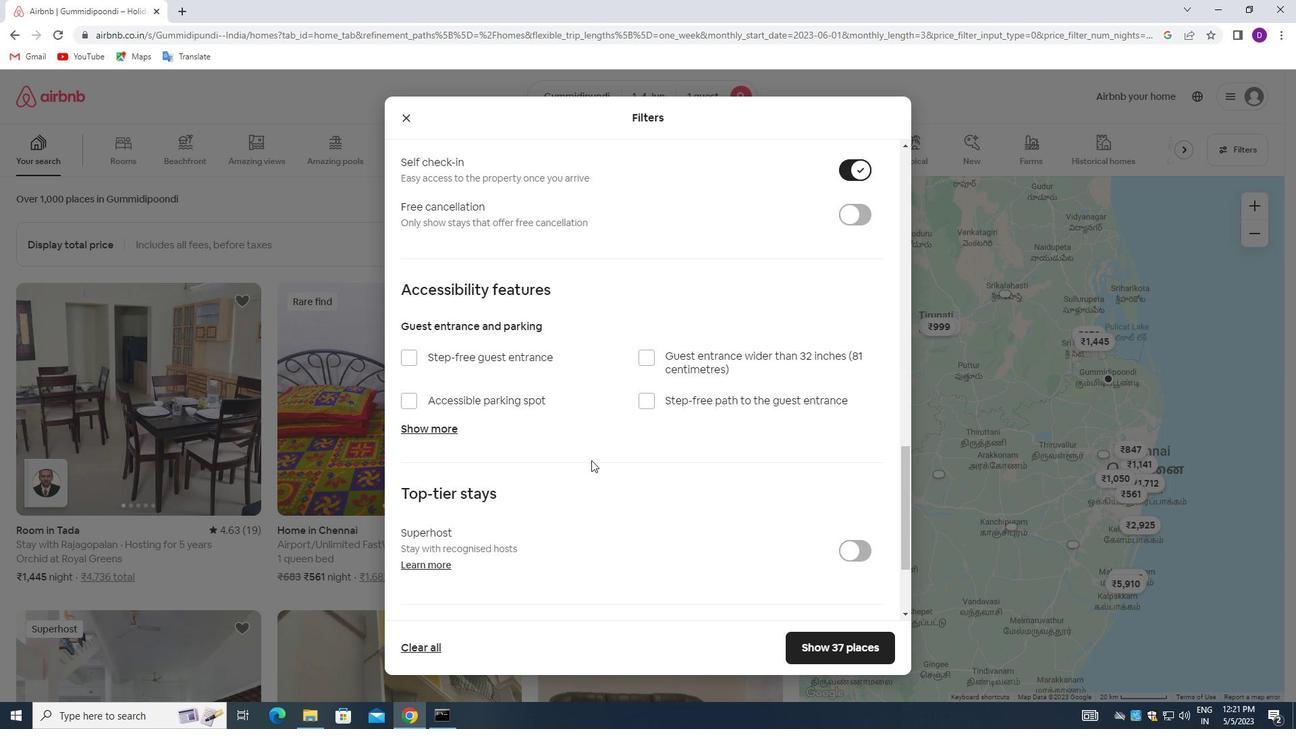 
Action: Mouse moved to (582, 471)
Screenshot: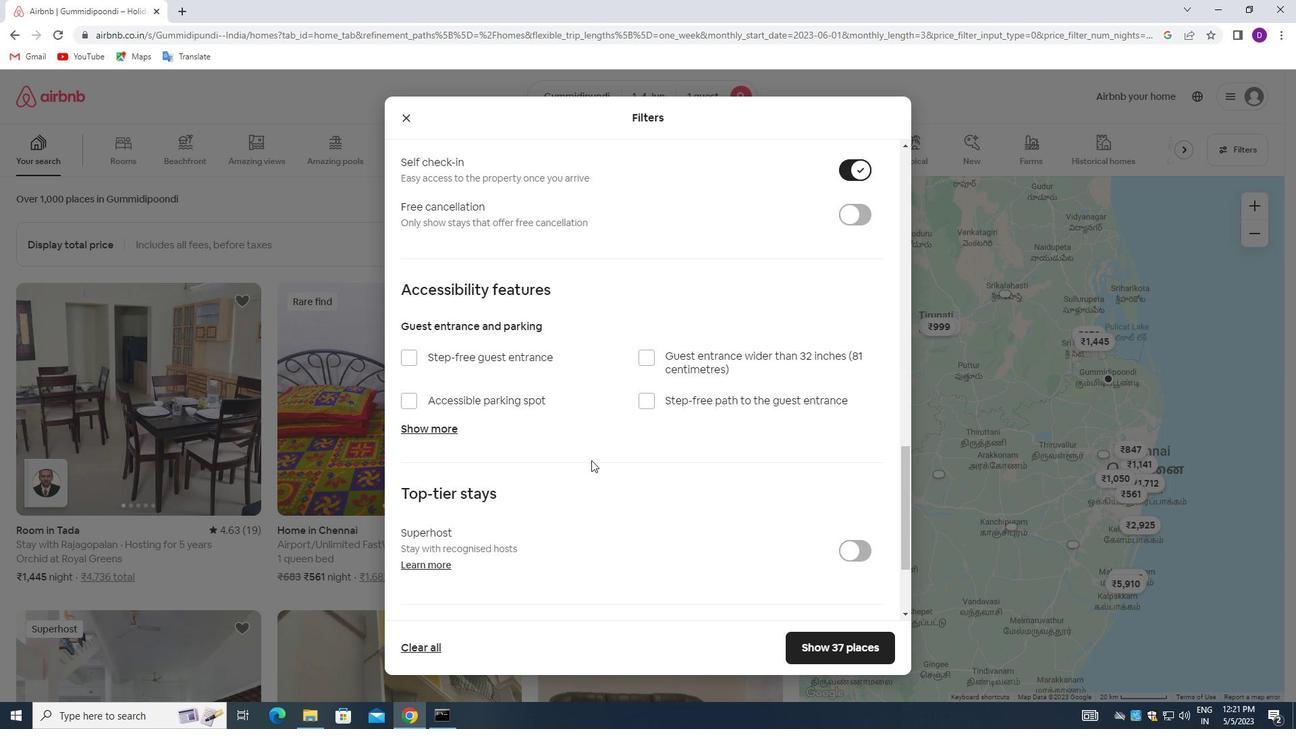 
Action: Mouse scrolled (582, 471) with delta (0, 0)
Screenshot: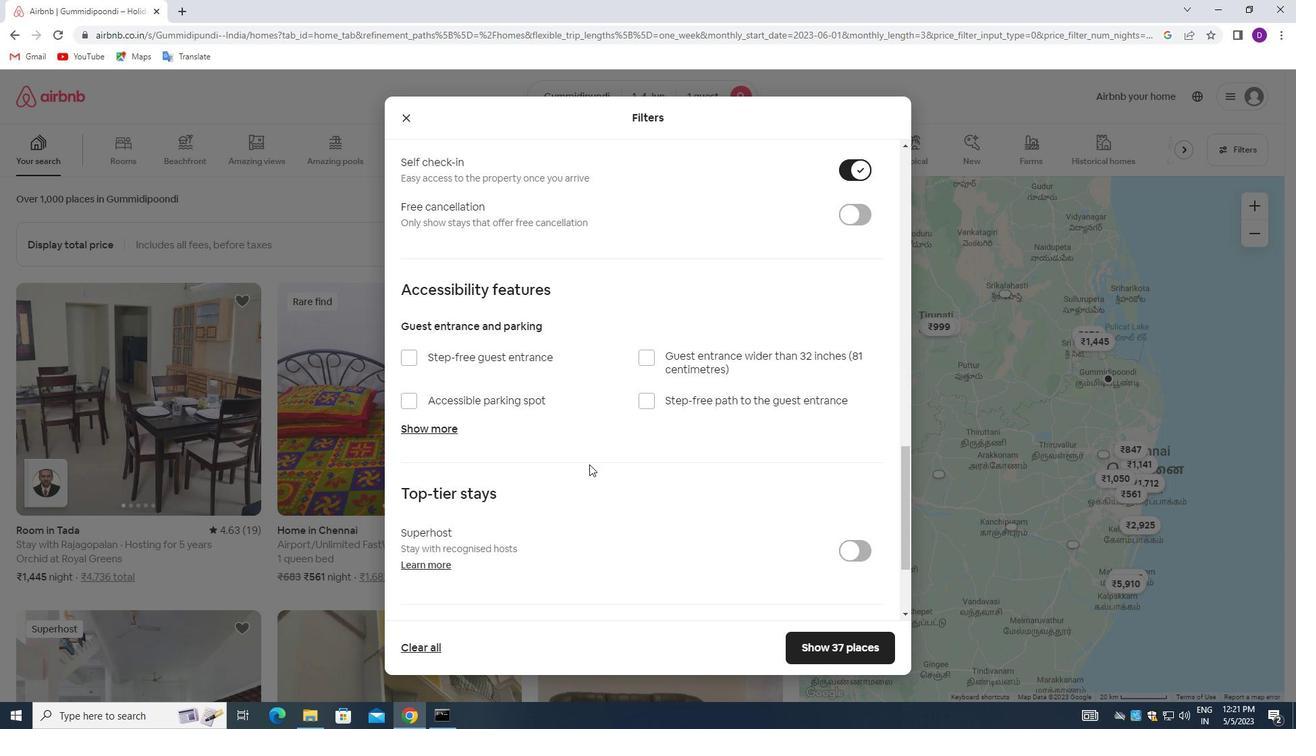 
Action: Mouse scrolled (582, 471) with delta (0, 0)
Screenshot: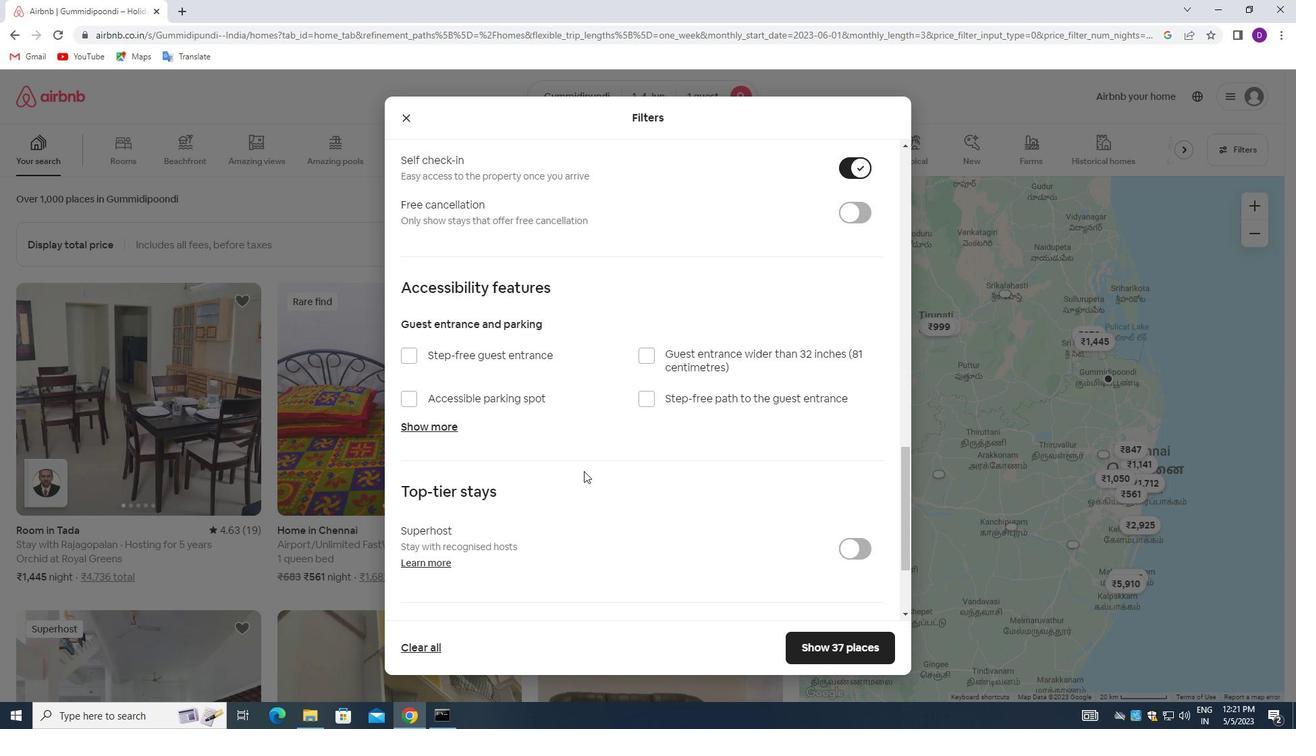 
Action: Mouse moved to (415, 526)
Screenshot: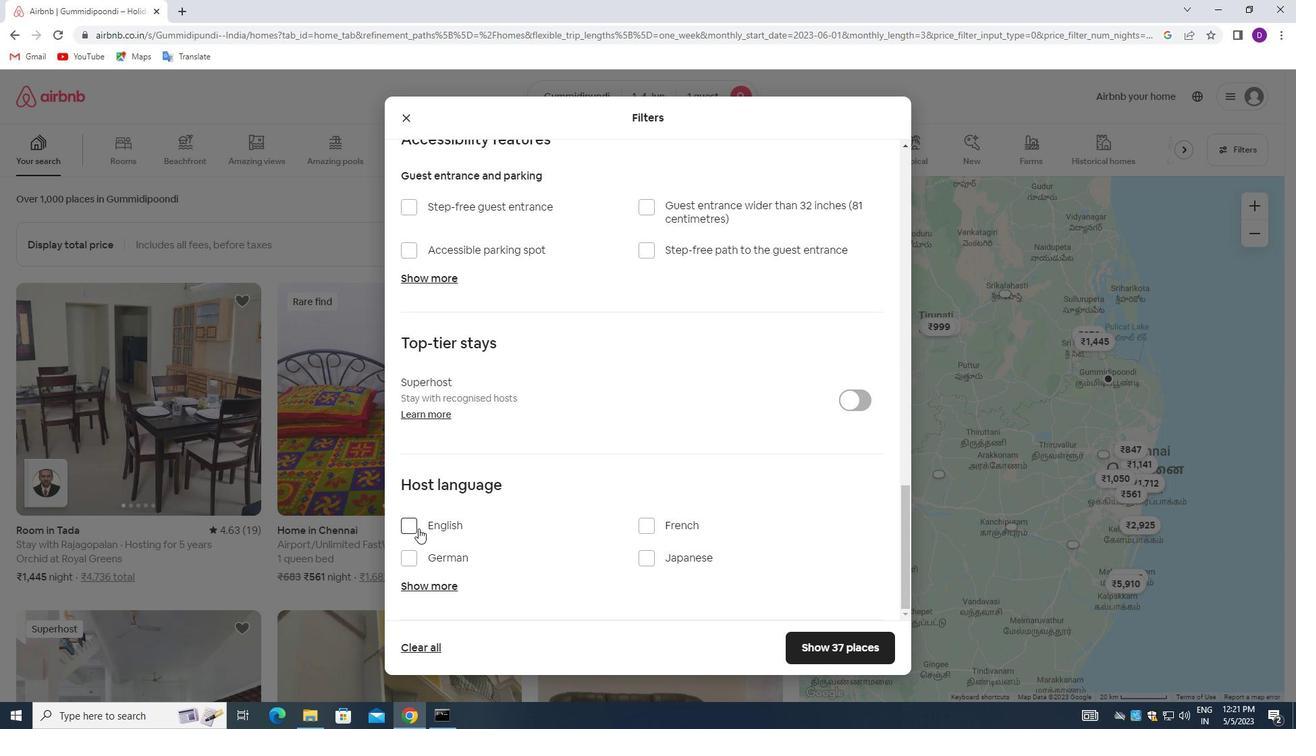 
Action: Mouse pressed left at (415, 526)
Screenshot: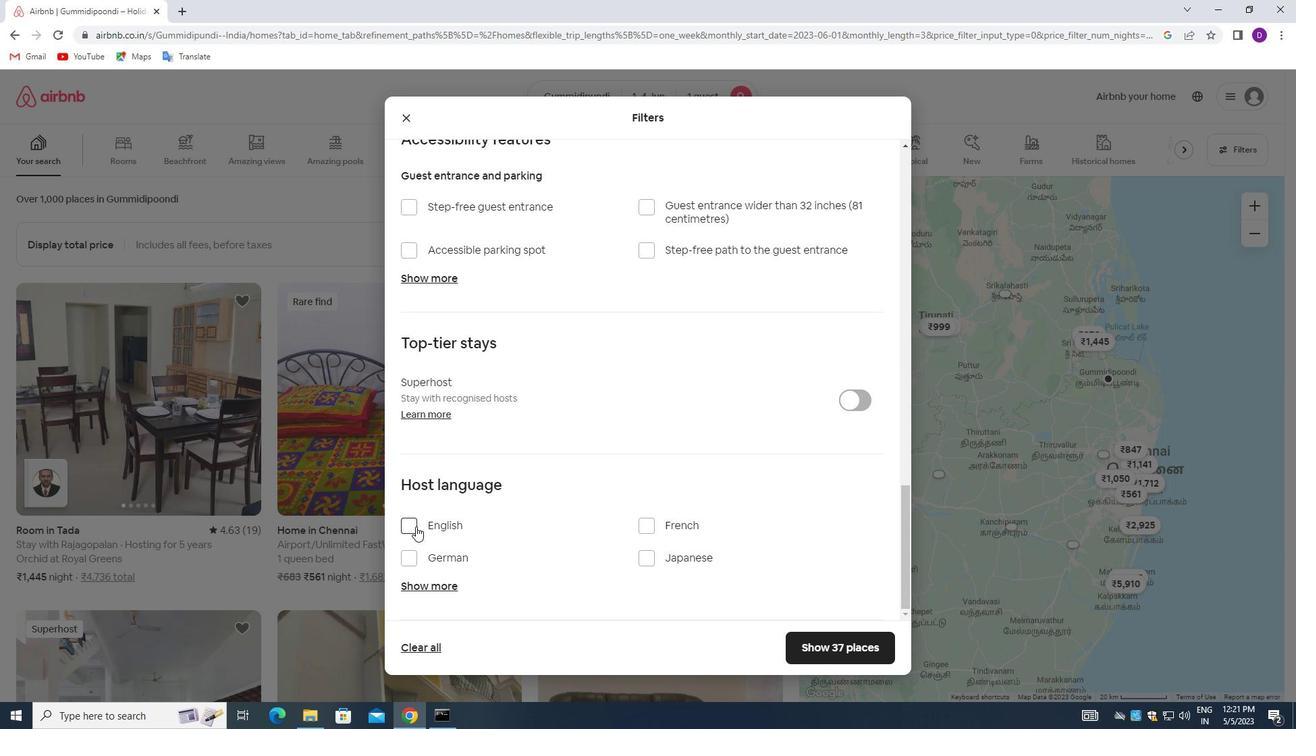 
Action: Mouse moved to (812, 640)
Screenshot: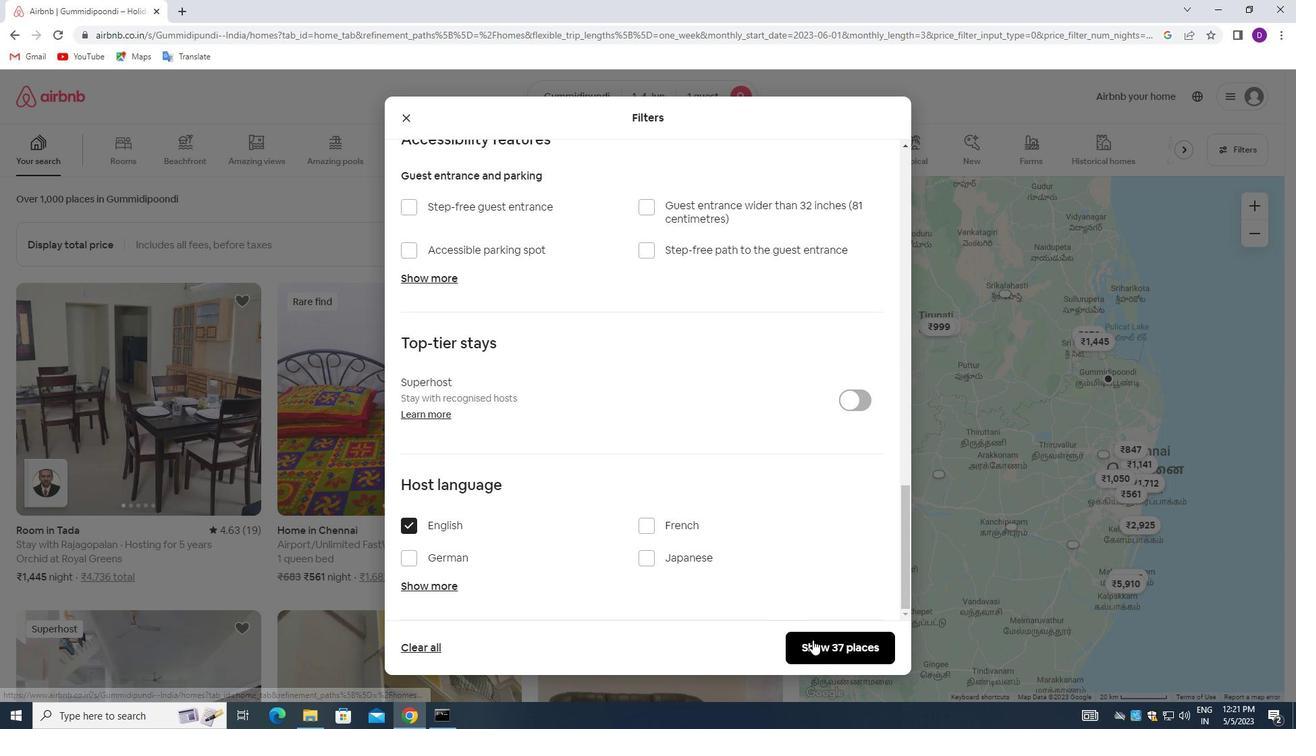 
Action: Mouse pressed left at (812, 640)
Screenshot: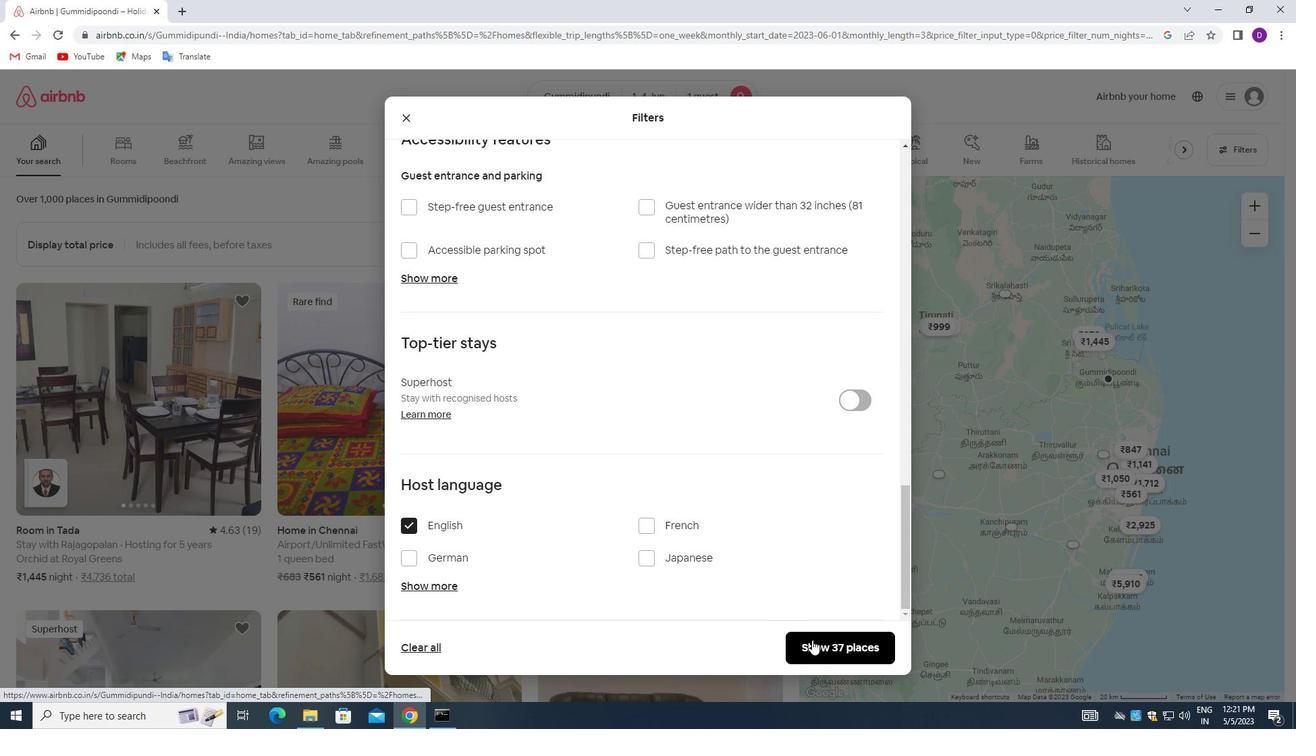 
Action: Mouse moved to (701, 453)
Screenshot: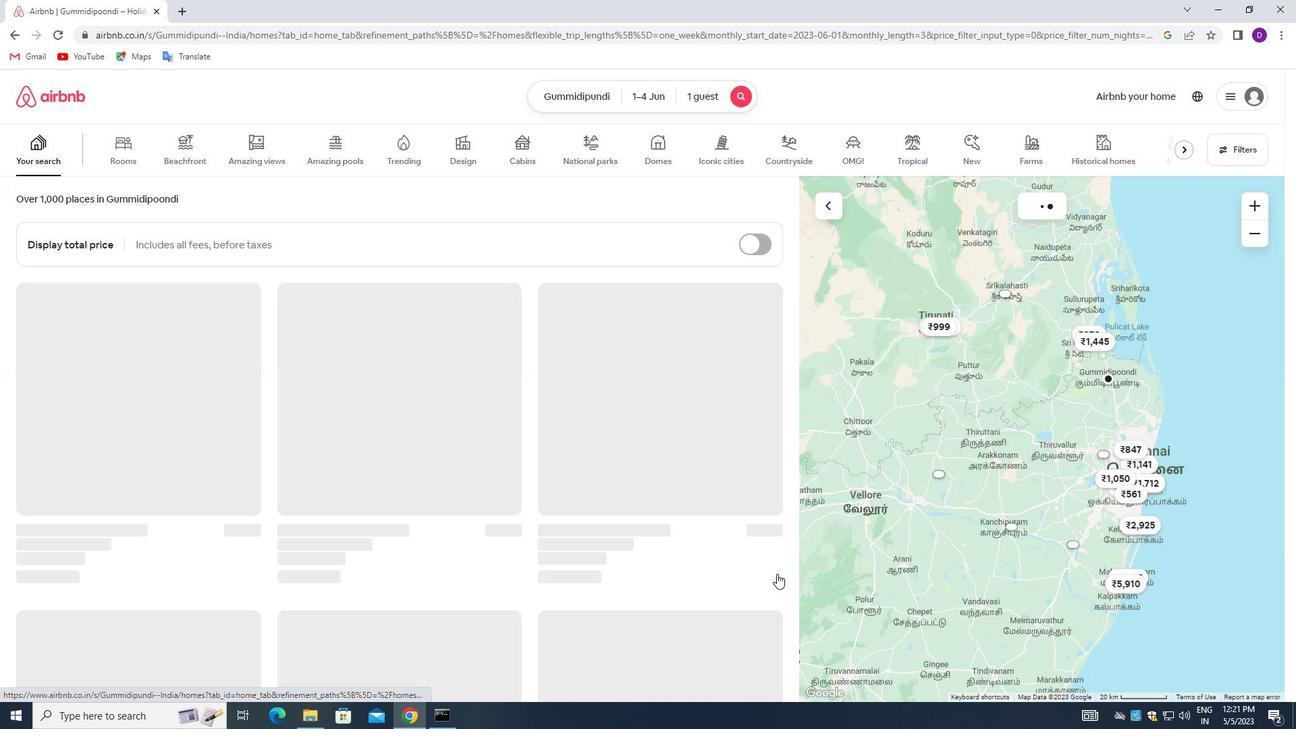 
